 Task: Search for and add specific health and wellness products to your cart on Flipkart.
Action: Mouse moved to (450, 60)
Screenshot: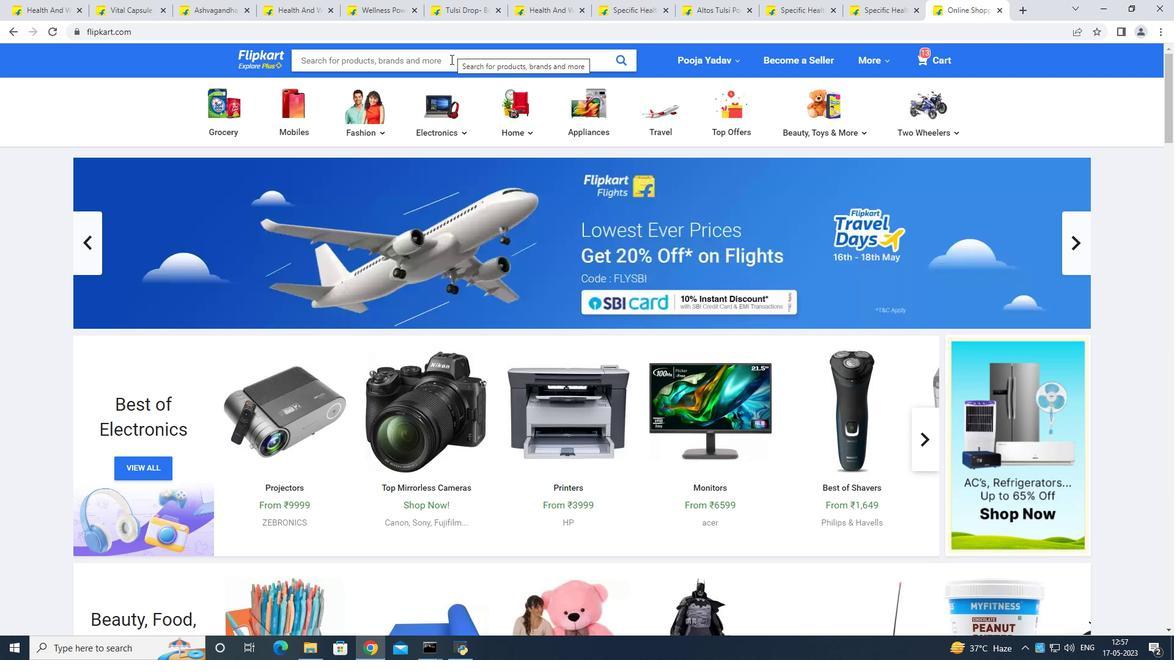 
Action: Mouse pressed left at (450, 60)
Screenshot: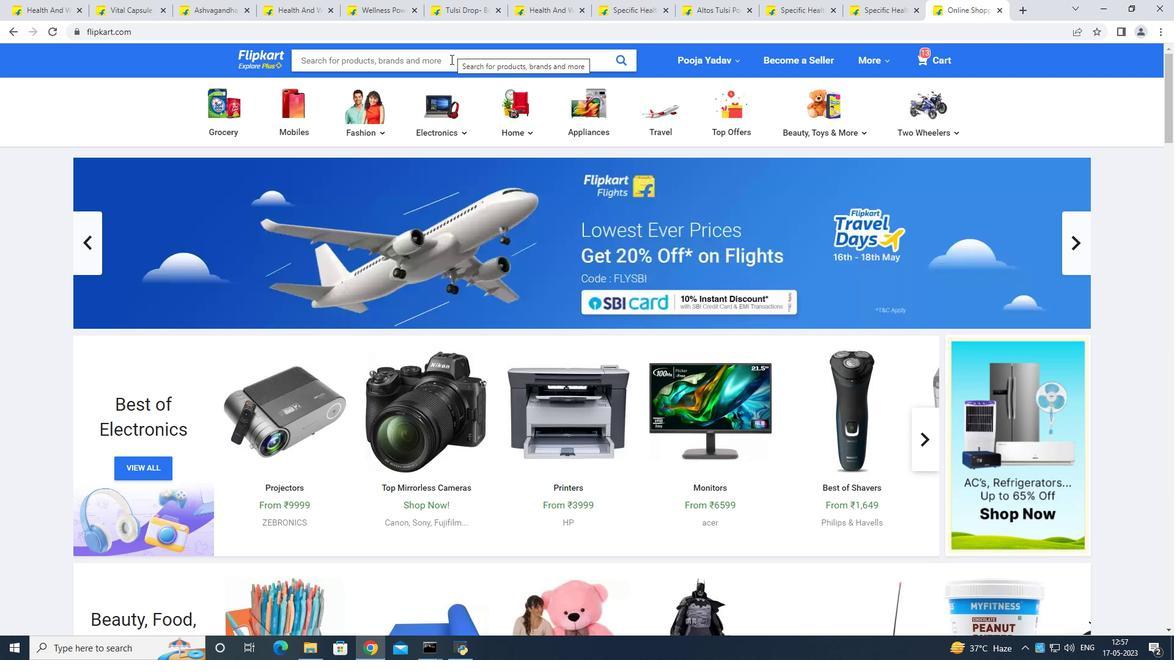 
Action: Mouse moved to (444, 84)
Screenshot: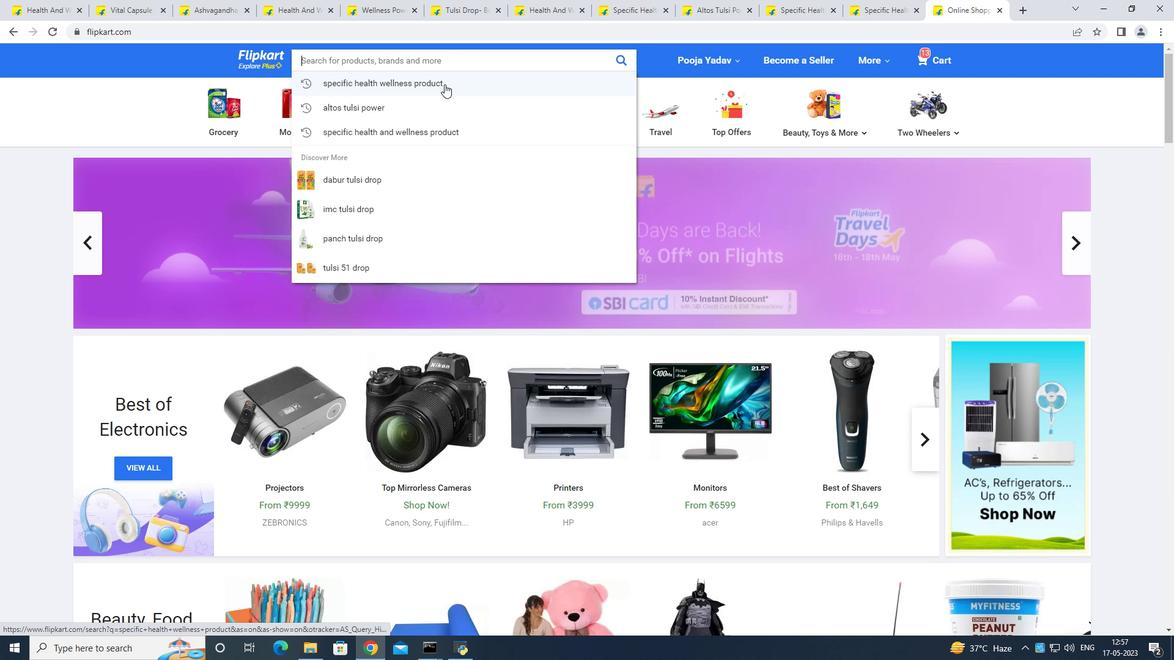 
Action: Mouse pressed left at (444, 84)
Screenshot: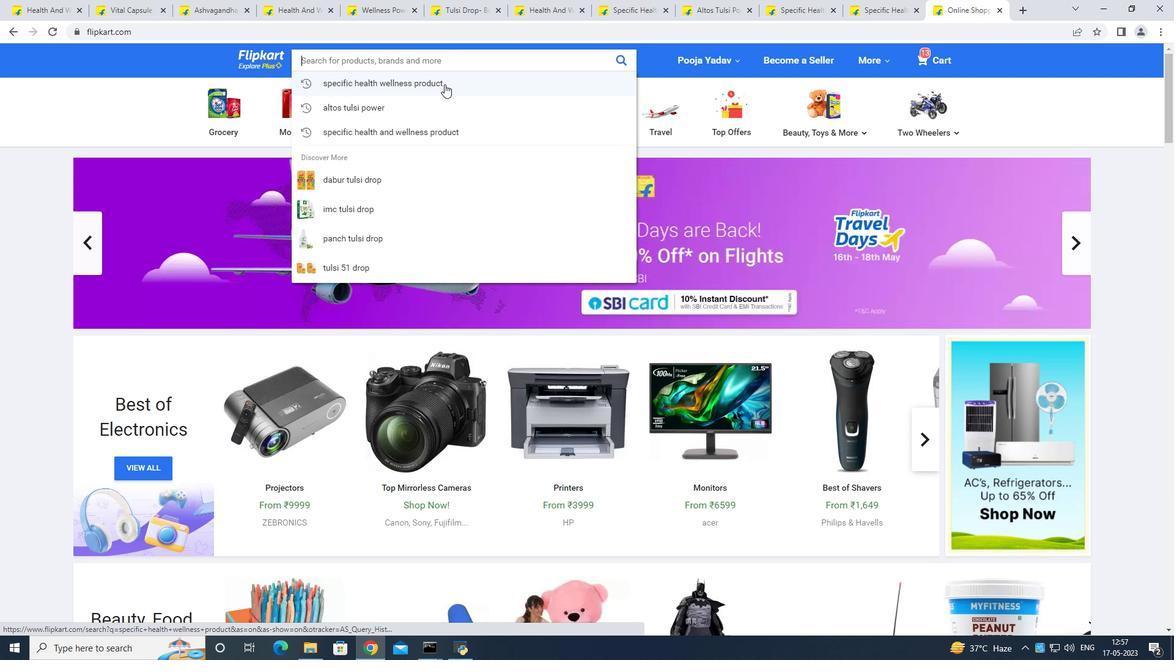 
Action: Mouse moved to (469, 53)
Screenshot: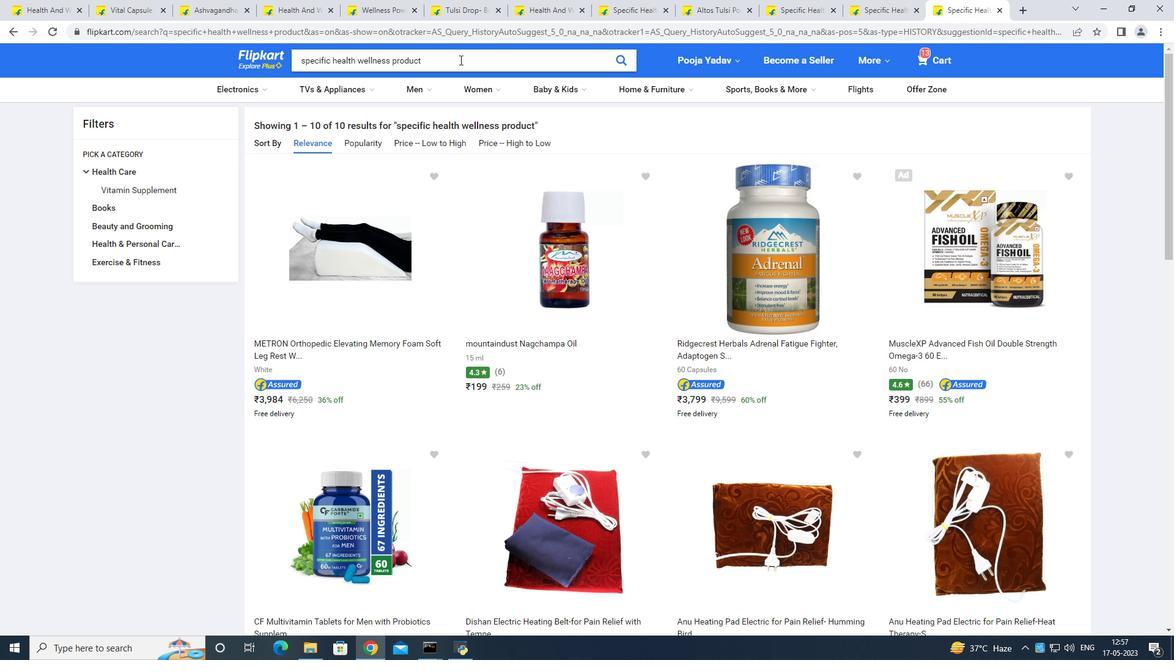 
Action: Mouse pressed left at (469, 53)
Screenshot: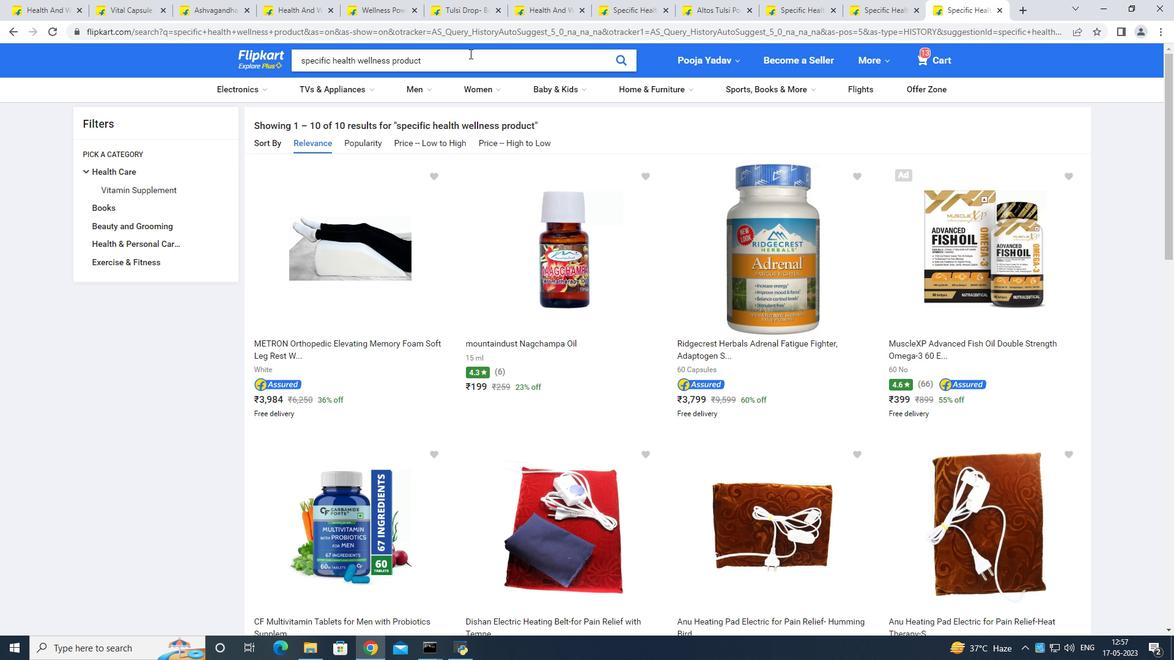 
Action: Mouse moved to (468, 51)
Screenshot: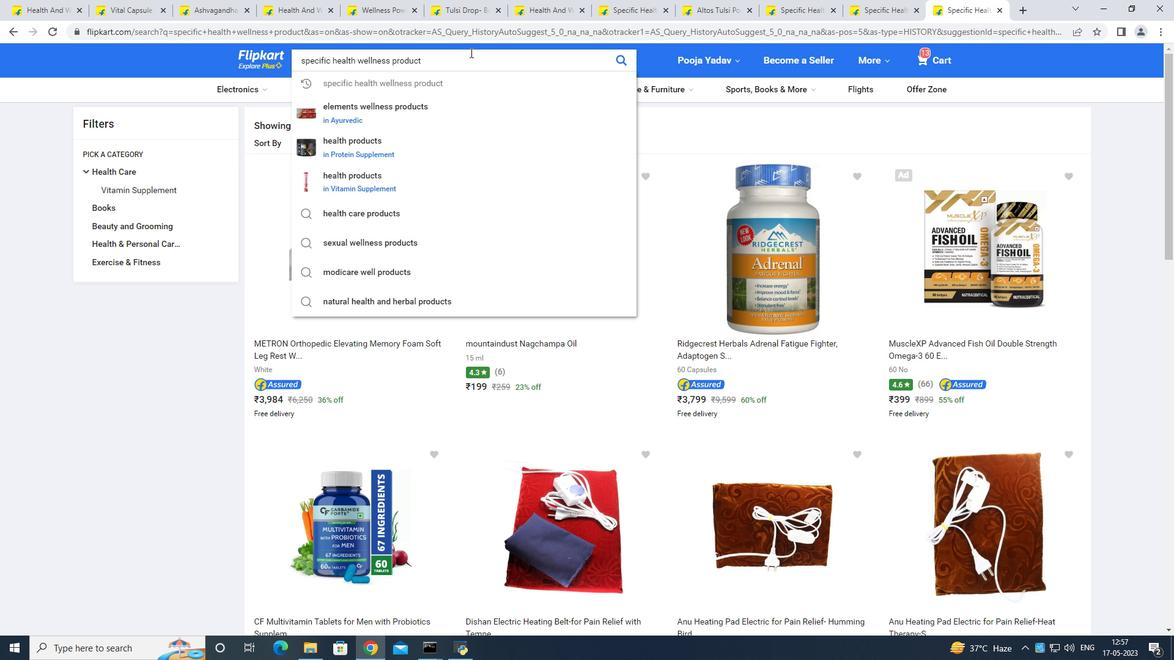 
Action: Key pressed <Key.space>tulsi<Key.space>drop<Key.enter>
Screenshot: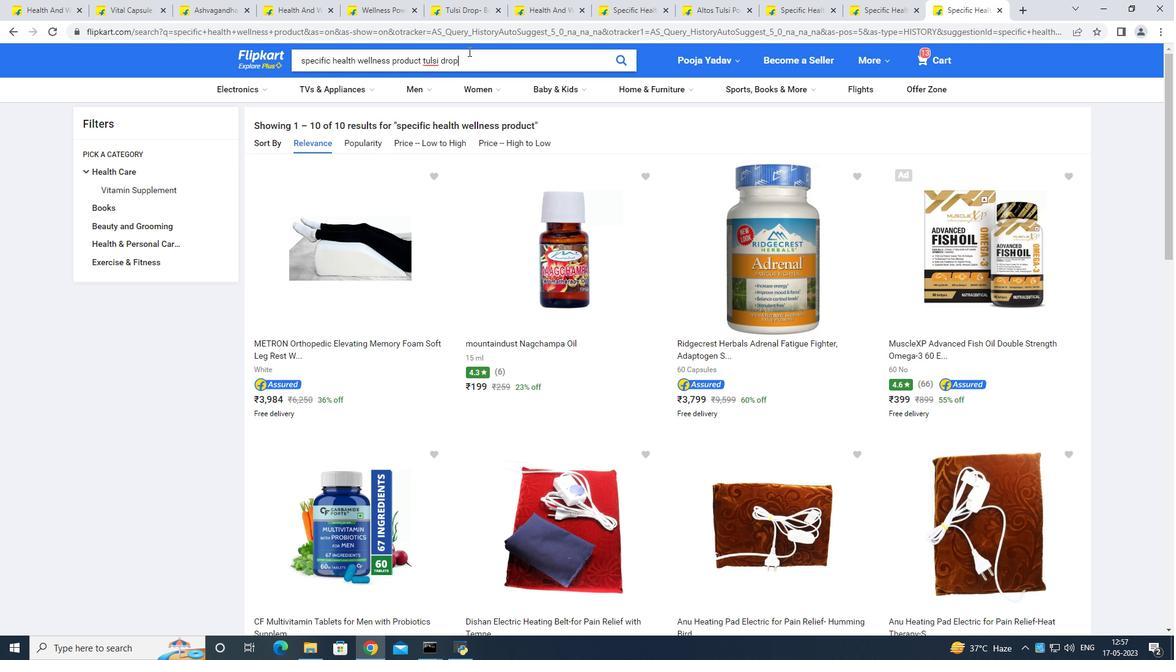 
Action: Mouse moved to (458, 135)
Screenshot: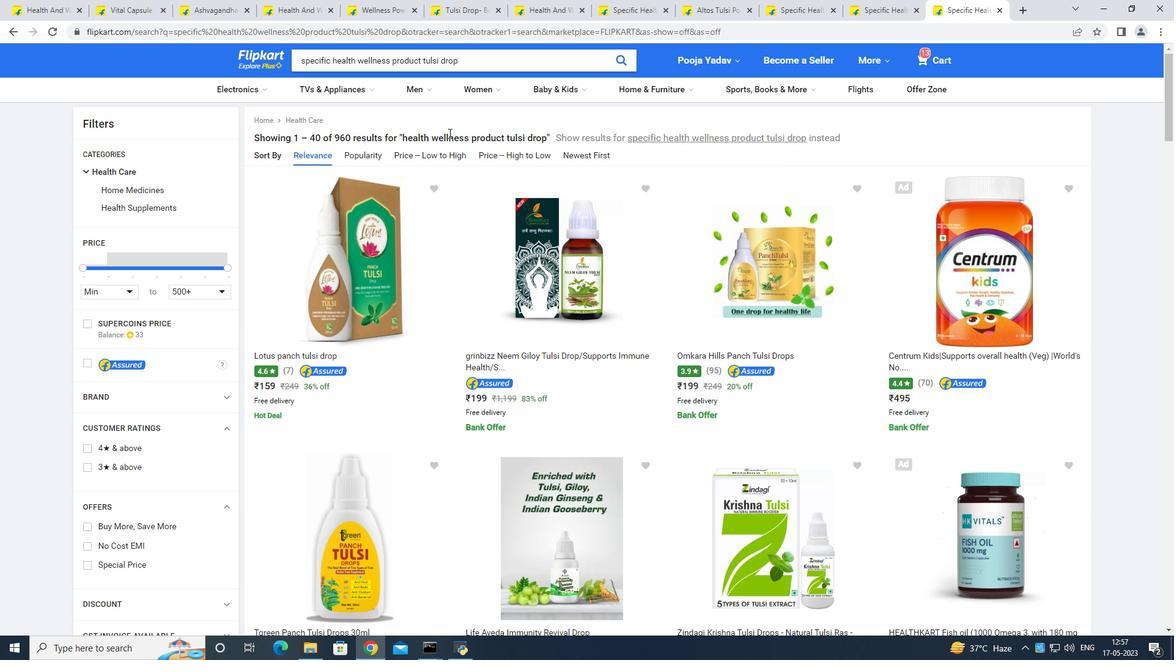 
Action: Mouse scrolled (458, 135) with delta (0, 0)
Screenshot: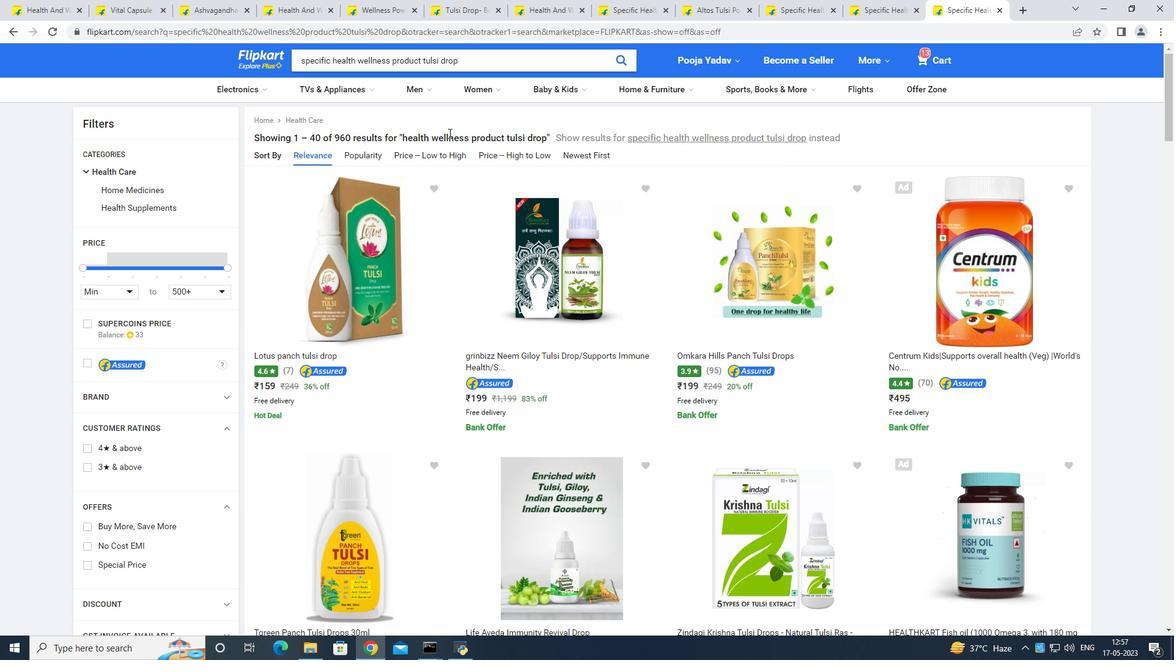 
Action: Mouse moved to (465, 137)
Screenshot: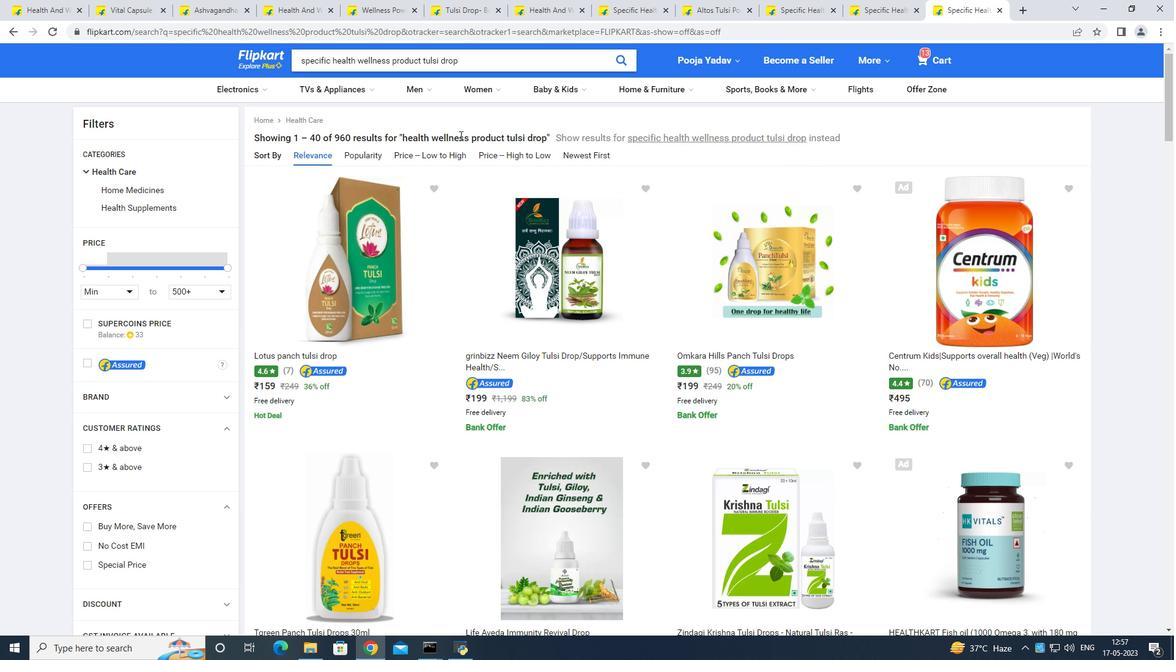 
Action: Mouse scrolled (465, 137) with delta (0, 0)
Screenshot: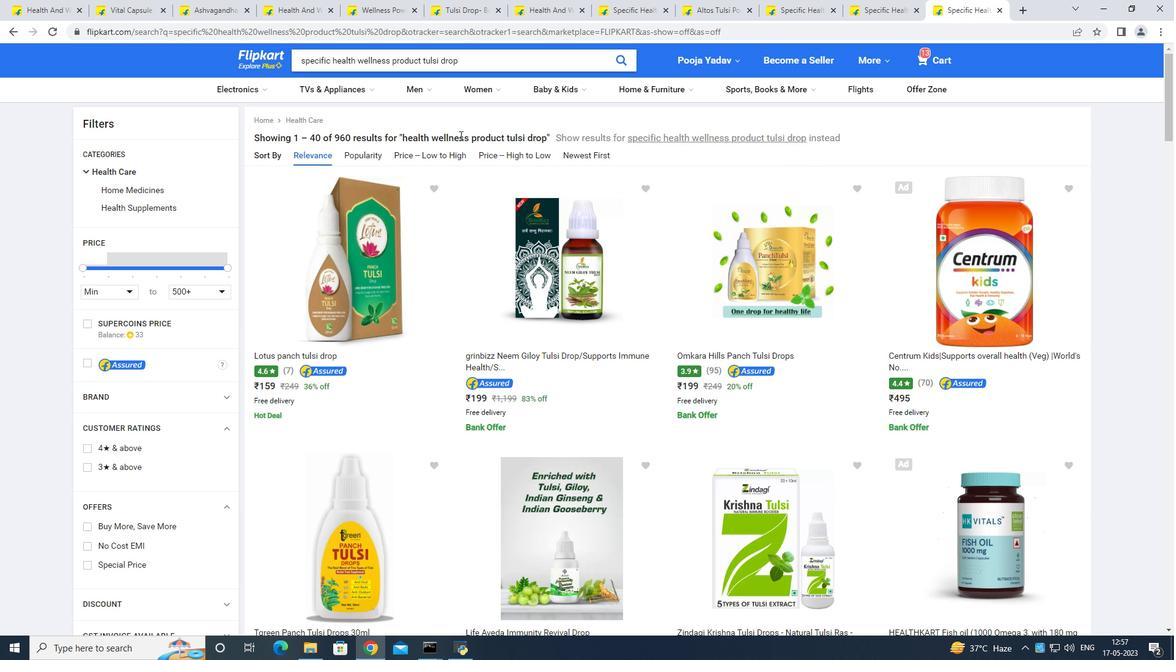 
Action: Mouse moved to (732, 390)
Screenshot: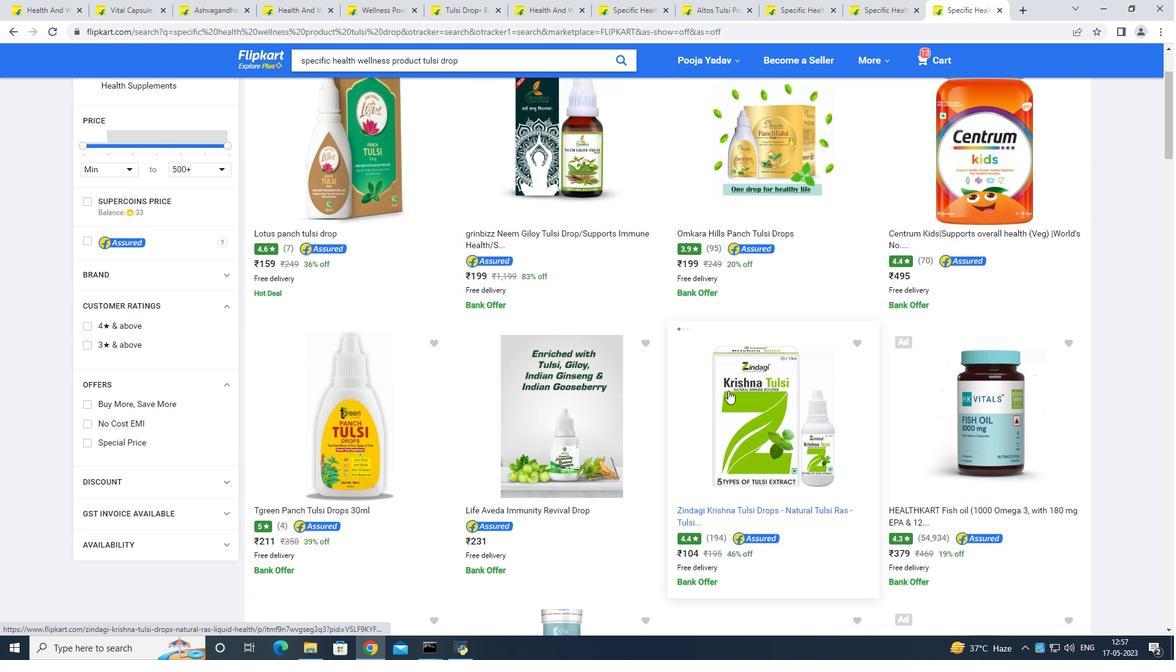 
Action: Mouse pressed left at (731, 390)
Screenshot: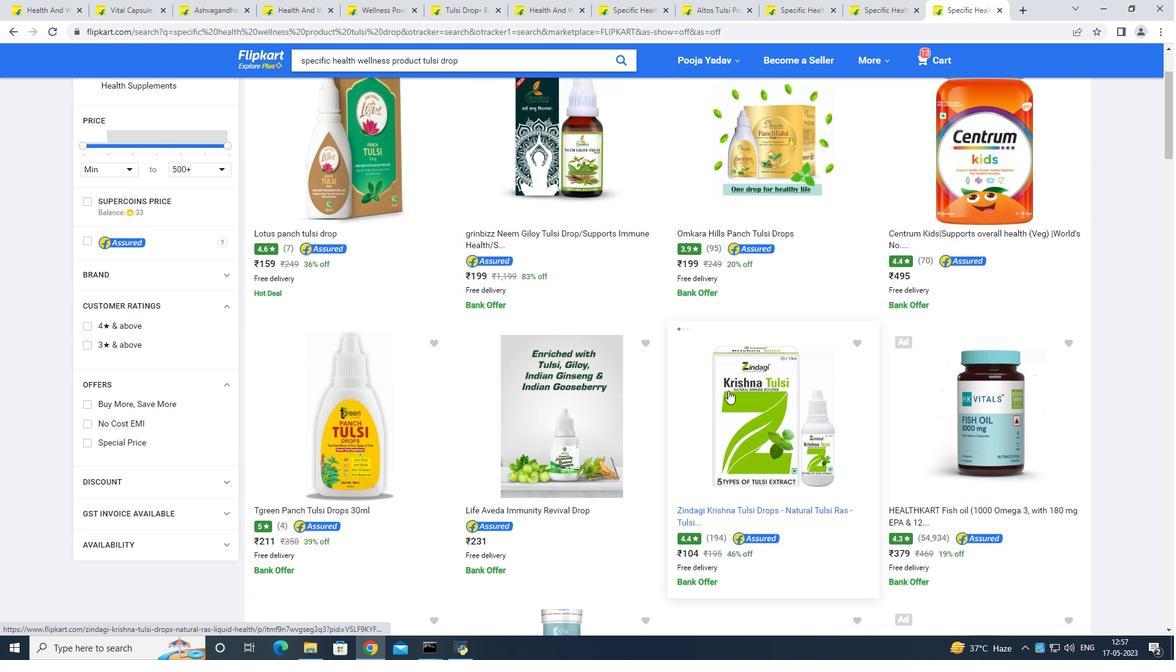 
Action: Mouse moved to (543, 225)
Screenshot: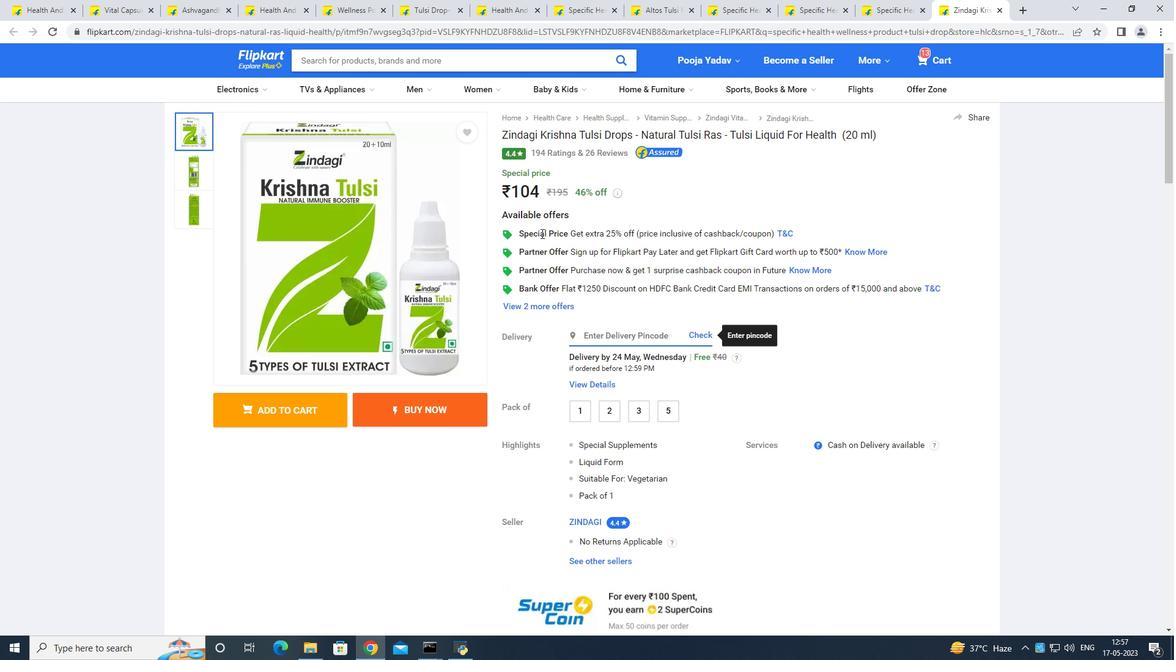 
Action: Mouse scrolled (543, 224) with delta (0, 0)
Screenshot: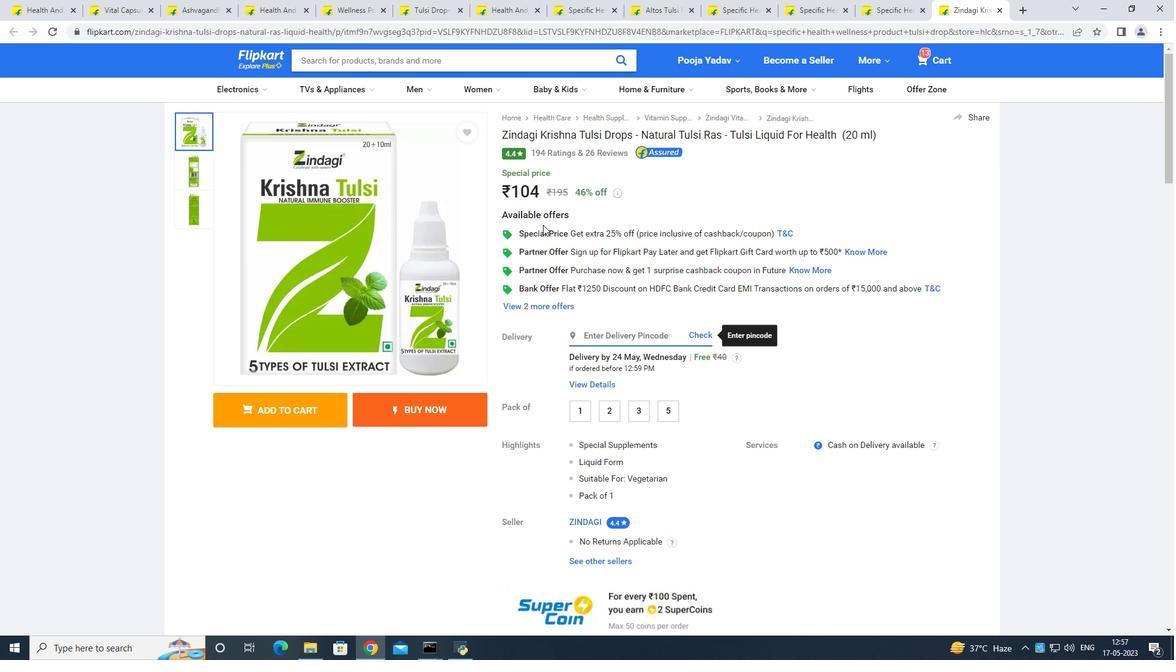 
Action: Mouse moved to (543, 223)
Screenshot: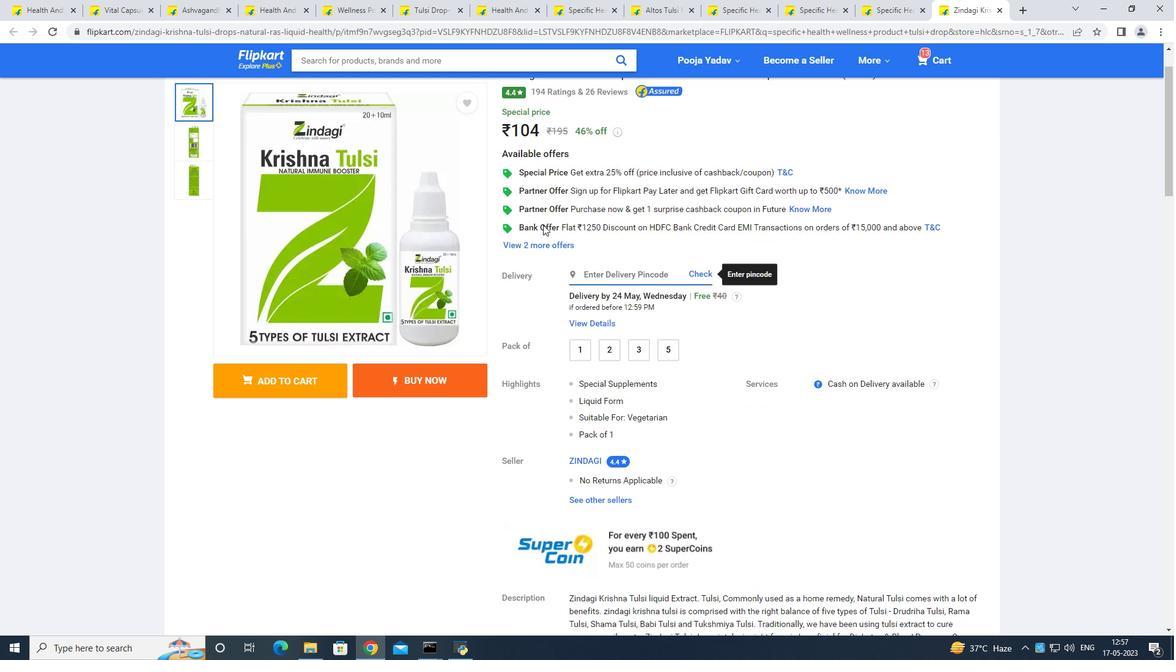 
Action: Mouse scrolled (543, 223) with delta (0, 0)
Screenshot: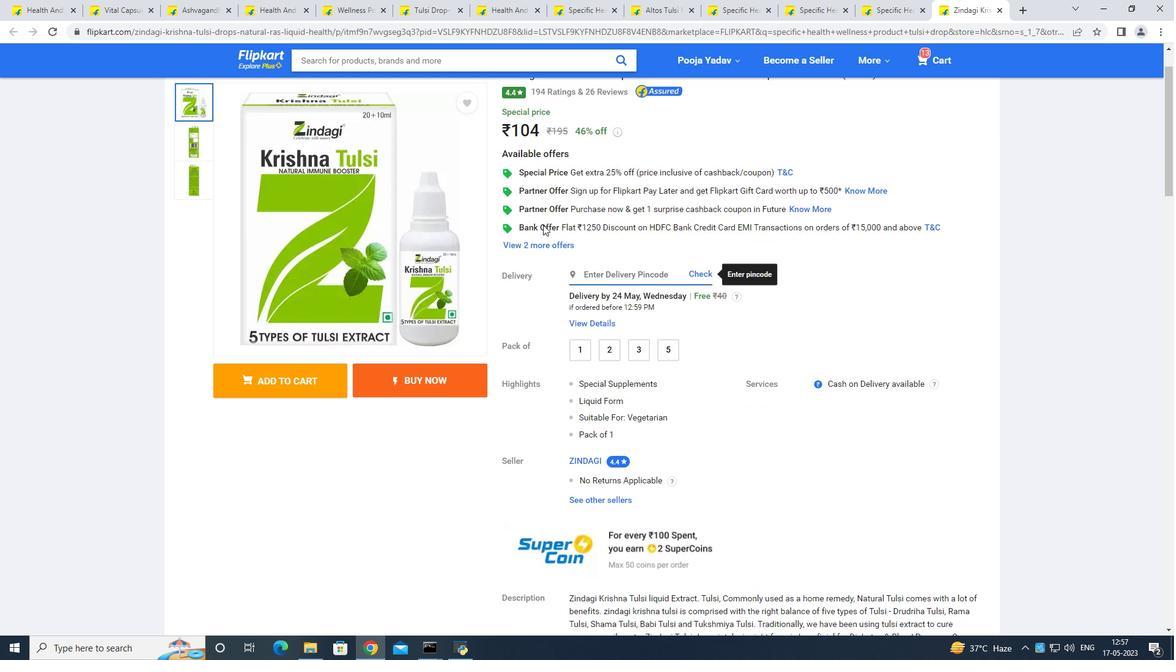 
Action: Mouse moved to (543, 221)
Screenshot: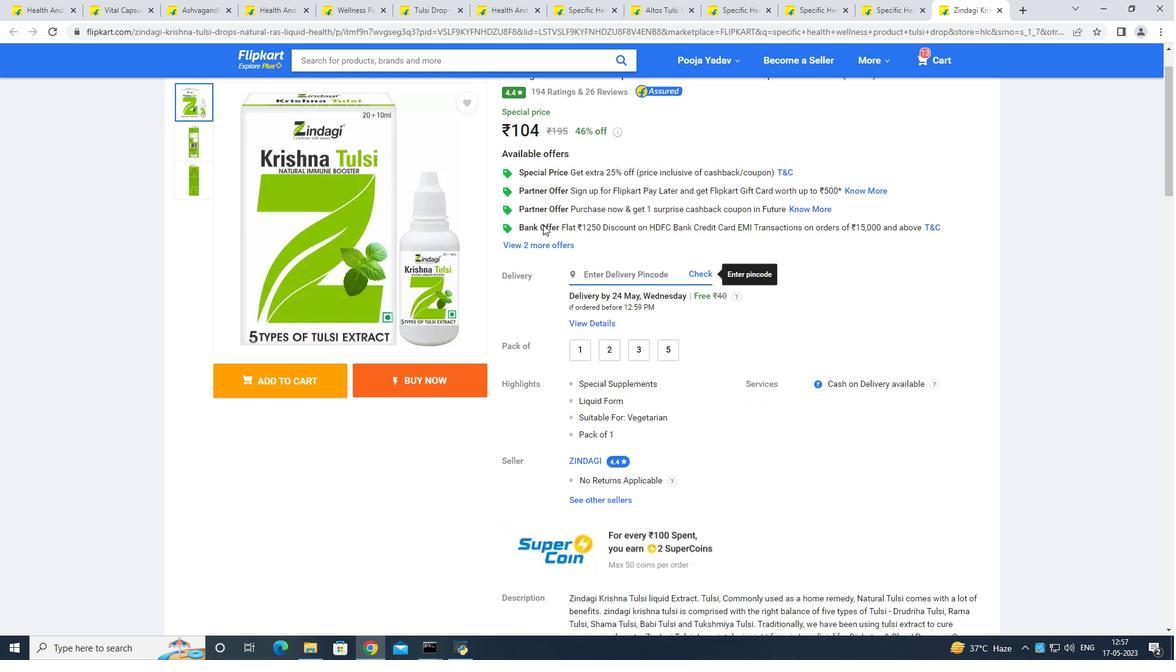 
Action: Mouse scrolled (543, 222) with delta (0, 0)
Screenshot: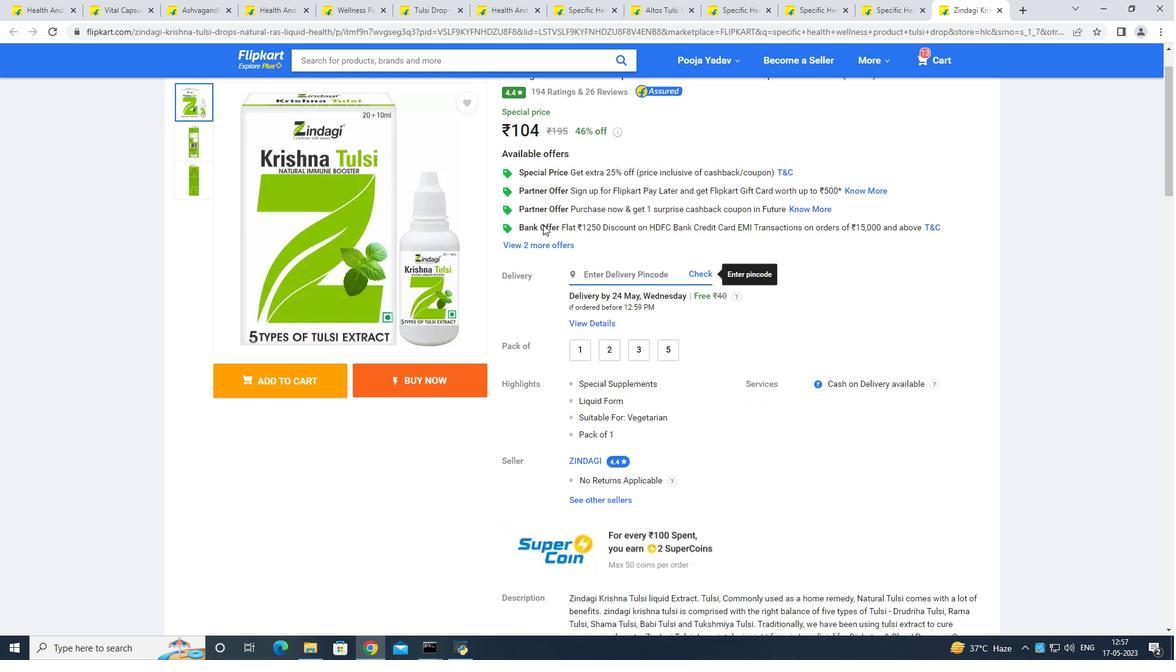 
Action: Mouse moved to (543, 220)
Screenshot: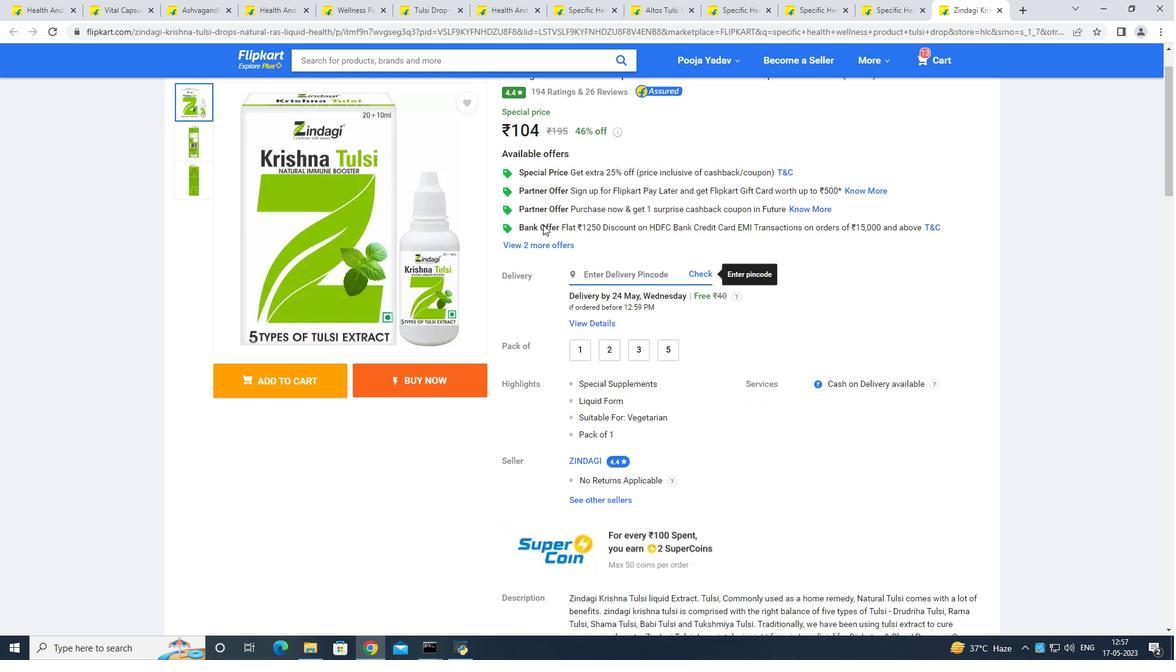 
Action: Mouse scrolled (543, 220) with delta (0, 0)
Screenshot: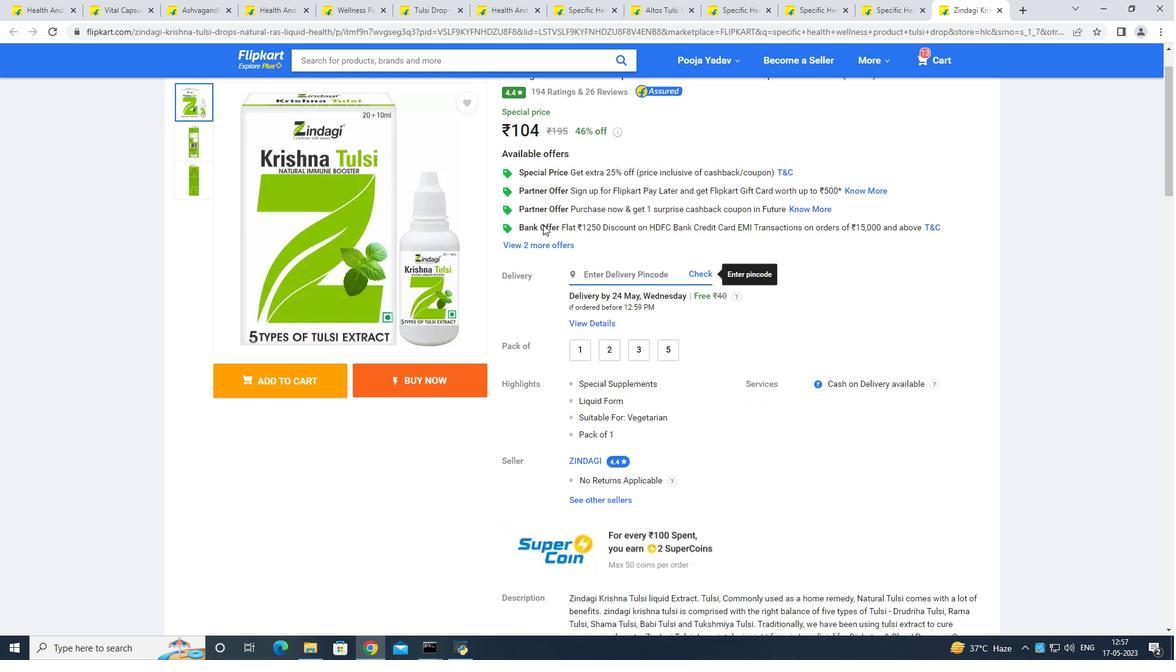 
Action: Mouse moved to (543, 219)
Screenshot: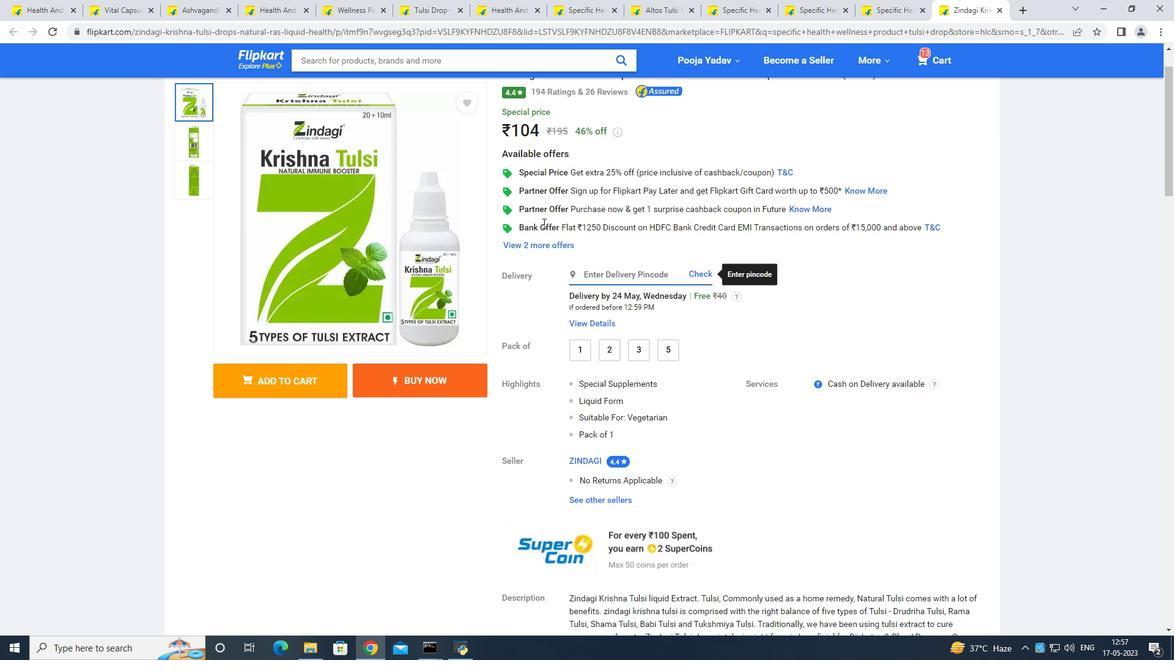 
Action: Mouse scrolled (543, 220) with delta (0, 0)
Screenshot: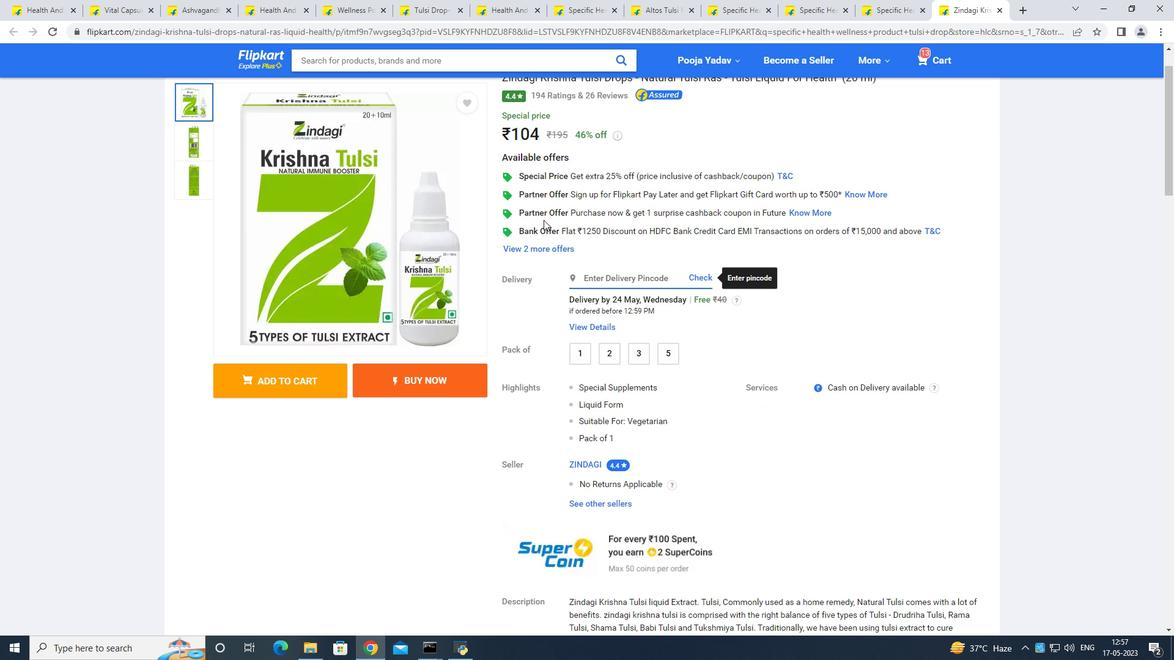 
Action: Mouse moved to (569, 263)
Screenshot: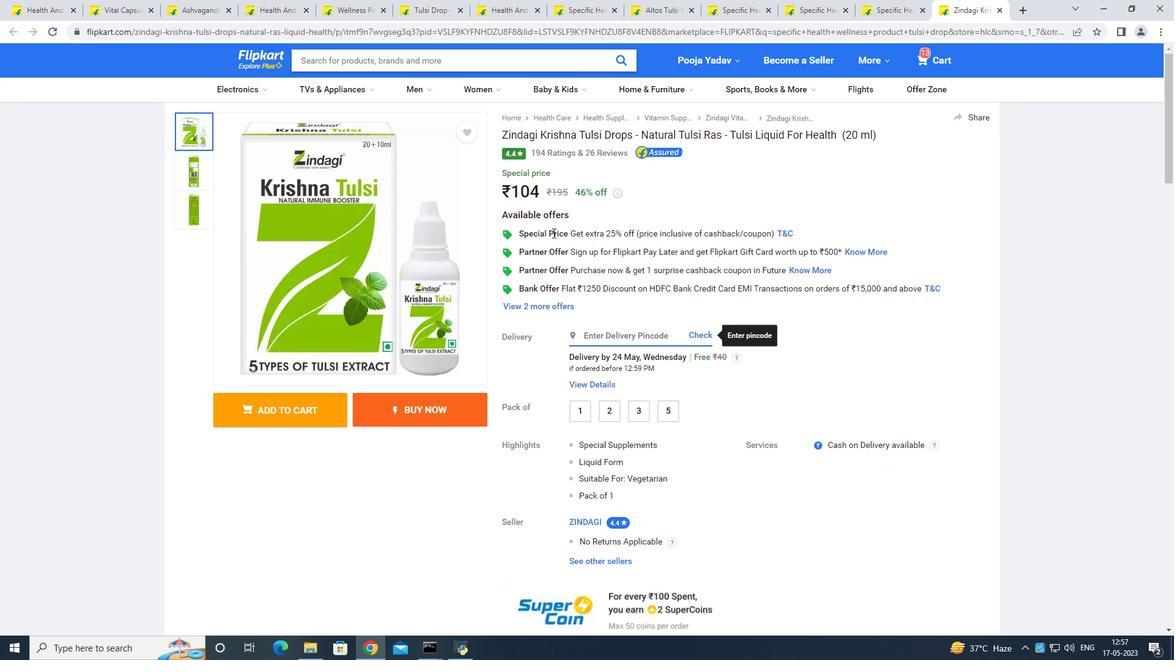
Action: Mouse scrolled (569, 262) with delta (0, 0)
Screenshot: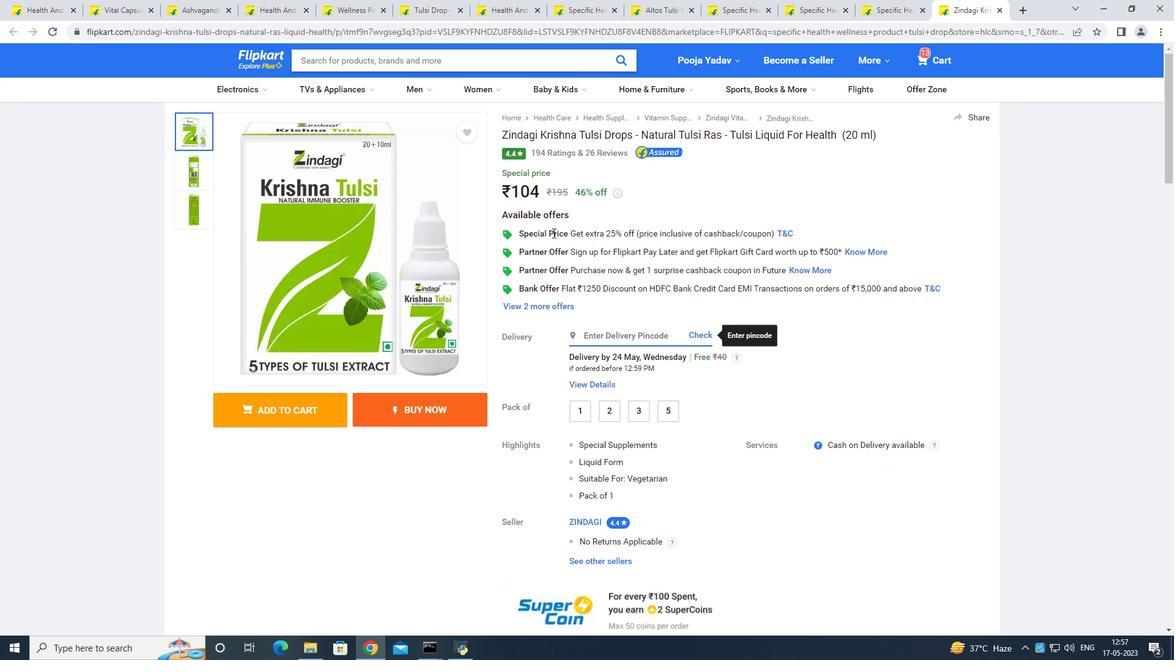 
Action: Mouse moved to (602, 273)
Screenshot: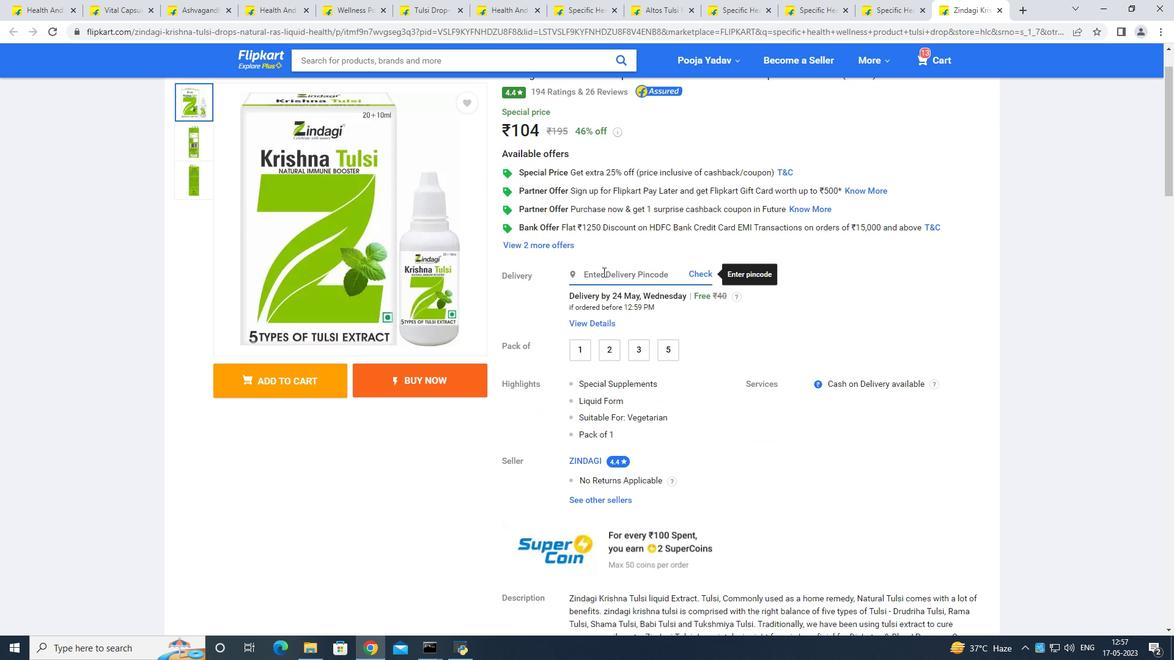 
Action: Mouse scrolled (602, 272) with delta (0, 0)
Screenshot: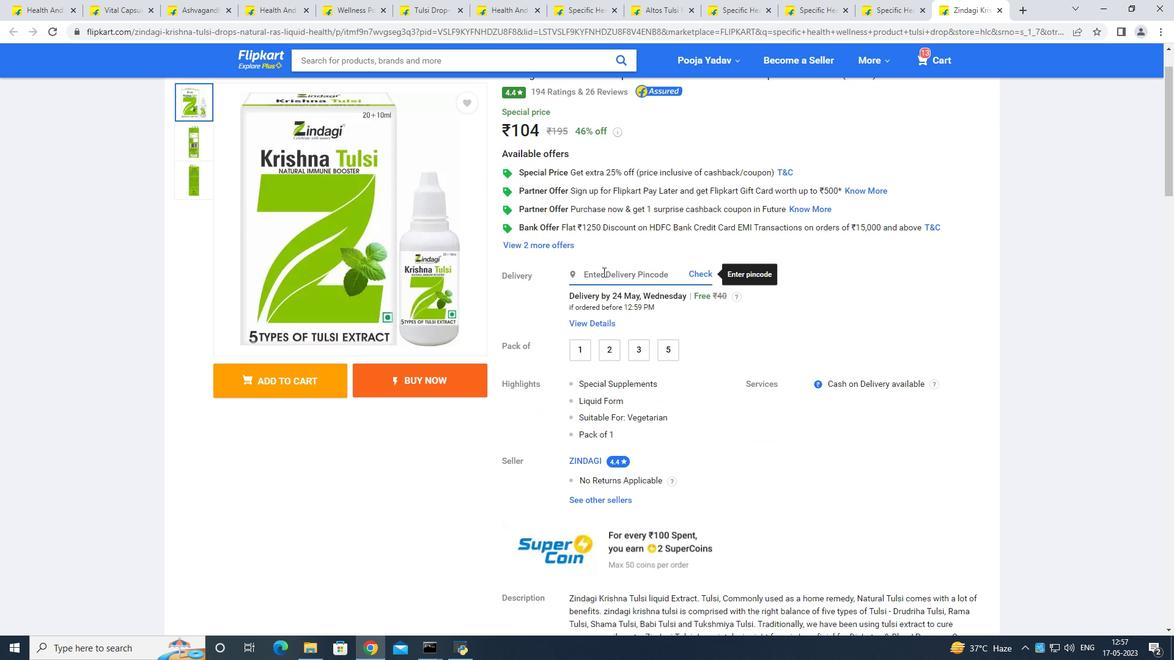 
Action: Mouse moved to (598, 286)
Screenshot: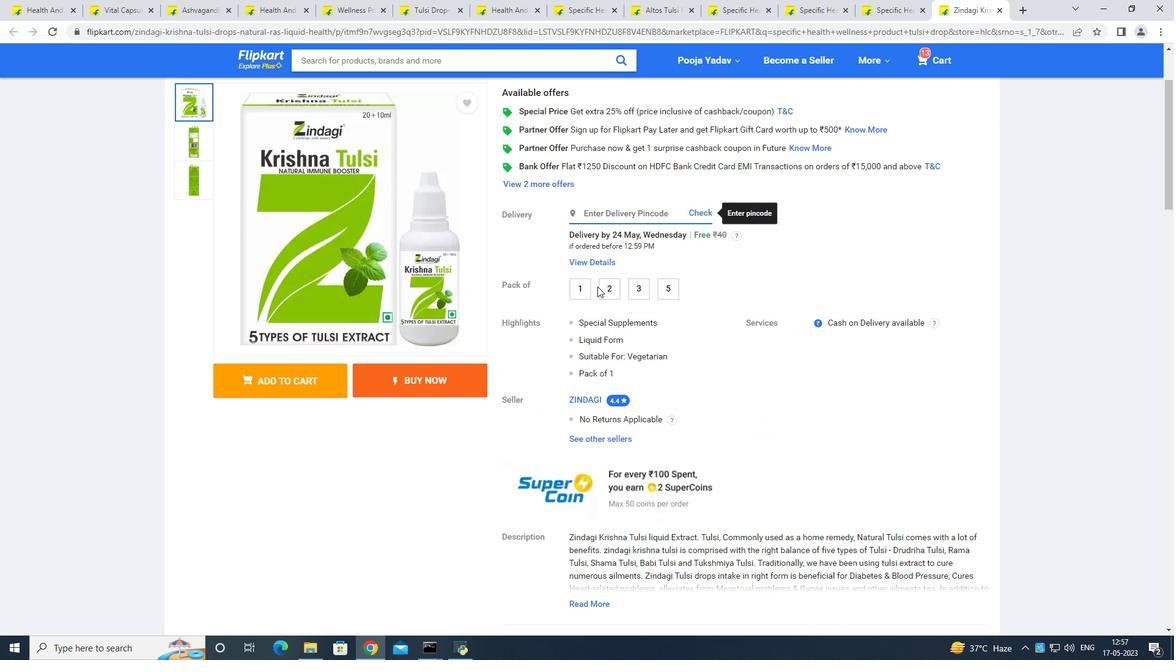 
Action: Mouse scrolled (598, 286) with delta (0, 0)
Screenshot: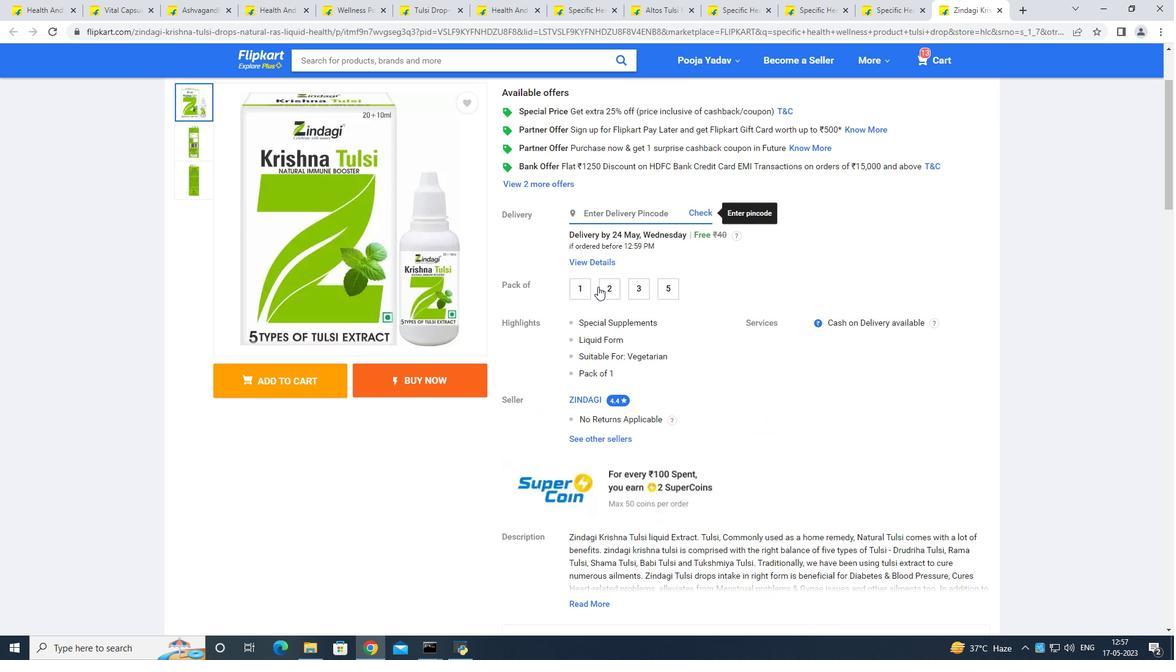 
Action: Mouse moved to (598, 287)
Screenshot: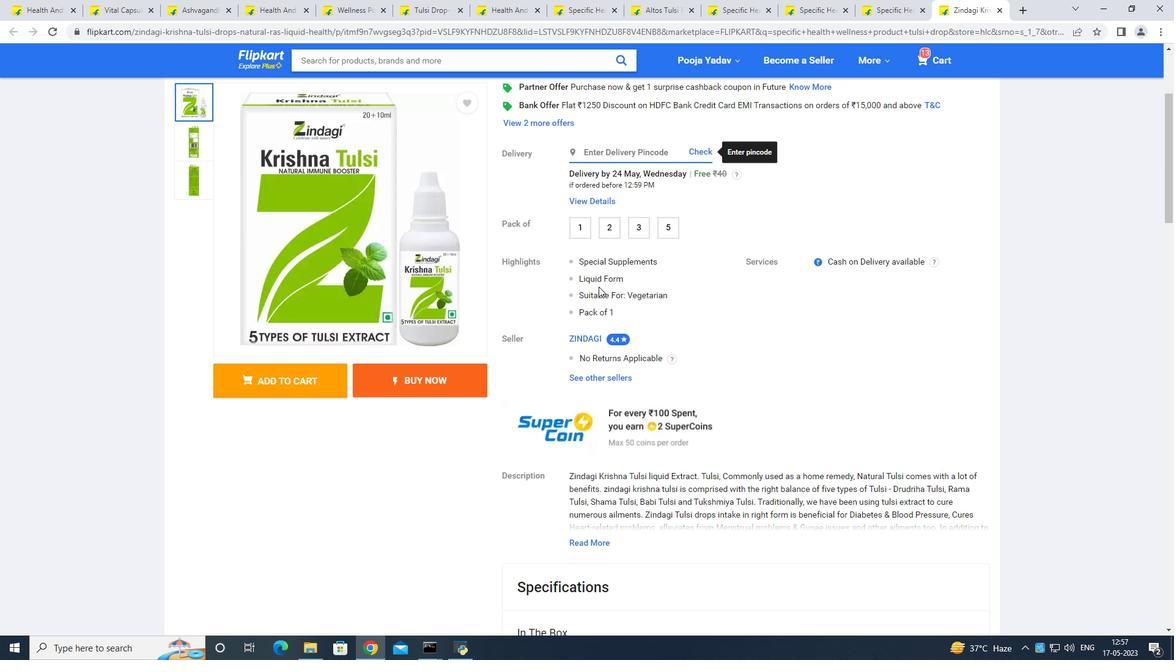 
Action: Mouse scrolled (598, 286) with delta (0, 0)
Screenshot: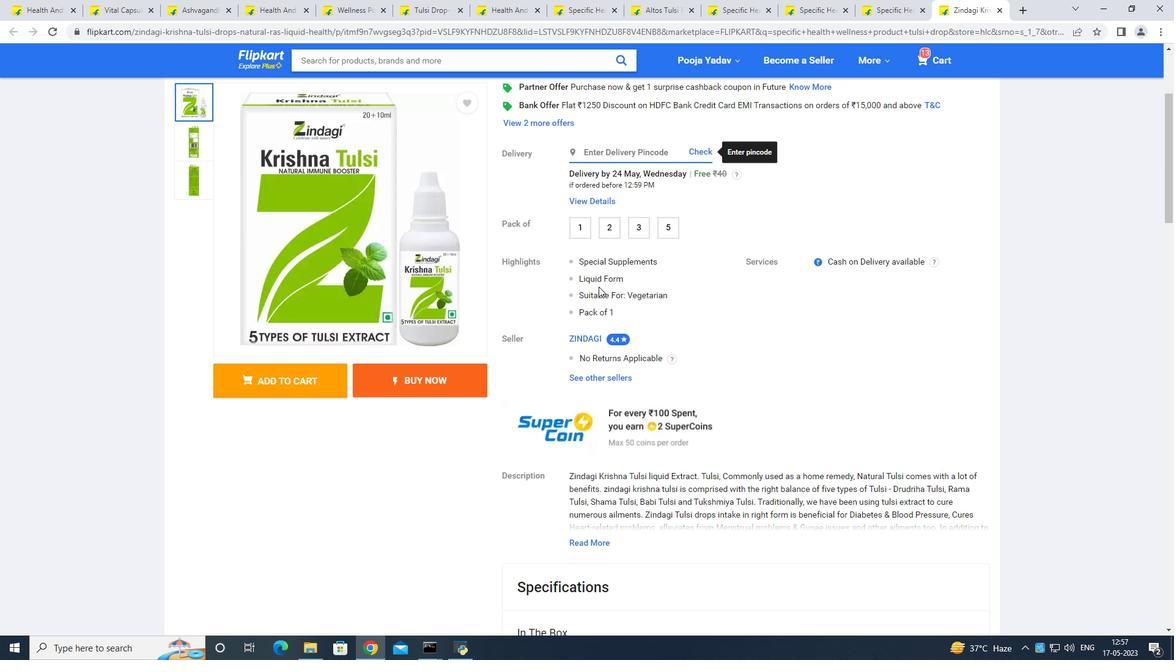 
Action: Mouse moved to (598, 289)
Screenshot: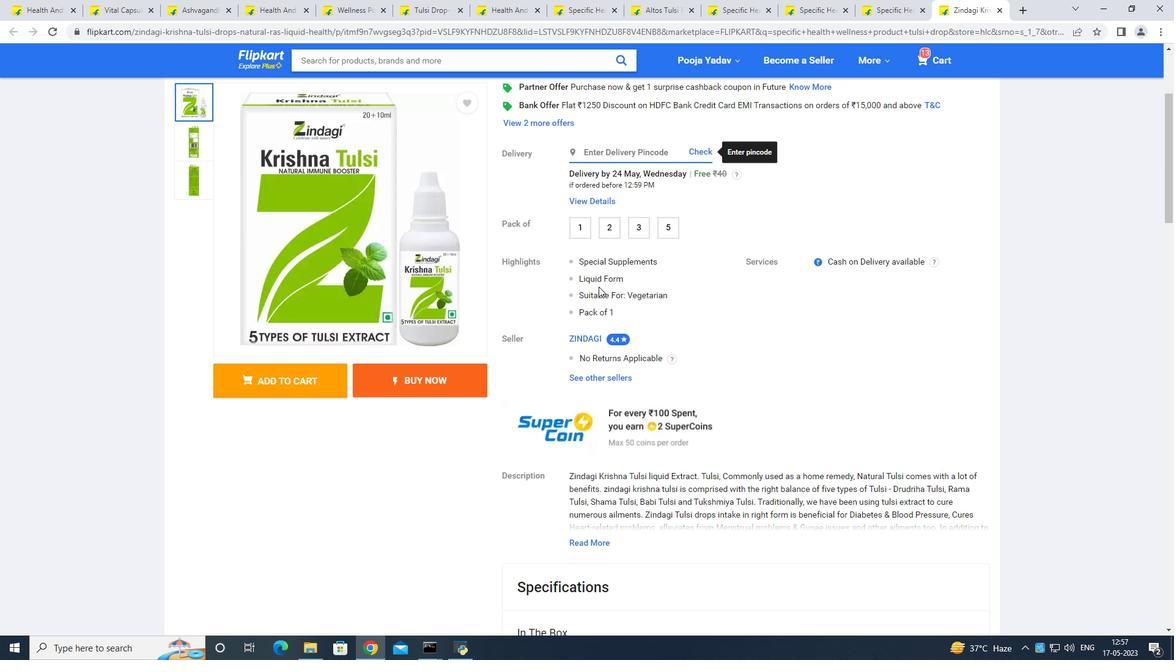 
Action: Mouse scrolled (598, 288) with delta (0, 0)
Screenshot: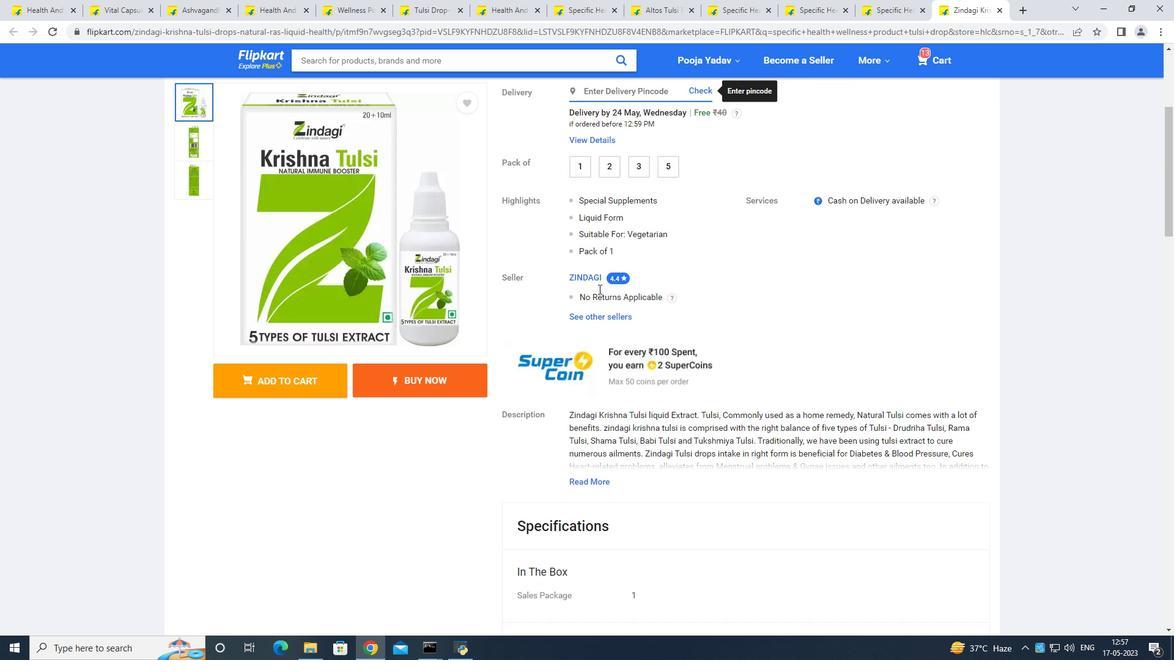 
Action: Mouse moved to (602, 287)
Screenshot: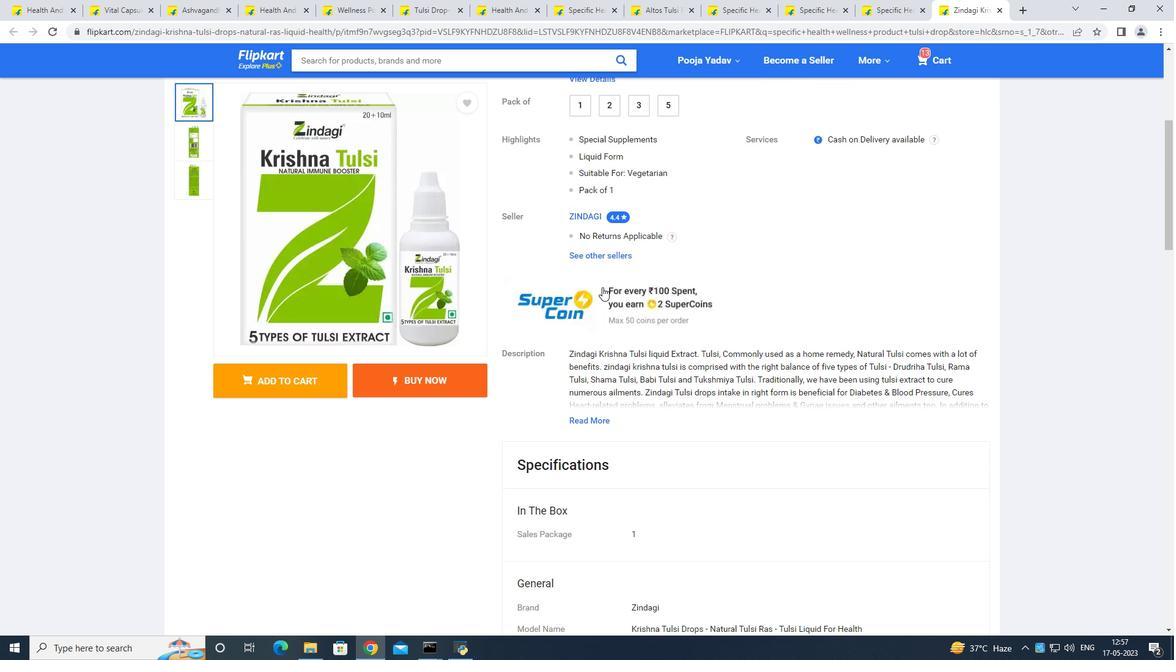 
Action: Mouse scrolled (602, 286) with delta (0, 0)
Screenshot: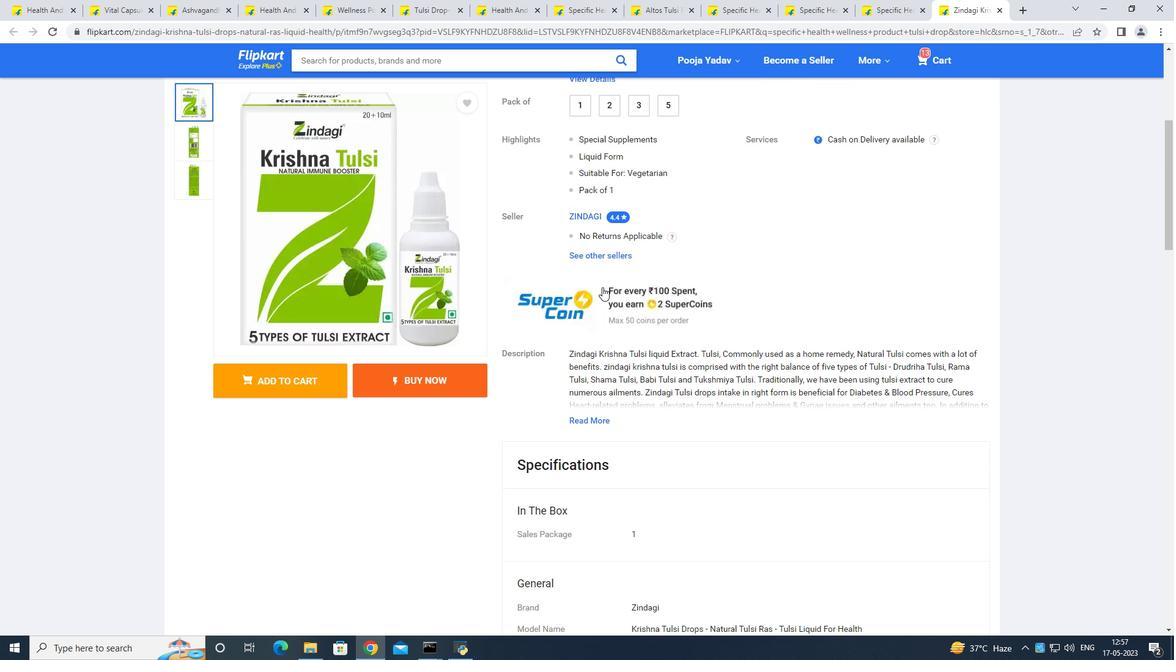 
Action: Mouse moved to (609, 290)
Screenshot: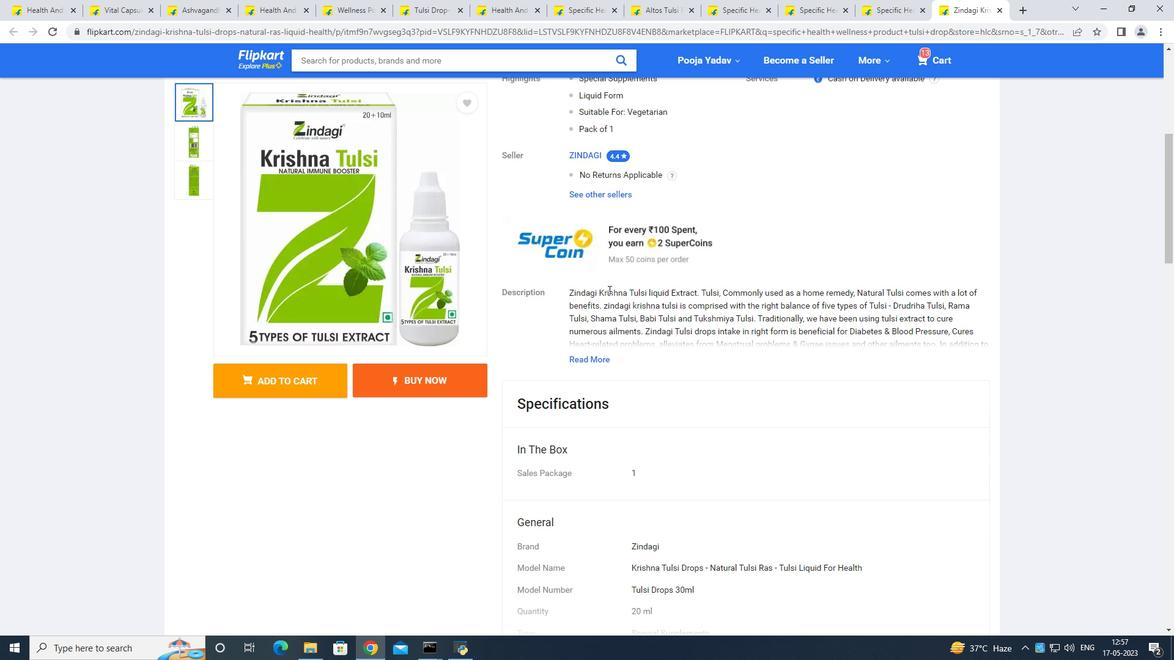 
Action: Mouse scrolled (609, 290) with delta (0, 0)
Screenshot: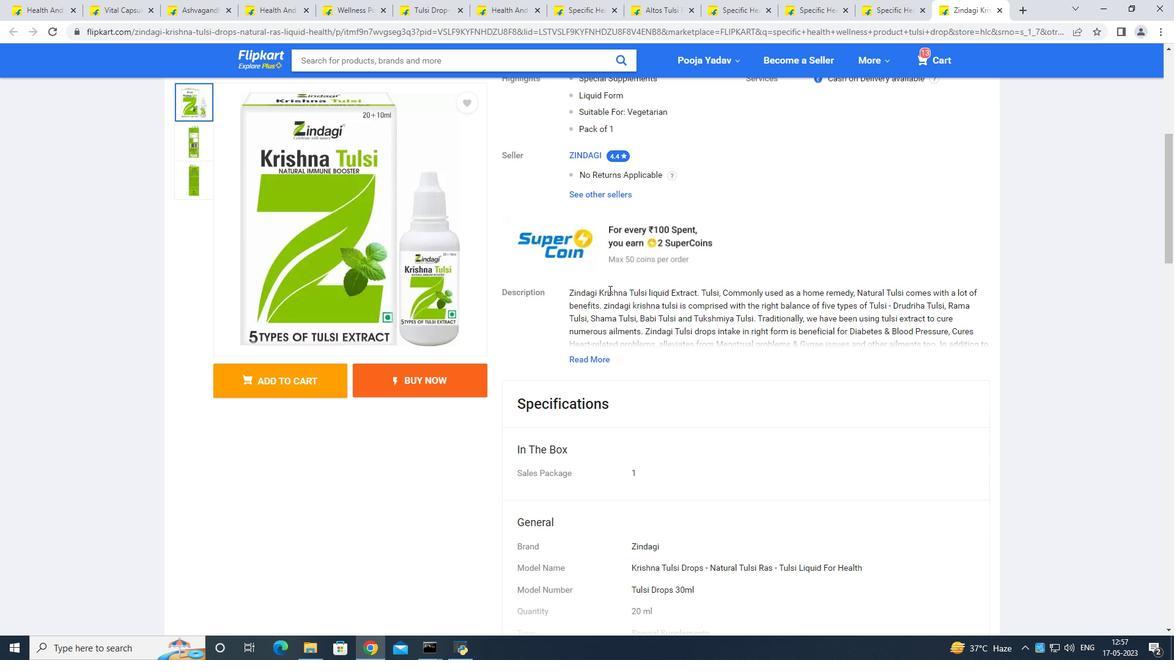 
Action: Mouse moved to (743, 286)
Screenshot: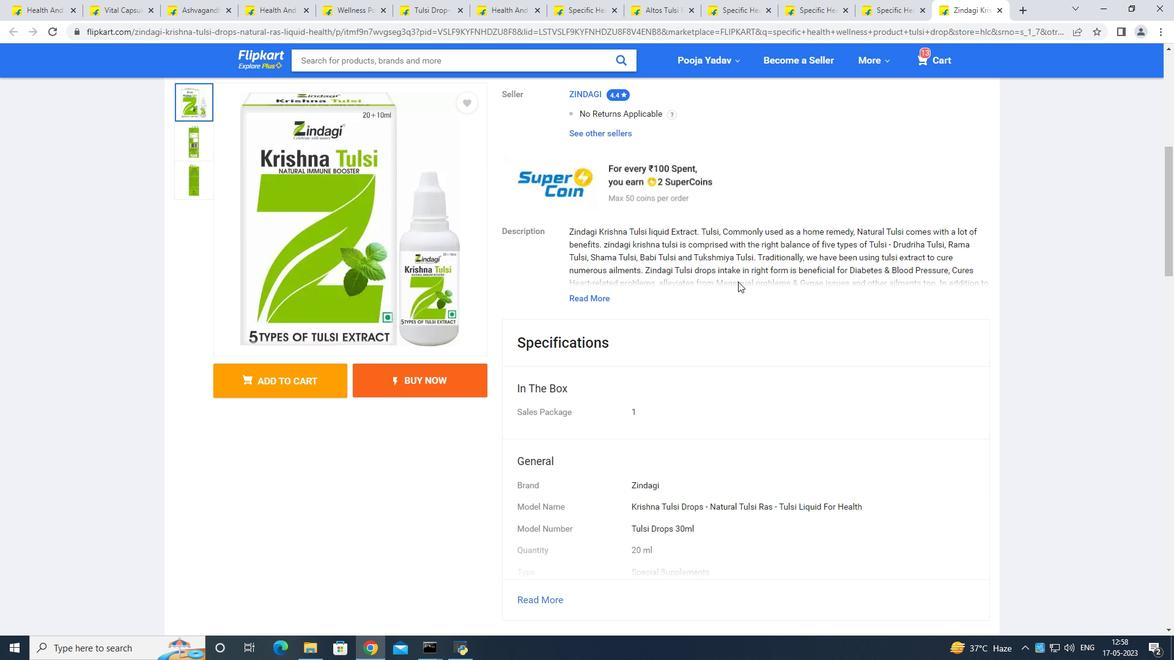 
Action: Mouse scrolled (743, 285) with delta (0, 0)
Screenshot: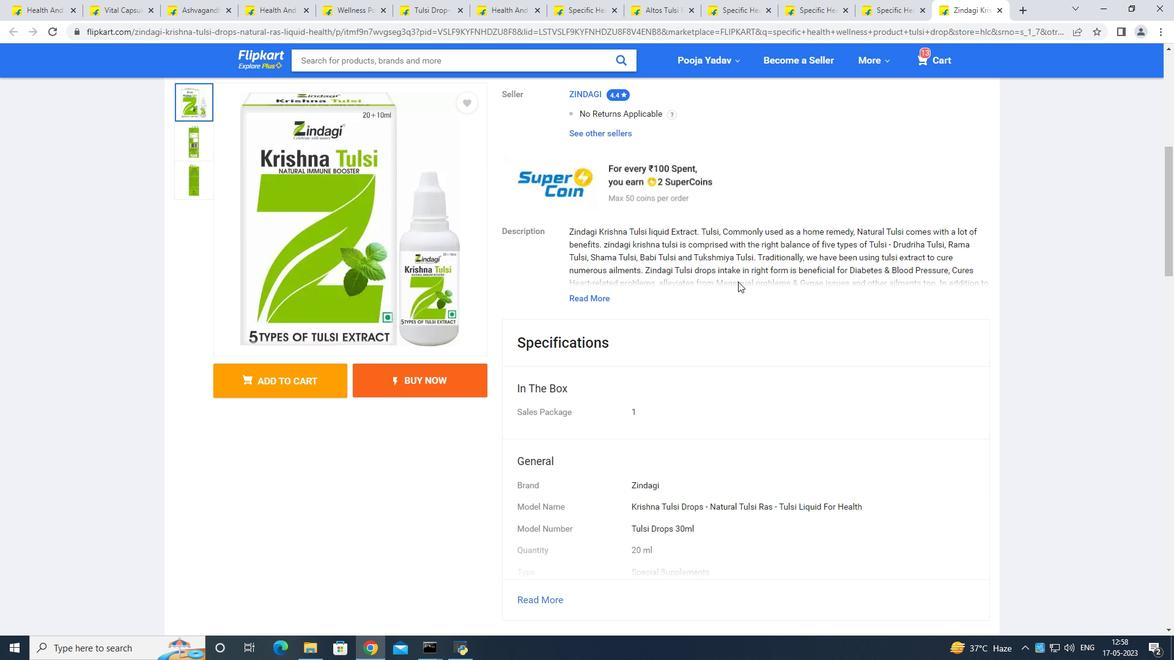 
Action: Mouse moved to (592, 240)
Screenshot: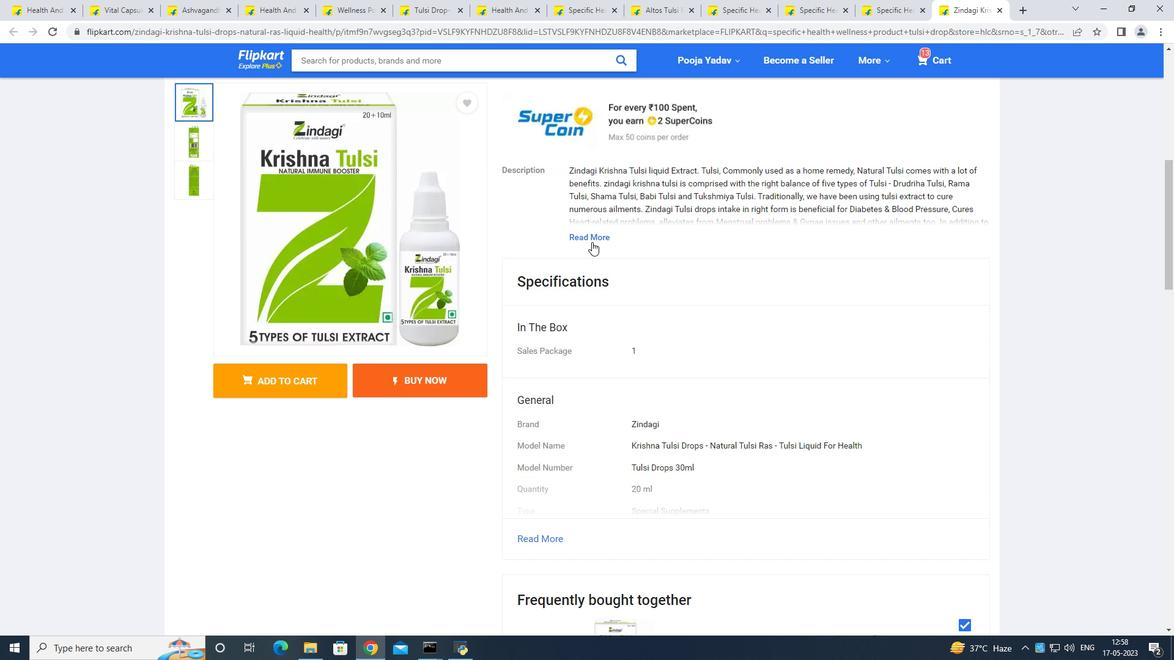 
Action: Mouse pressed left at (592, 240)
Screenshot: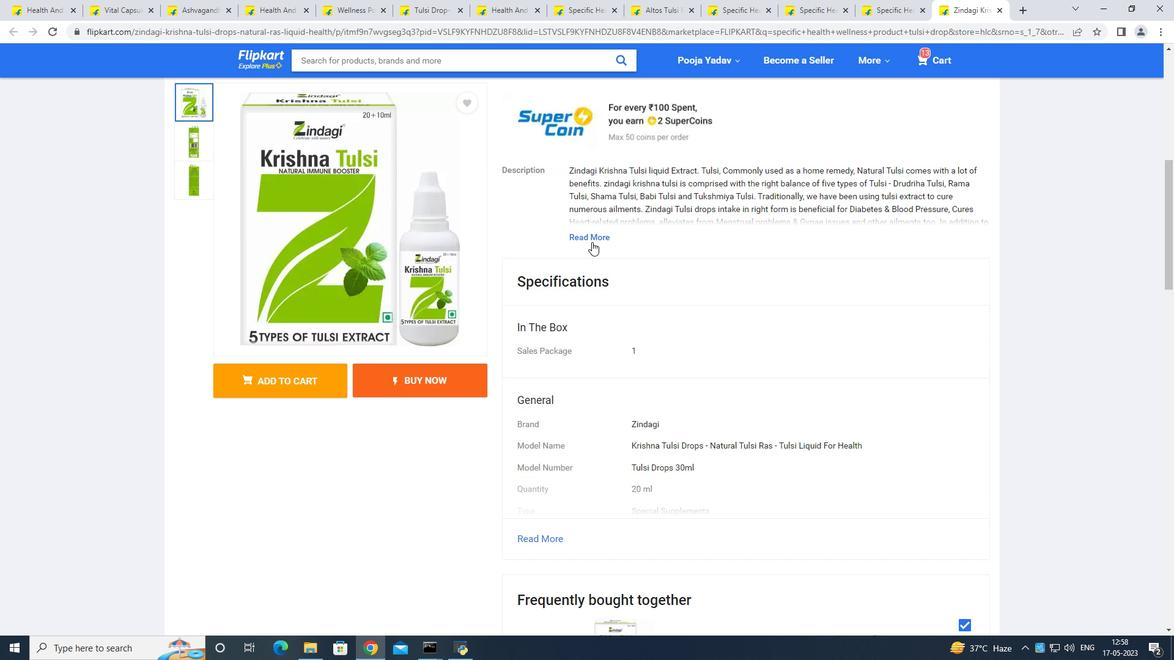 
Action: Mouse moved to (717, 274)
Screenshot: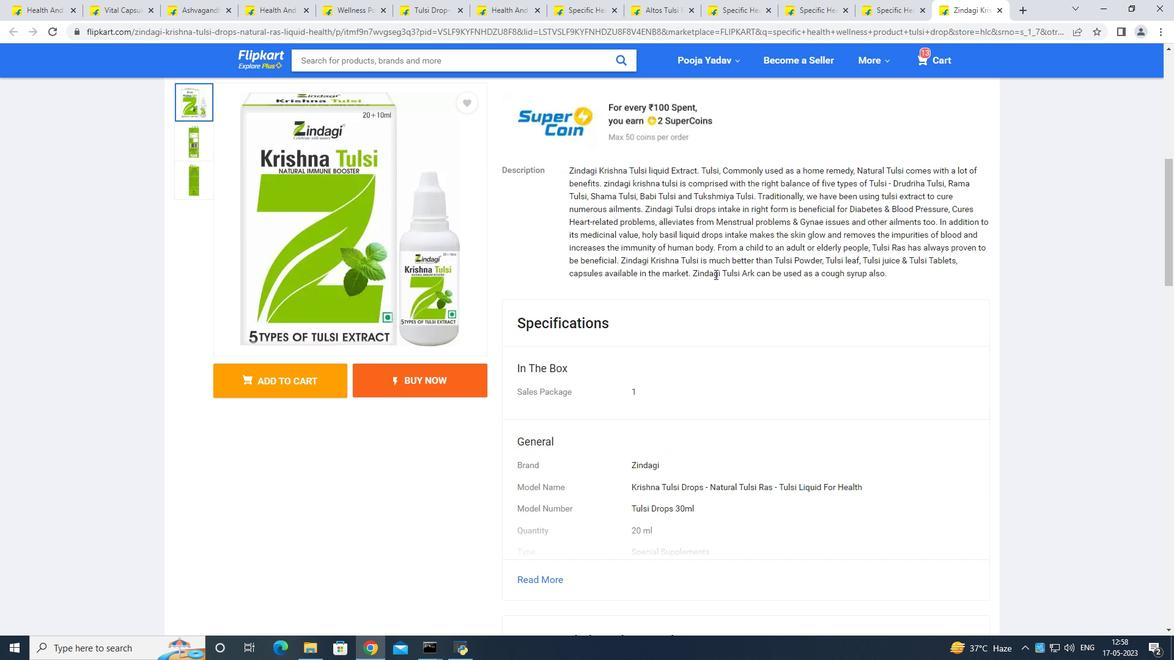 
Action: Mouse scrolled (717, 274) with delta (0, 0)
Screenshot: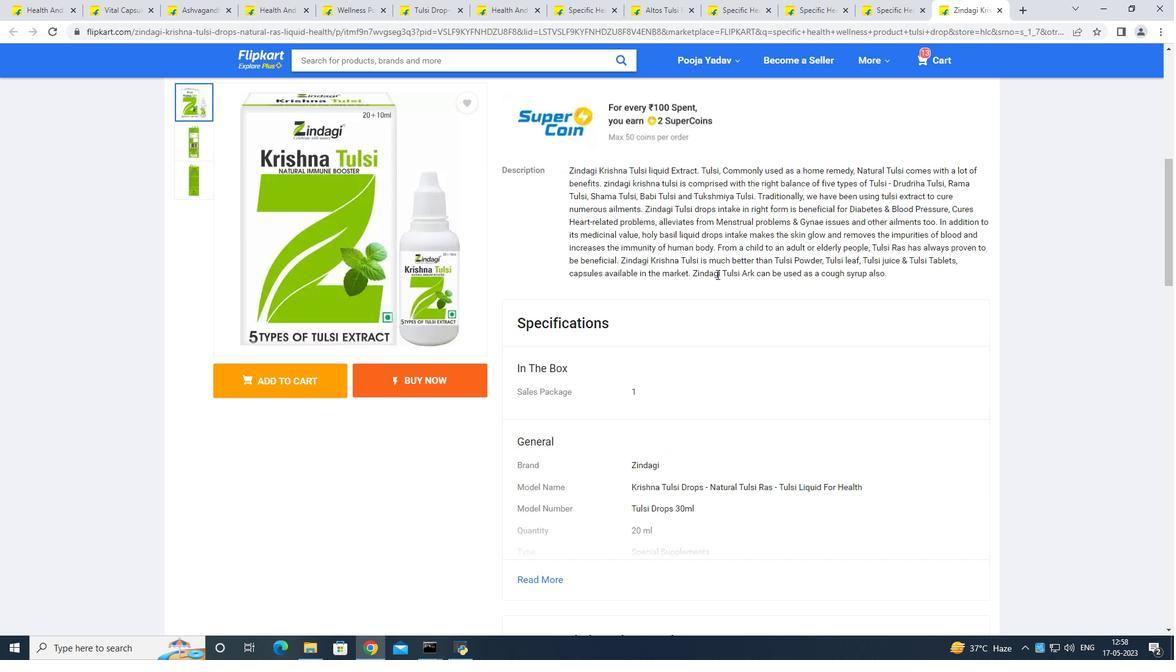 
Action: Mouse moved to (695, 299)
Screenshot: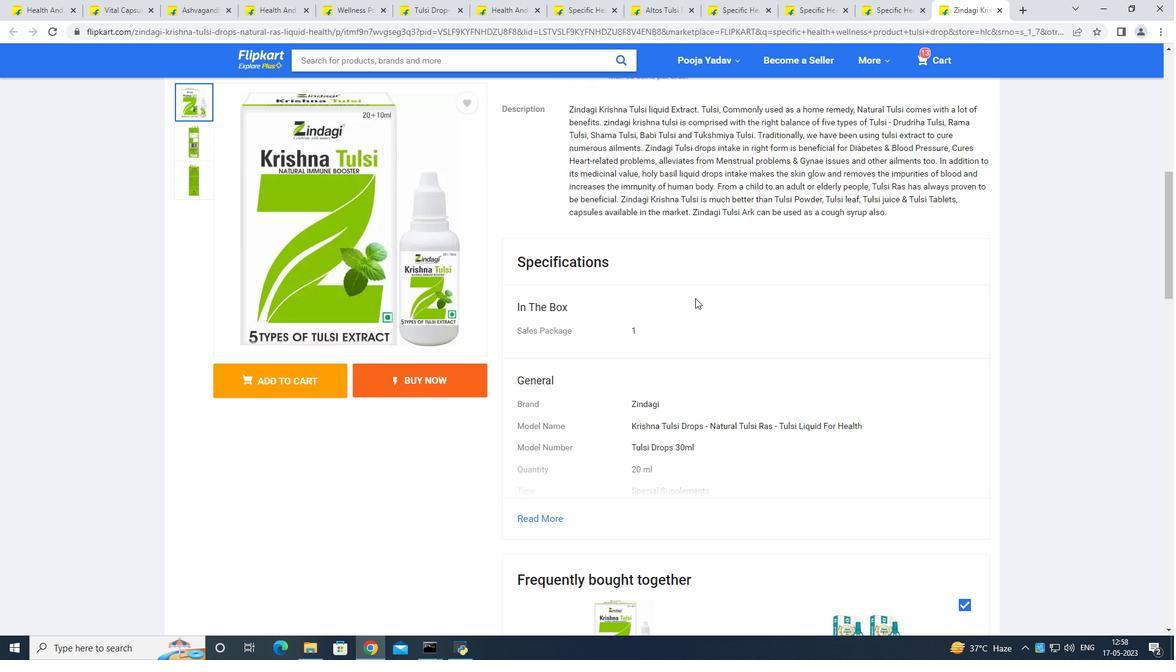 
Action: Mouse scrolled (695, 298) with delta (0, 0)
Screenshot: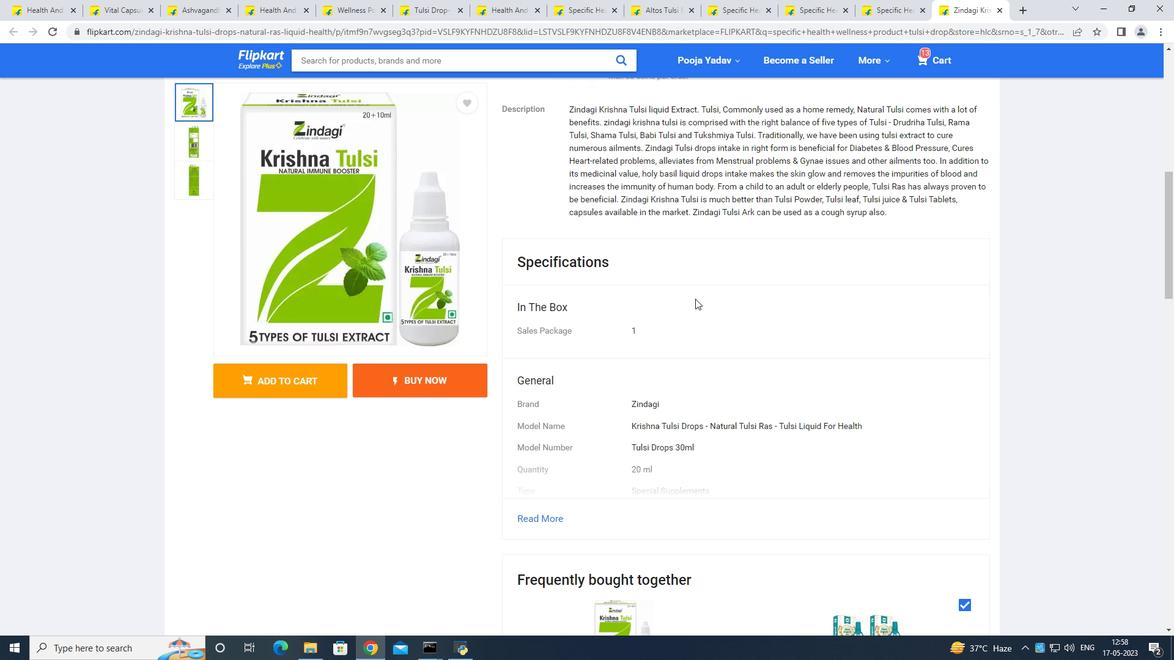 
Action: Mouse moved to (695, 302)
Screenshot: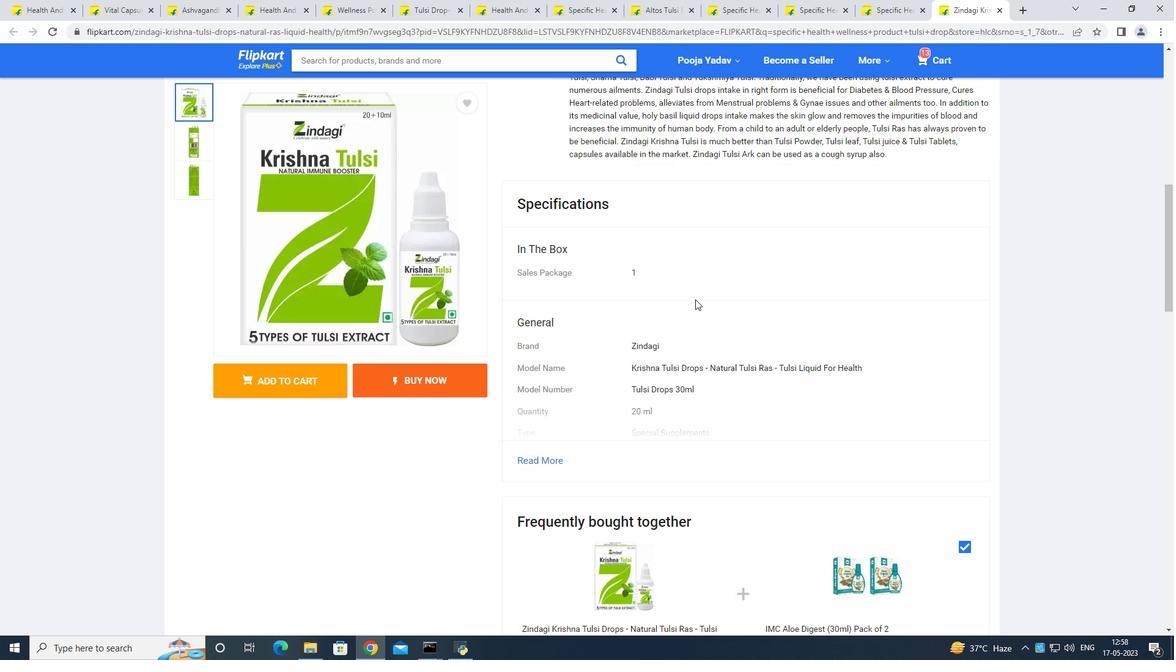 
Action: Mouse scrolled (695, 302) with delta (0, 0)
Screenshot: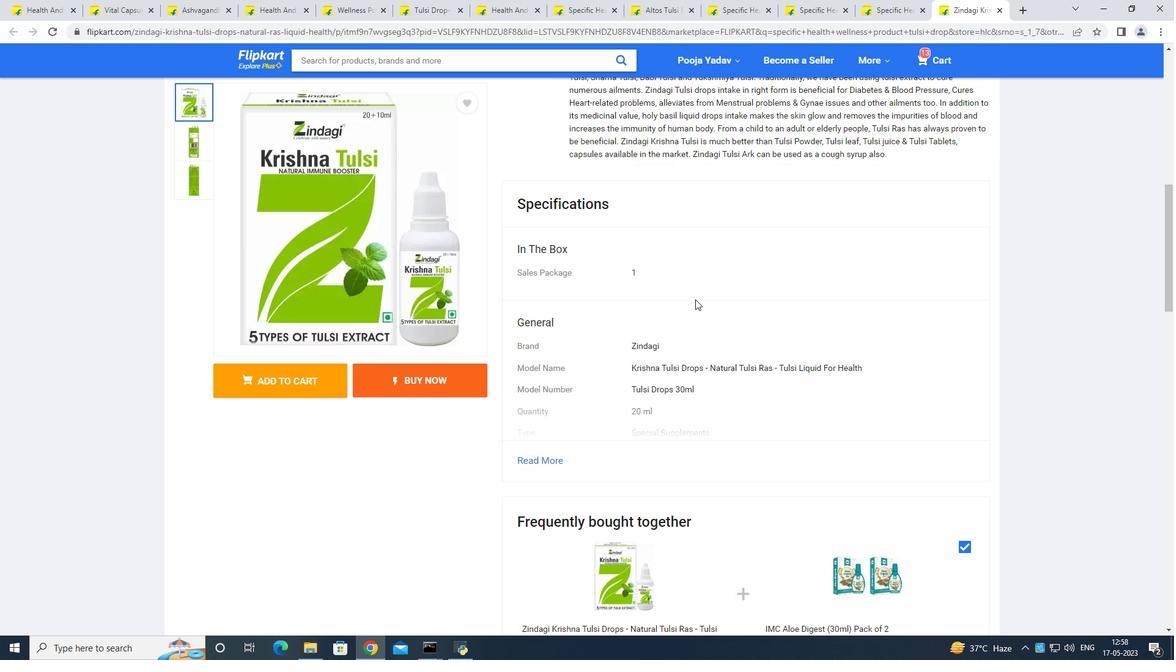 
Action: Mouse moved to (549, 400)
Screenshot: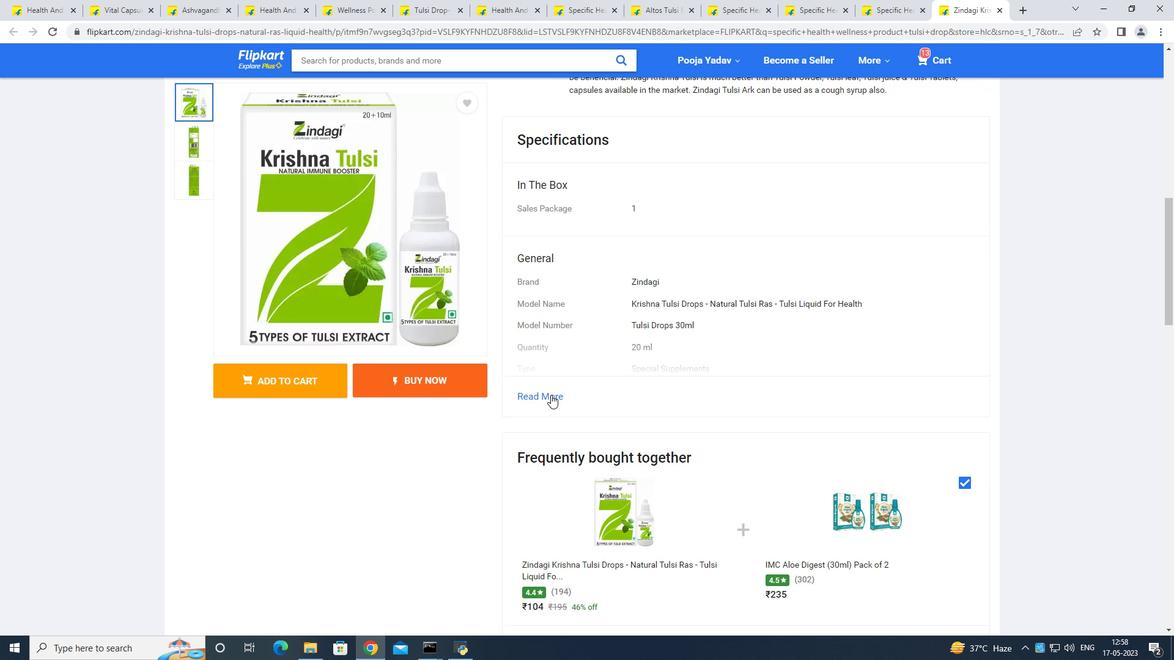 
Action: Mouse pressed left at (549, 400)
Screenshot: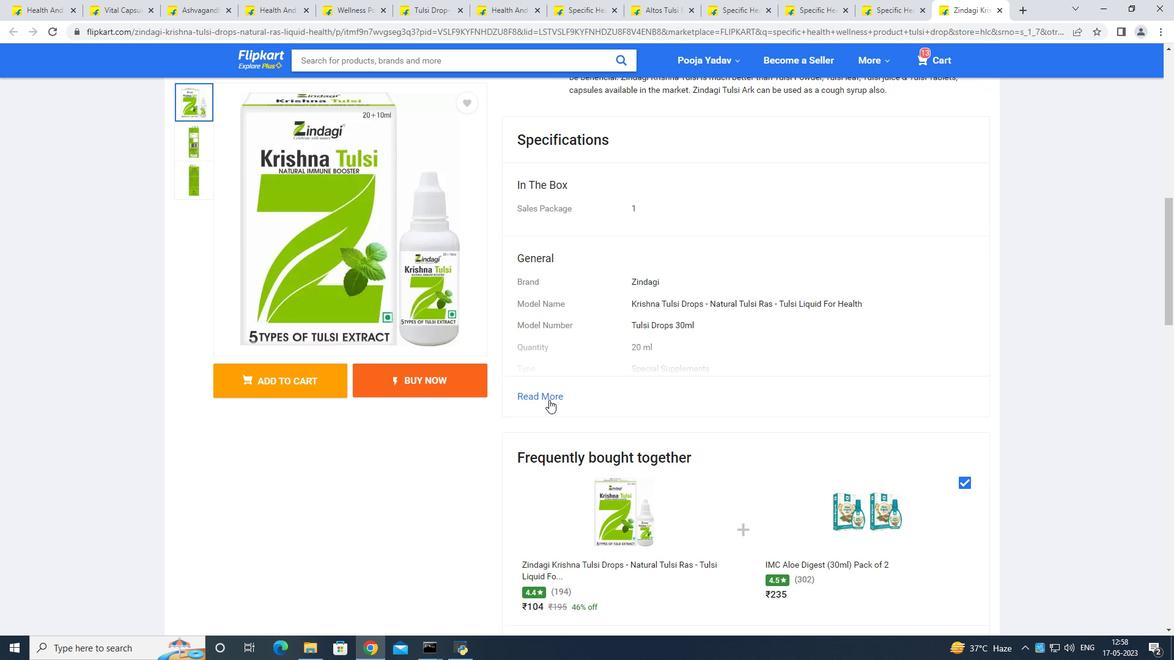 
Action: Mouse moved to (614, 329)
Screenshot: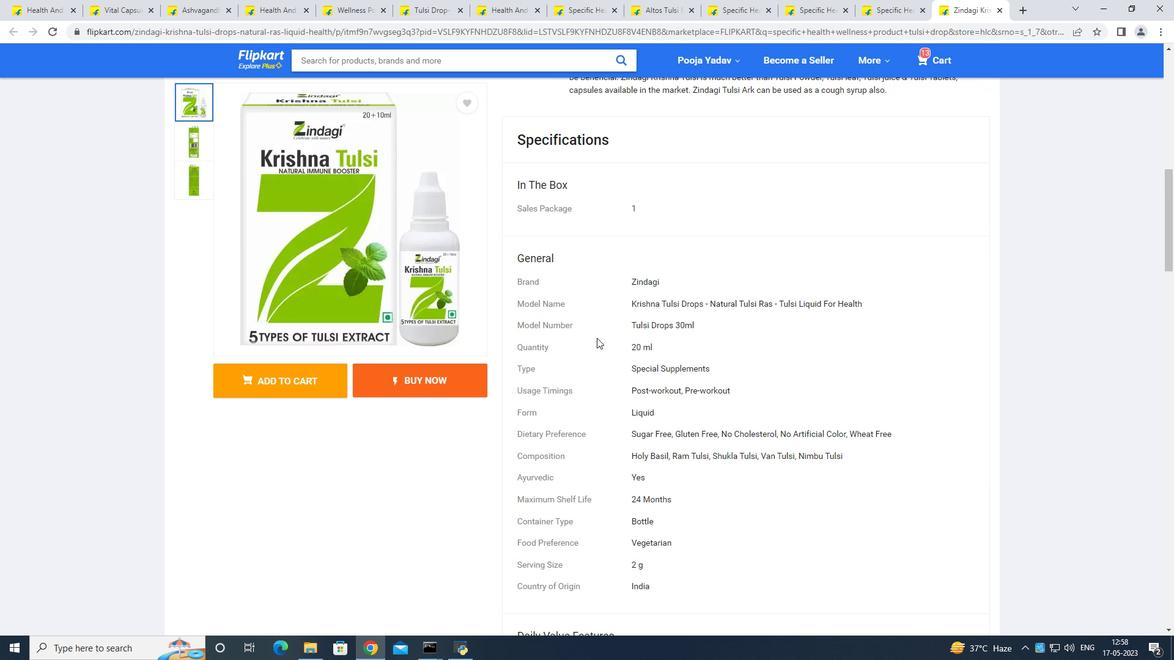 
Action: Mouse scrolled (614, 329) with delta (0, 0)
Screenshot: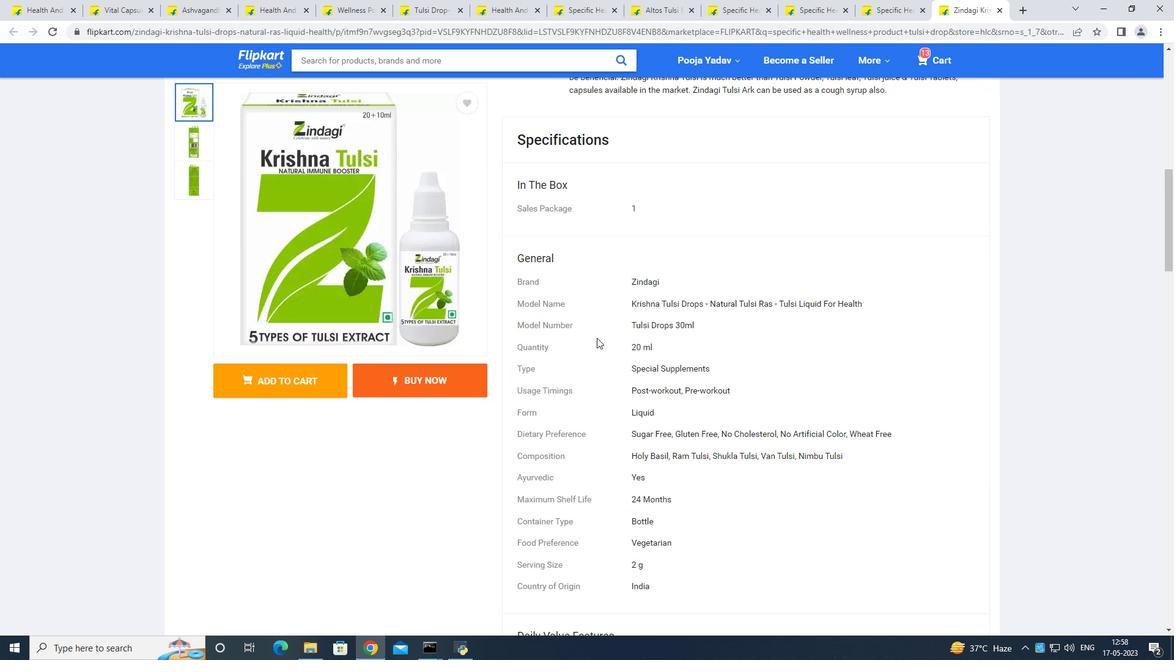
Action: Mouse moved to (621, 336)
Screenshot: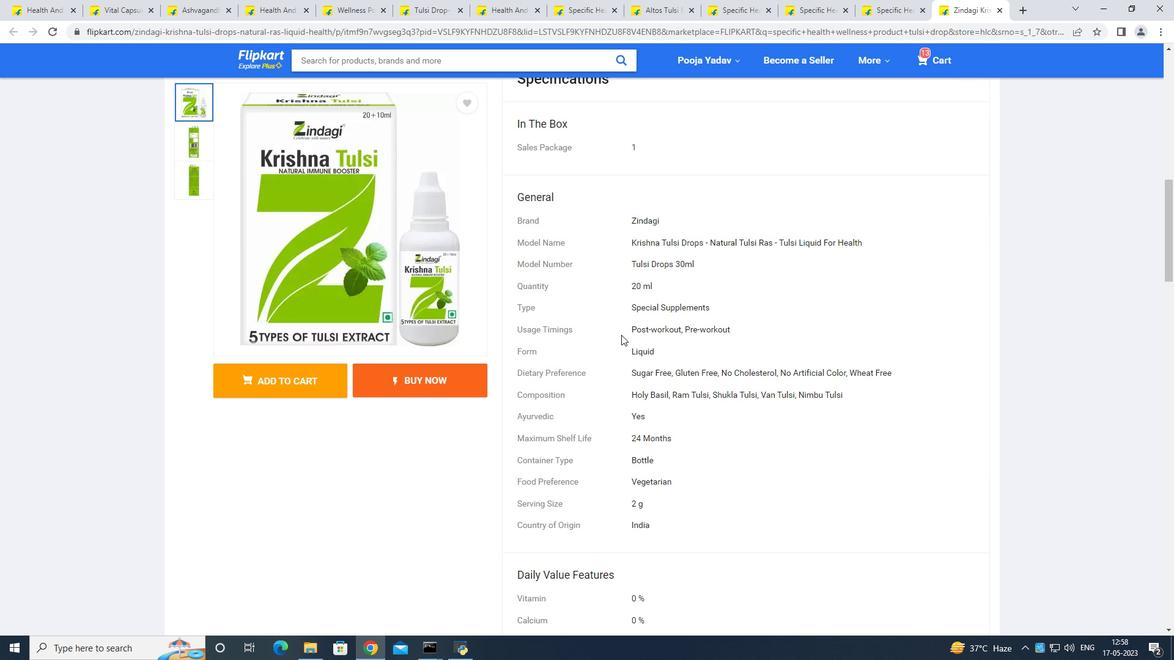 
Action: Mouse scrolled (621, 335) with delta (0, 0)
Screenshot: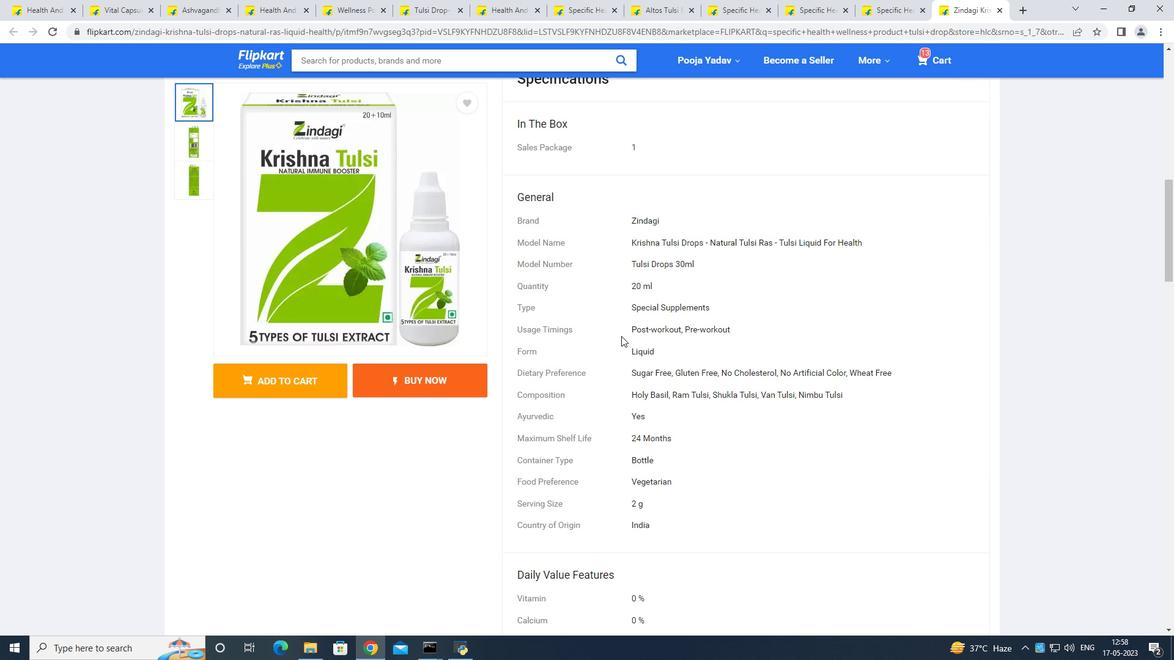 
Action: Mouse moved to (624, 334)
Screenshot: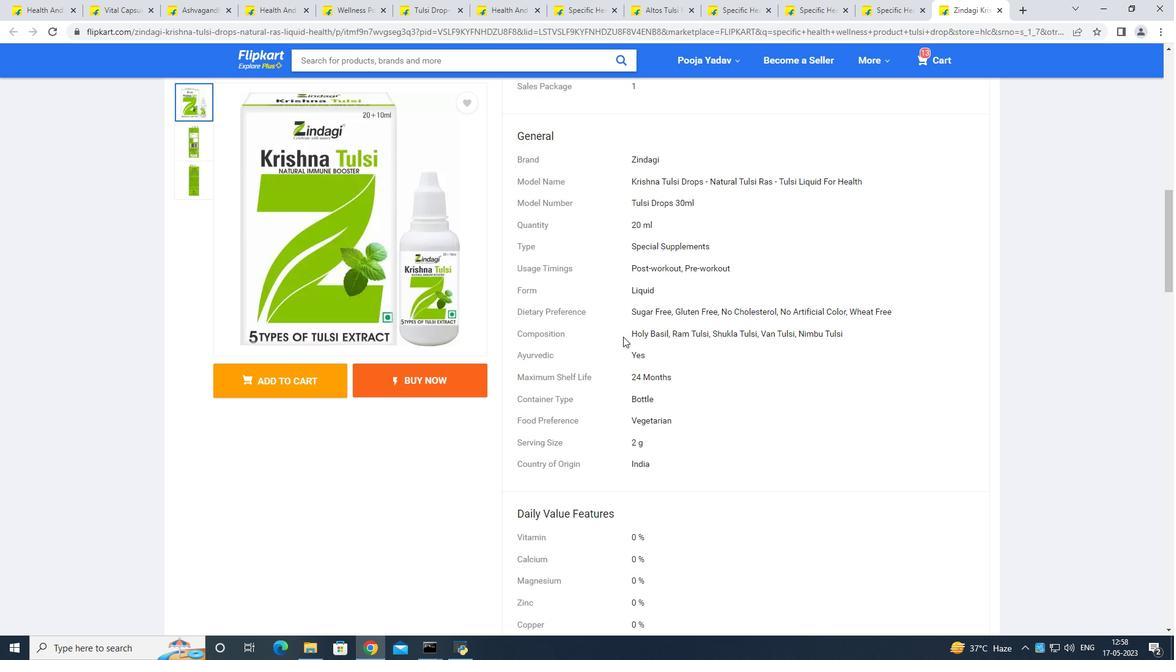 
Action: Mouse scrolled (624, 334) with delta (0, 0)
Screenshot: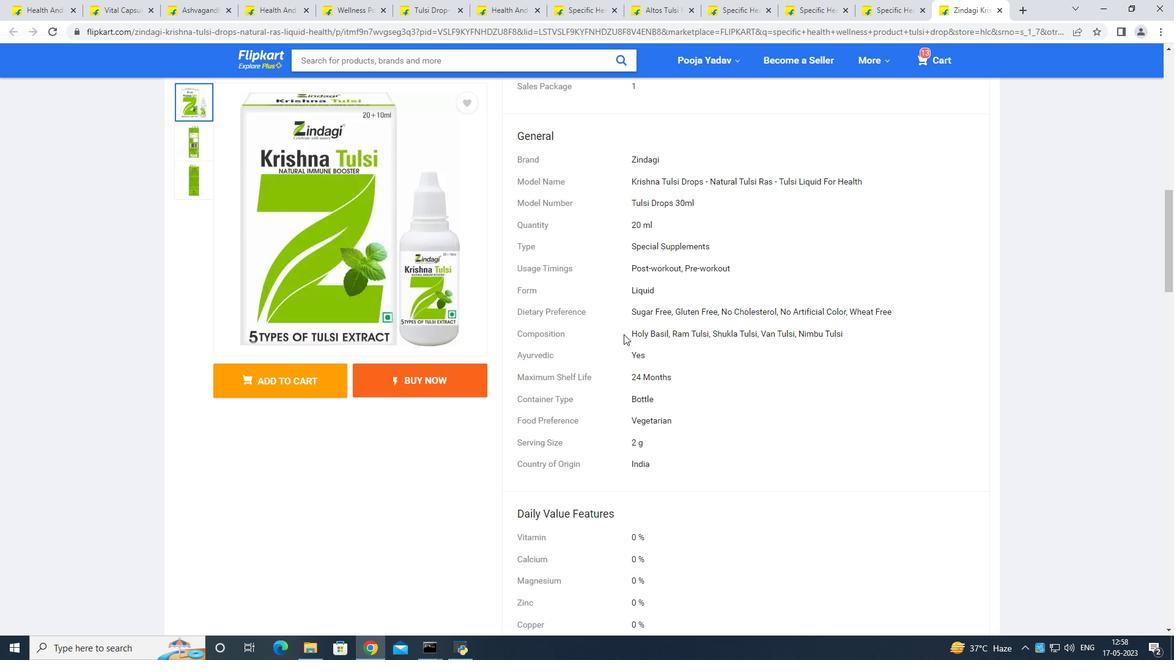 
Action: Mouse moved to (625, 334)
Screenshot: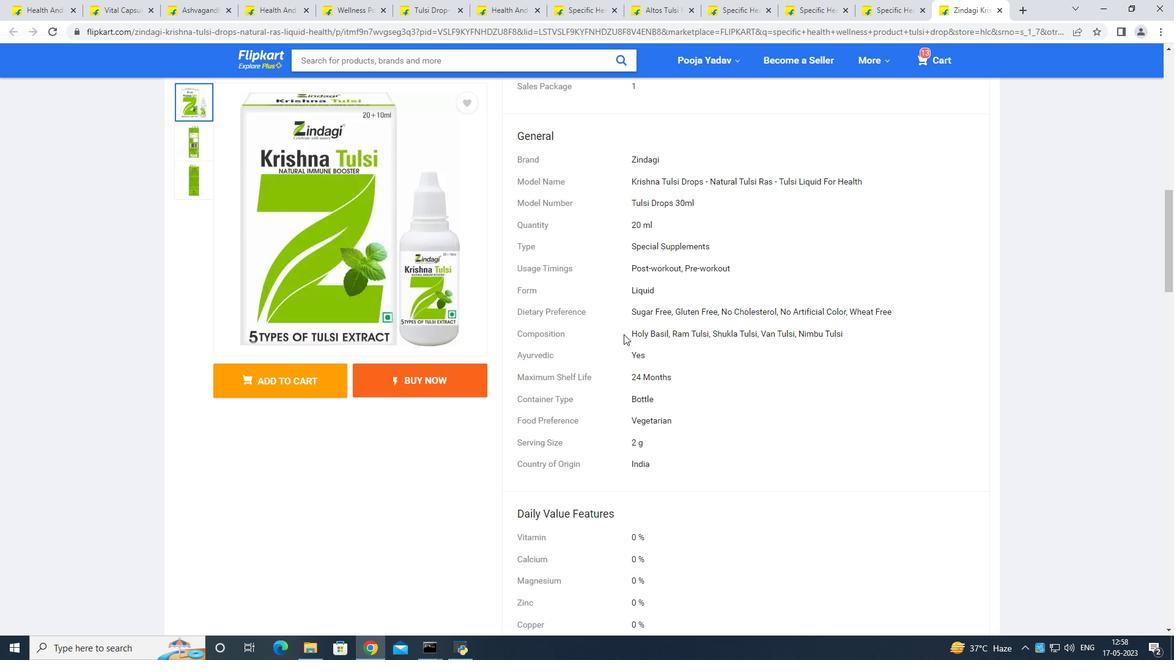 
Action: Mouse scrolled (625, 334) with delta (0, 0)
Screenshot: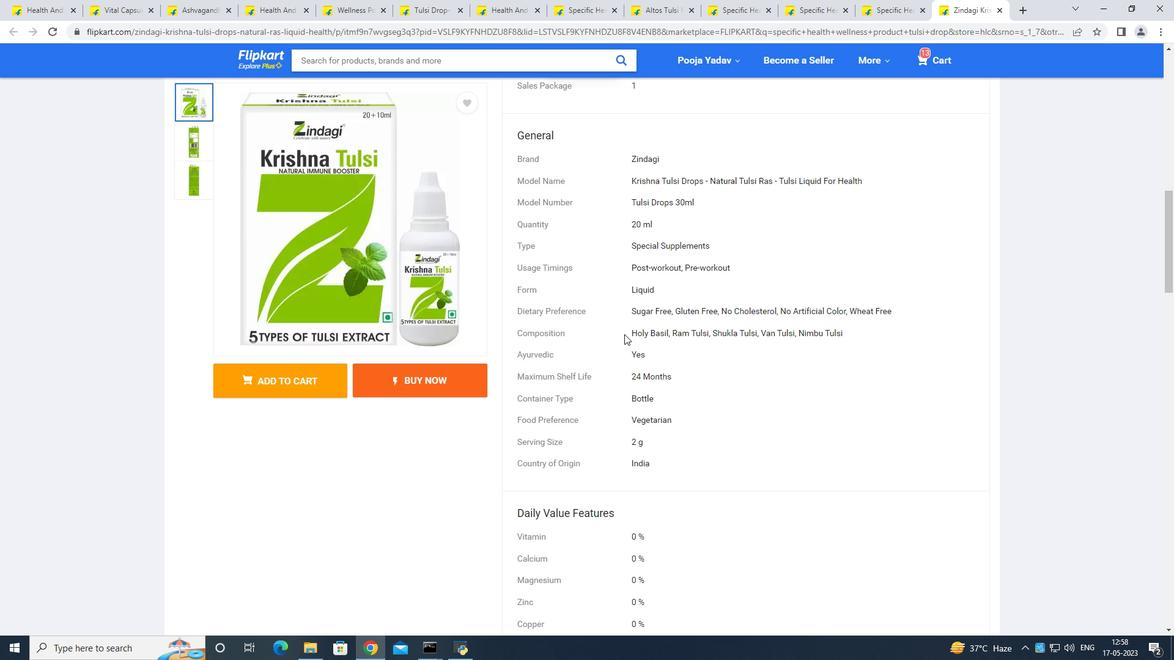 
Action: Mouse moved to (626, 335)
Screenshot: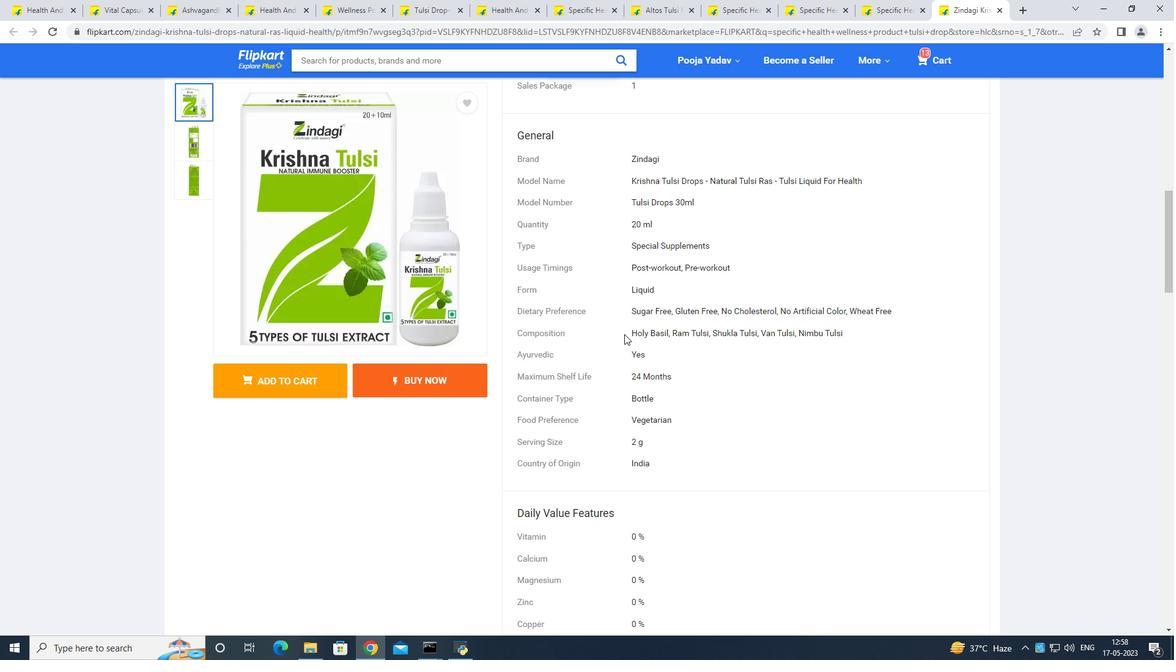 
Action: Mouse scrolled (626, 334) with delta (0, 0)
Screenshot: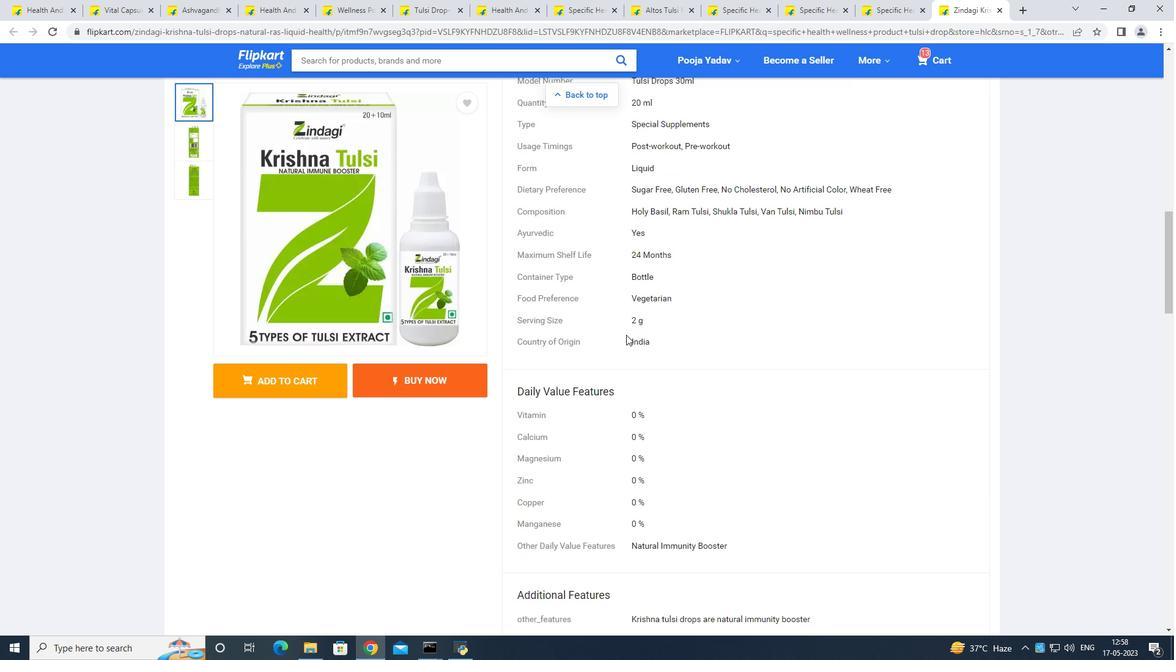 
Action: Mouse scrolled (626, 334) with delta (0, 0)
Screenshot: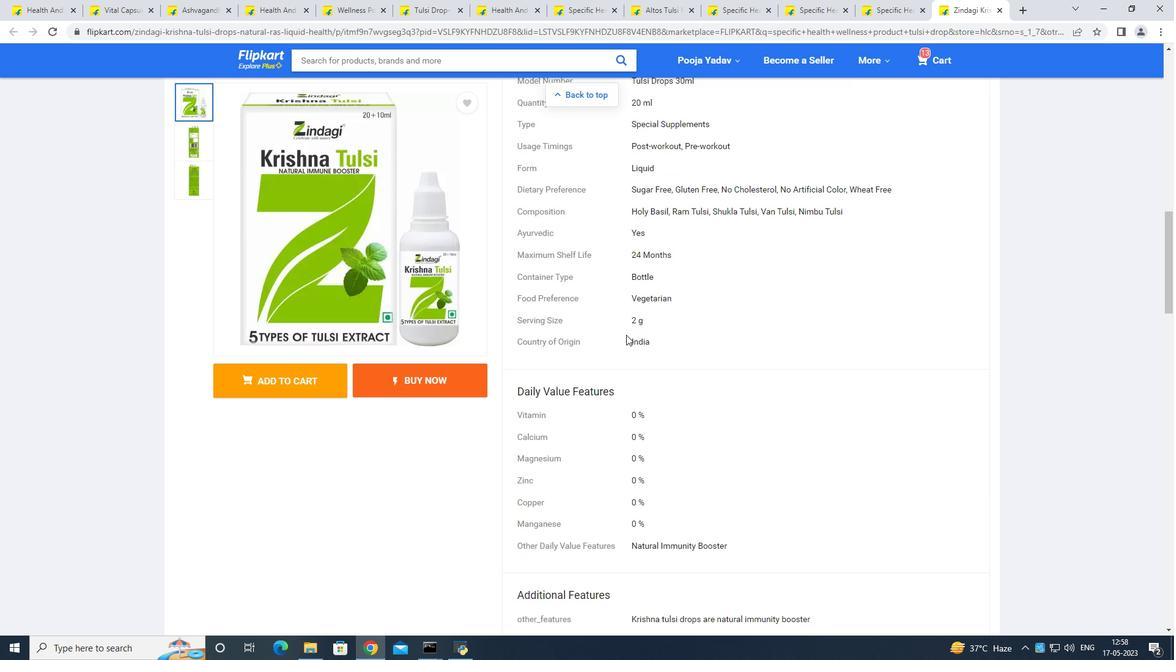 
Action: Mouse scrolled (626, 334) with delta (0, 0)
Screenshot: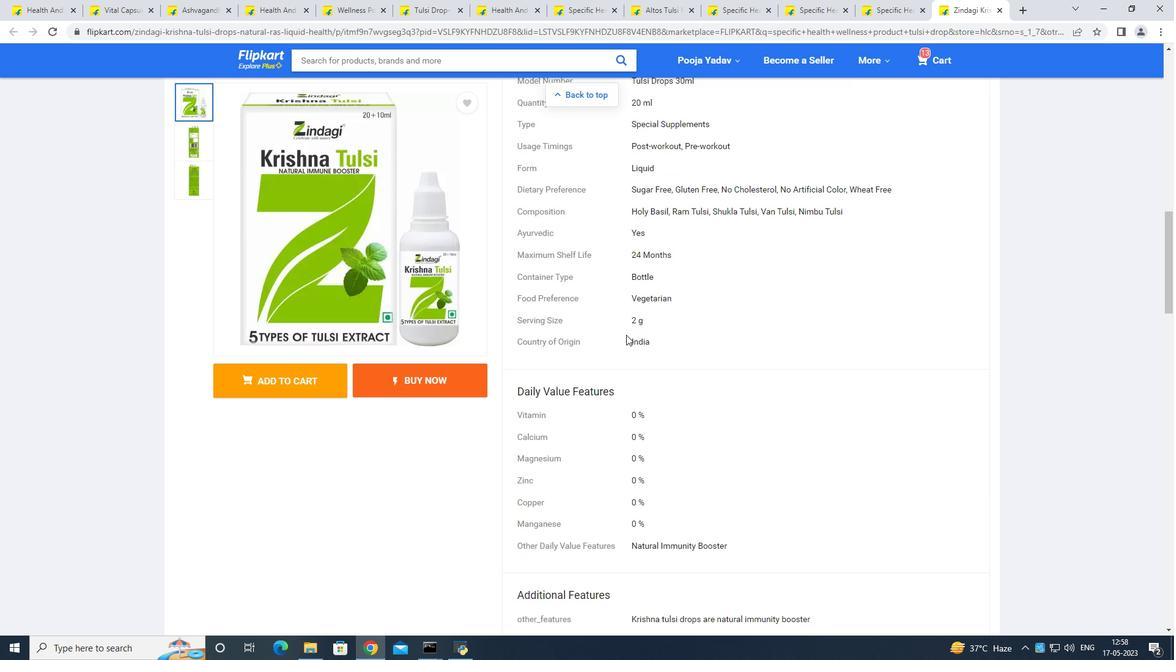 
Action: Mouse scrolled (626, 334) with delta (0, 0)
Screenshot: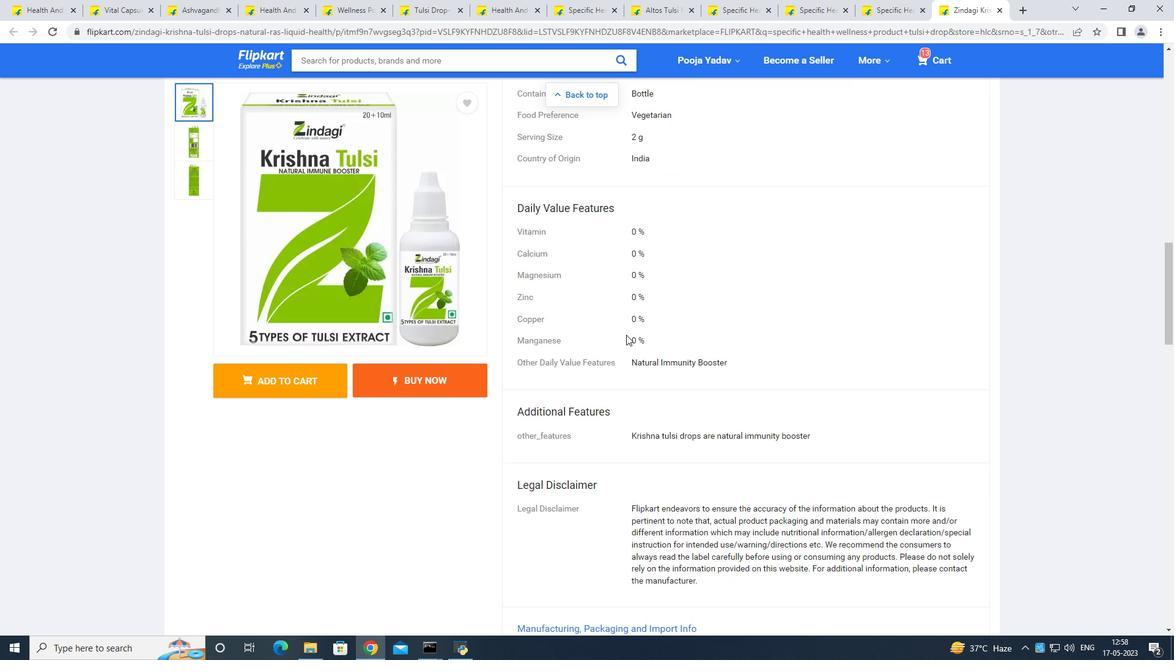
Action: Mouse moved to (625, 344)
Screenshot: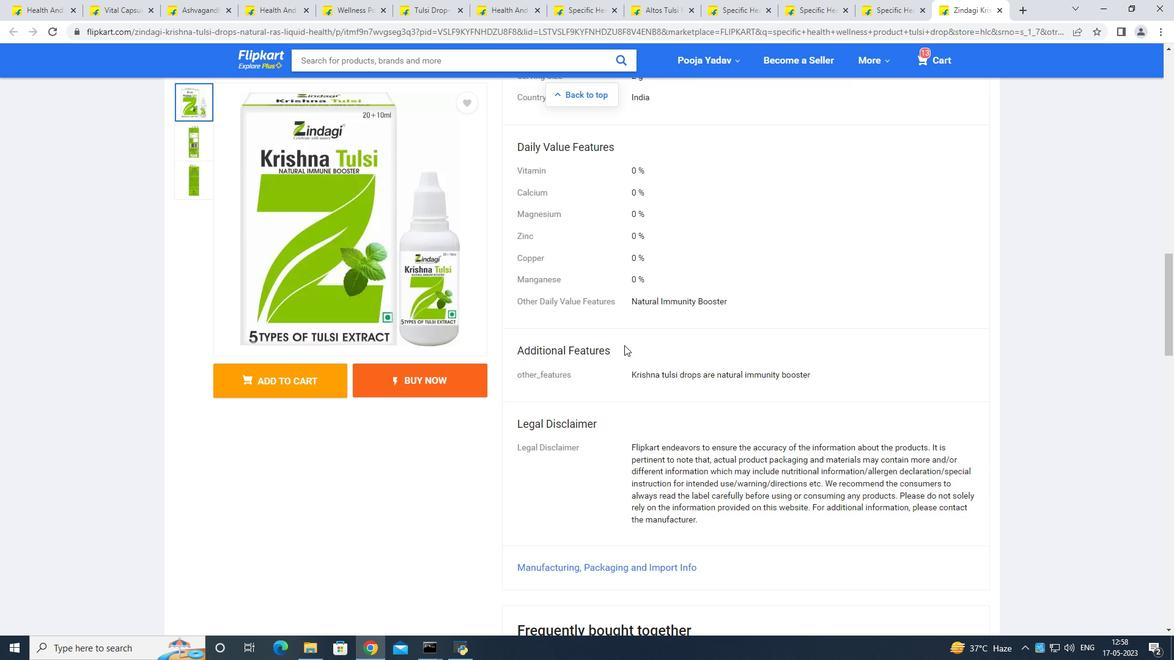 
Action: Mouse scrolled (625, 343) with delta (0, 0)
Screenshot: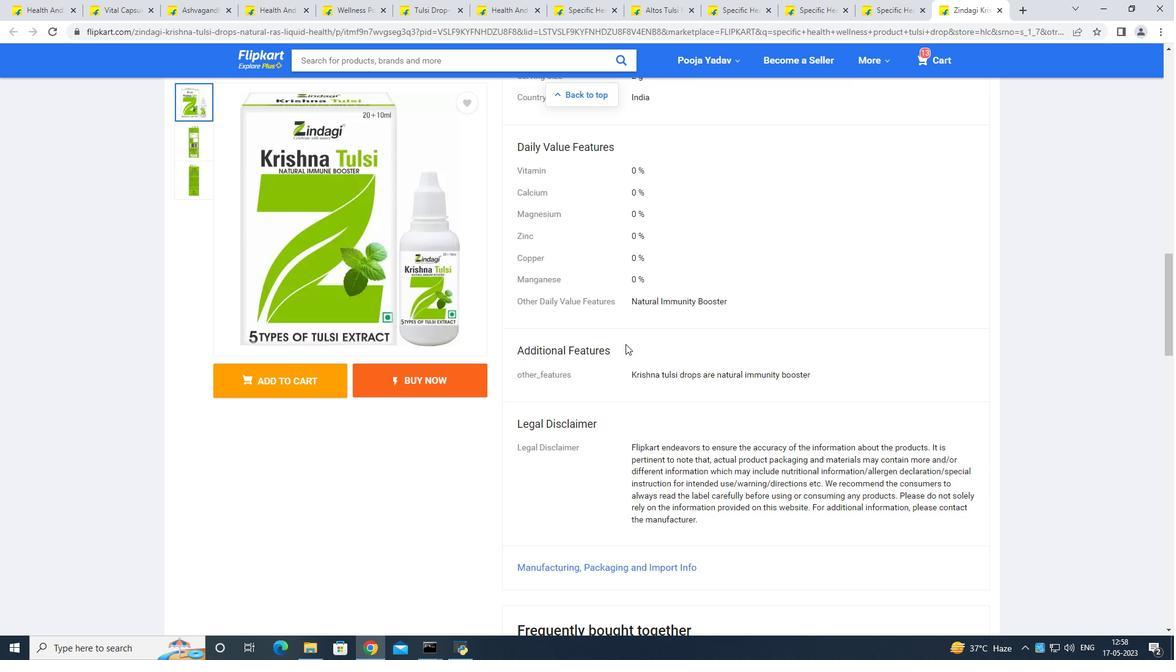 
Action: Mouse moved to (685, 331)
Screenshot: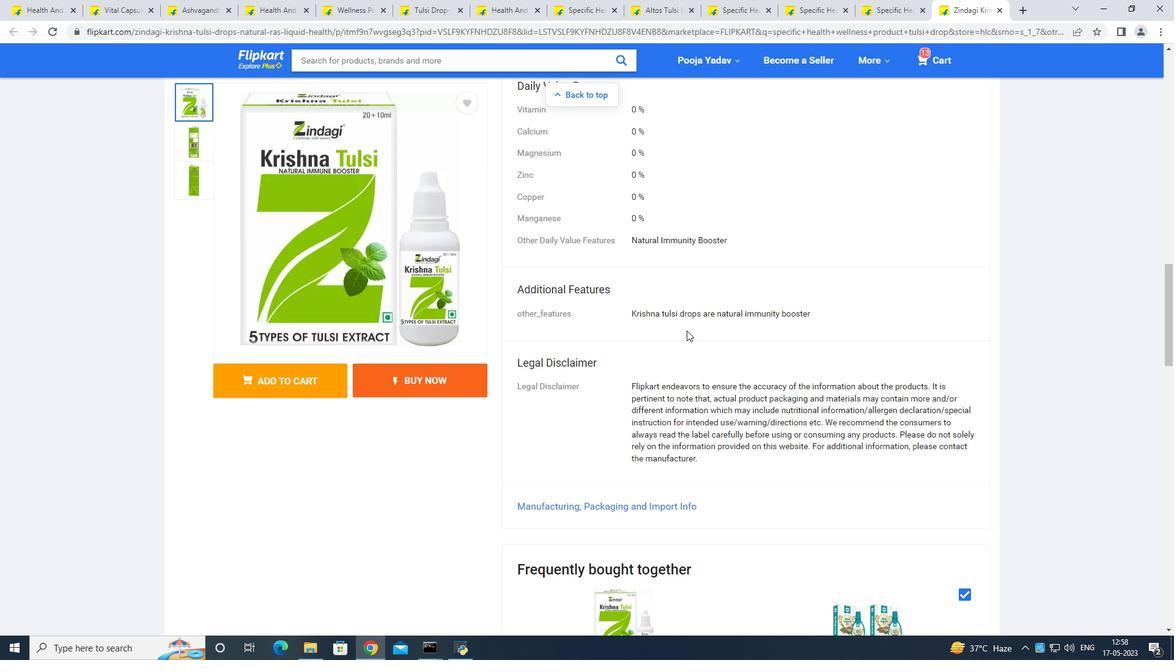 
Action: Mouse scrolled (685, 331) with delta (0, 0)
Screenshot: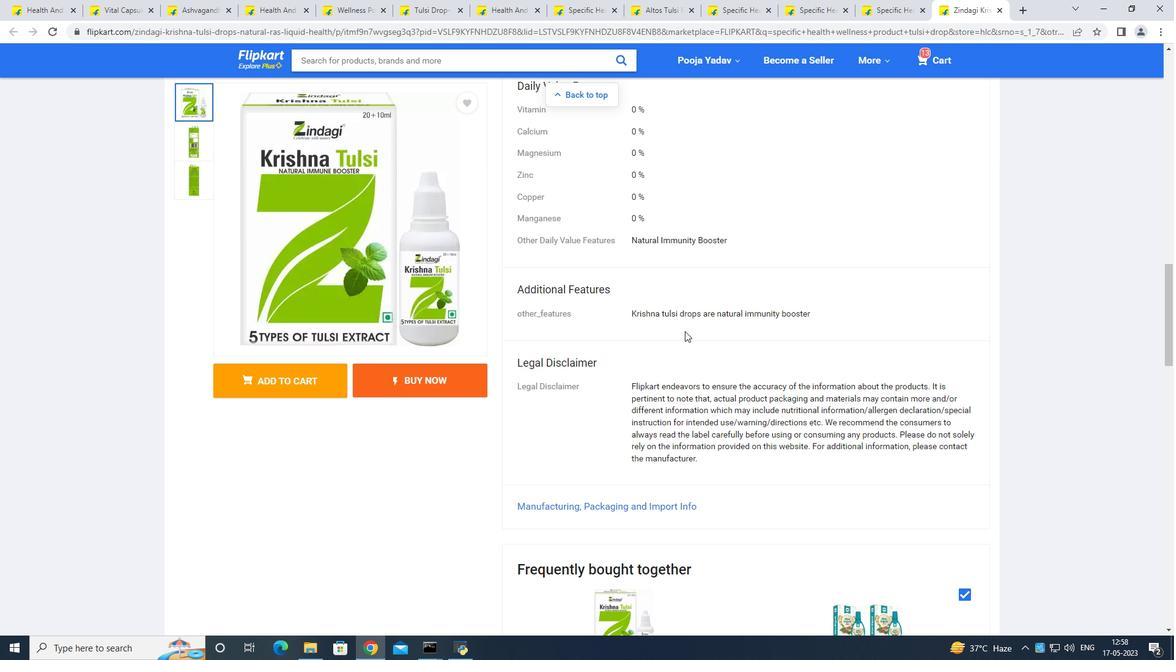 
Action: Mouse scrolled (685, 331) with delta (0, 0)
Screenshot: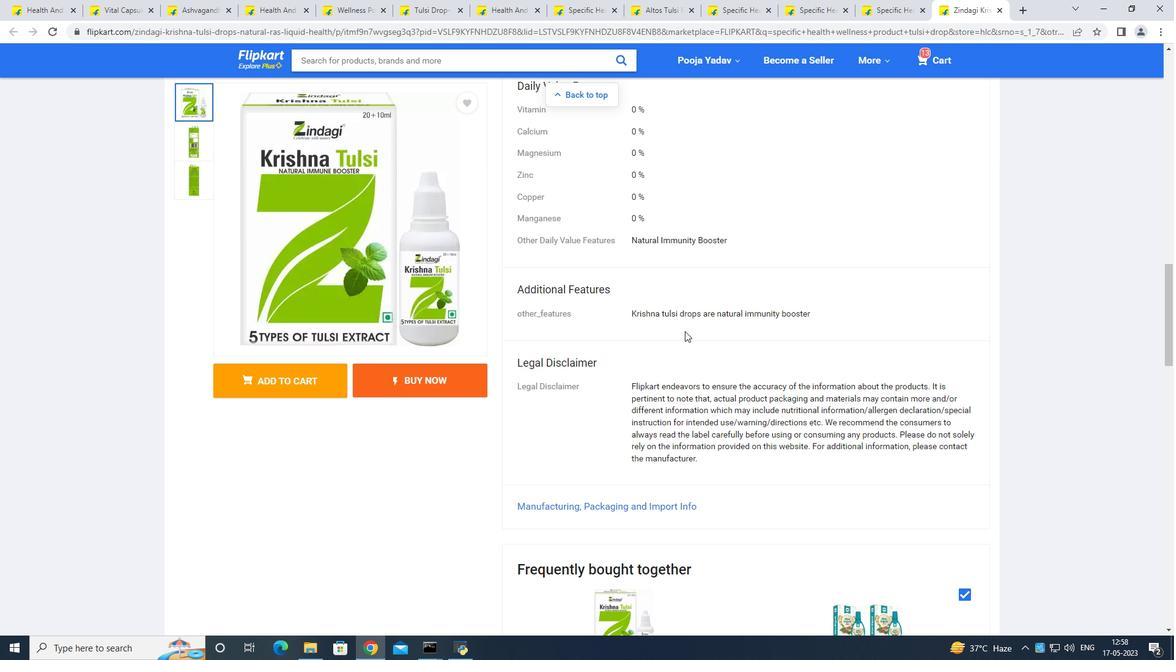 
Action: Mouse moved to (299, 383)
Screenshot: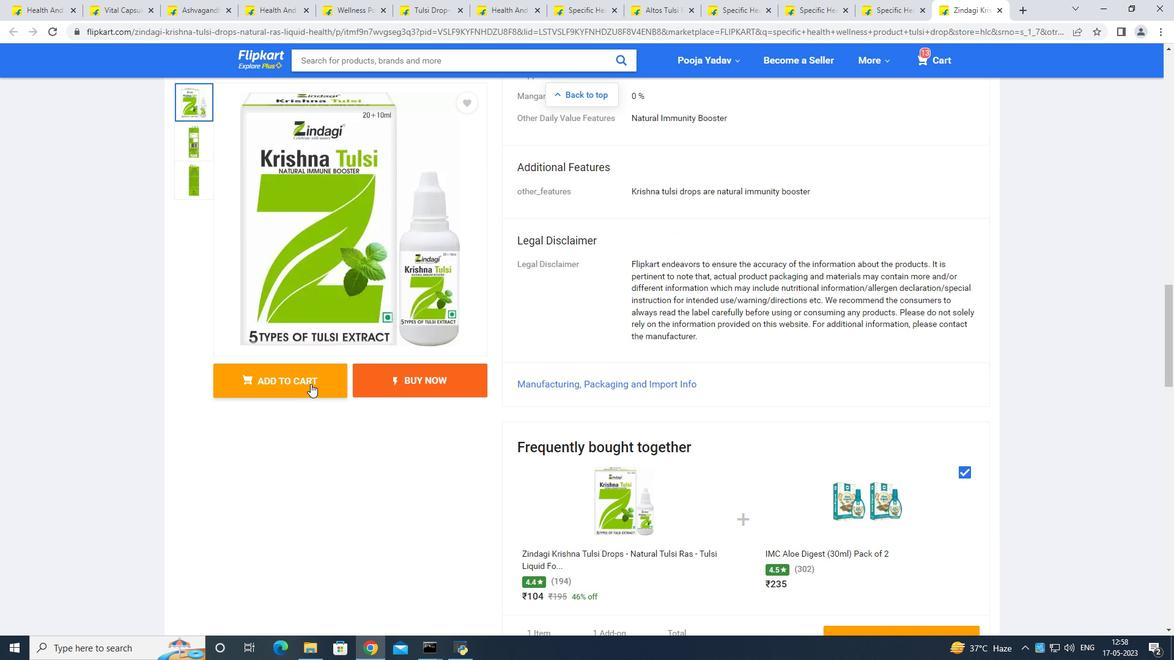 
Action: Mouse pressed left at (299, 383)
Screenshot: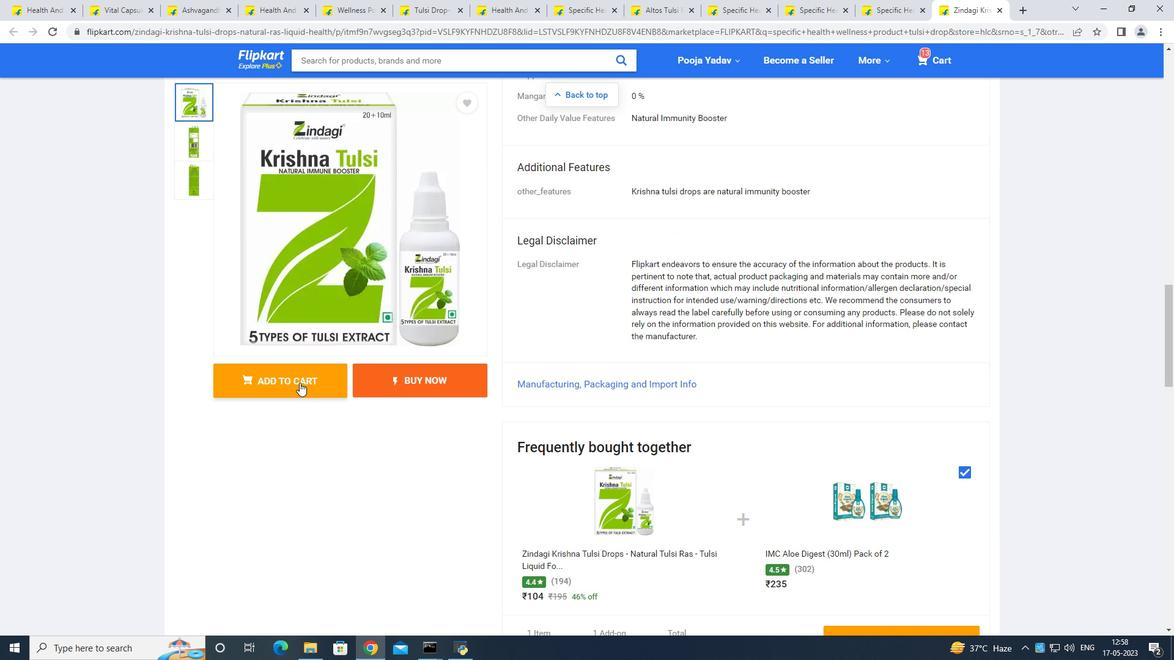 
Action: Mouse moved to (460, 58)
Screenshot: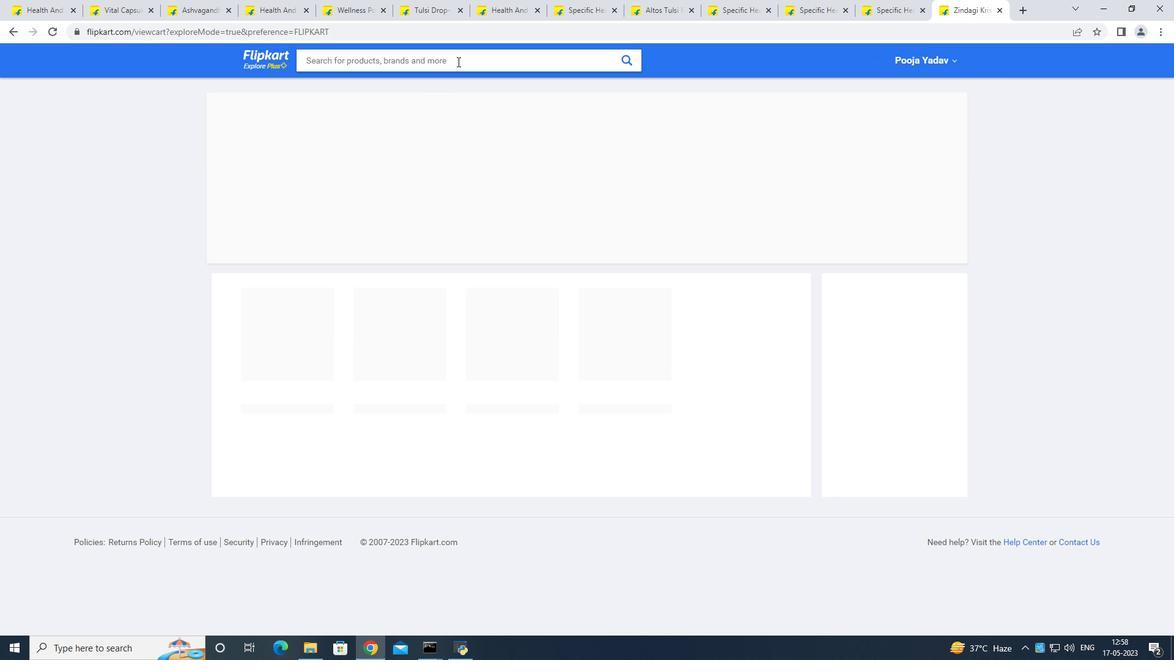 
Action: Mouse pressed left at (460, 58)
Screenshot: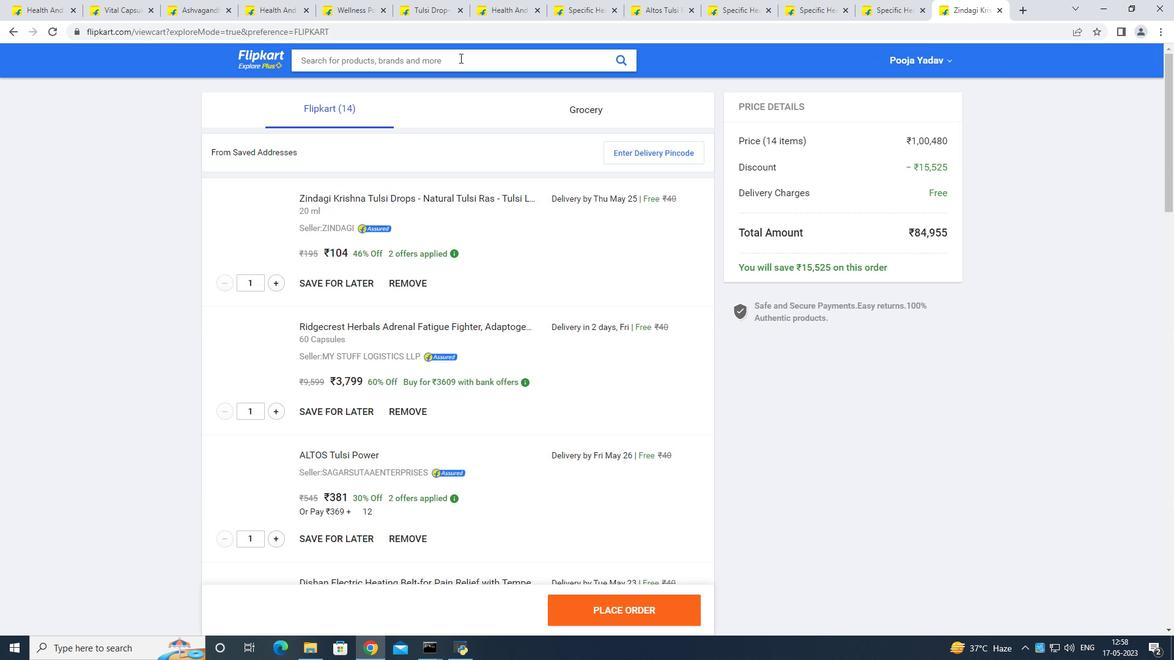 
Action: Mouse moved to (381, 44)
Screenshot: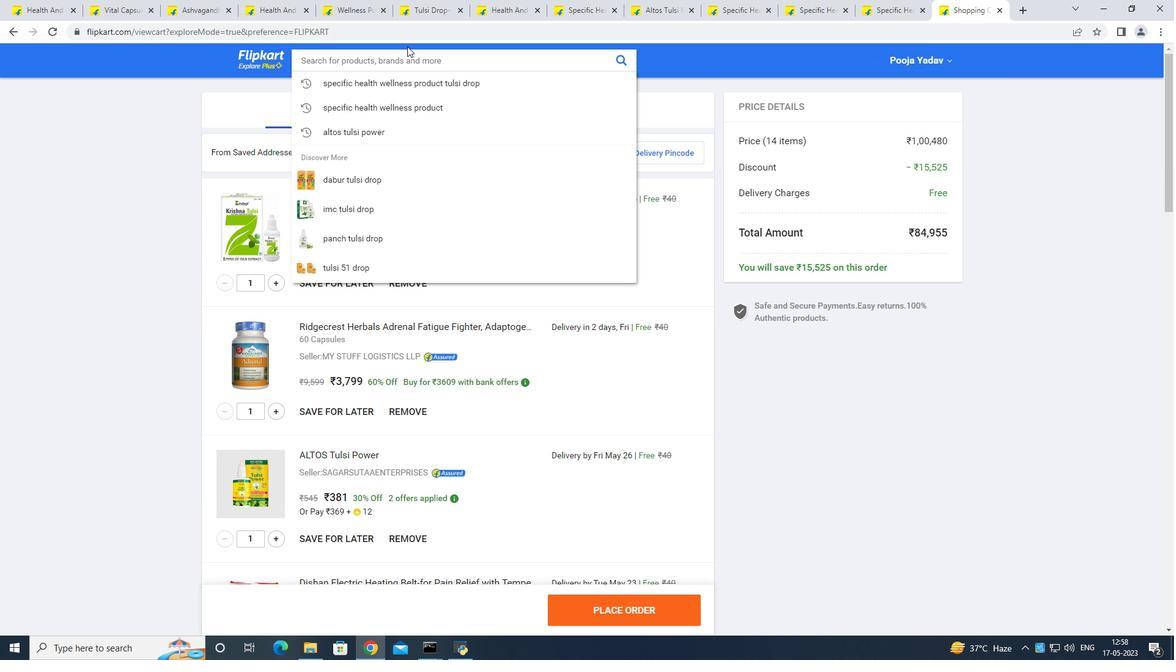 
Action: Key pressed panch<Key.space>tulsi<Key.enter>
Screenshot: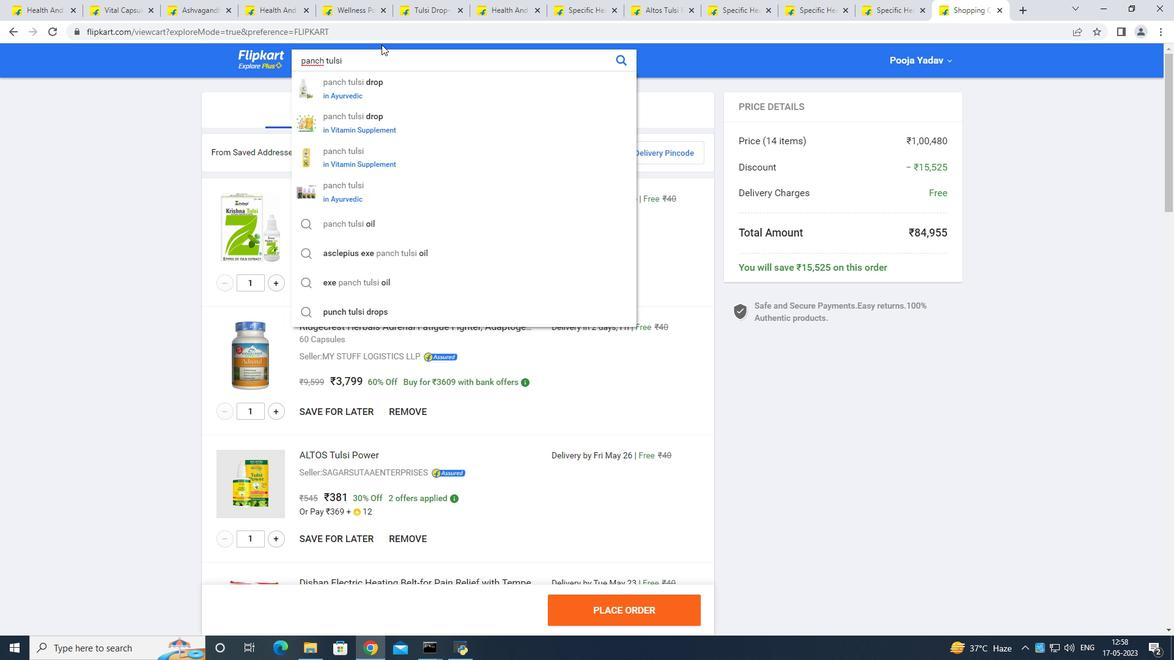 
Action: Mouse moved to (335, 185)
Screenshot: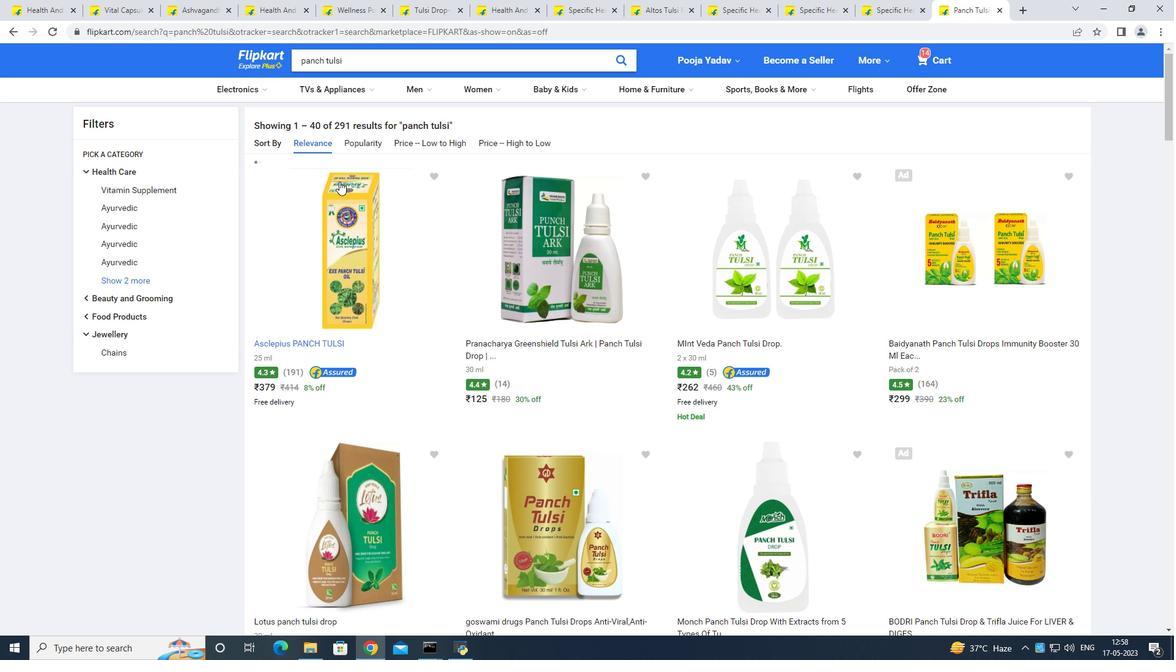
Action: Mouse pressed left at (335, 185)
Screenshot: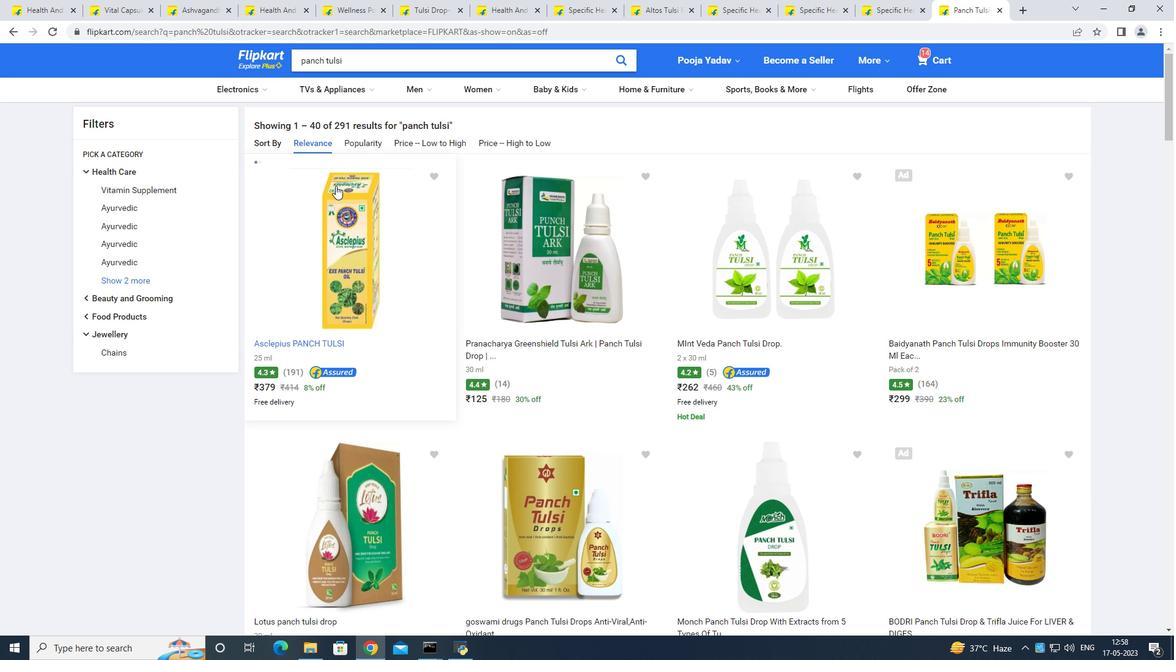 
Action: Mouse moved to (360, 193)
Screenshot: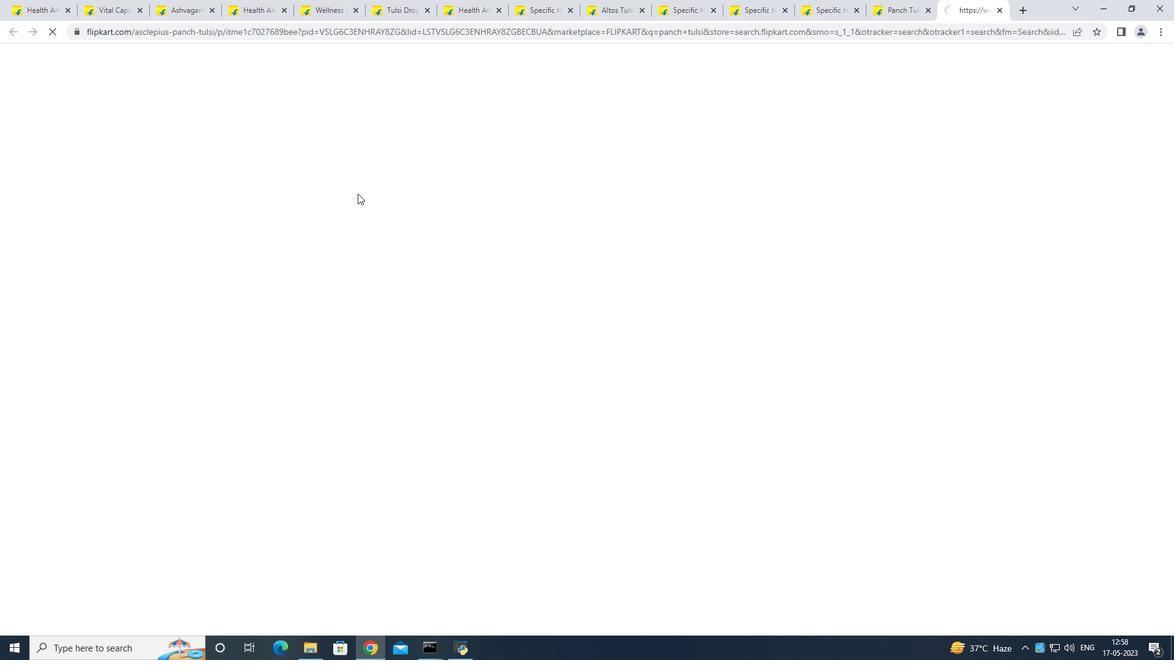 
Action: Mouse scrolled (360, 193) with delta (0, 0)
Screenshot: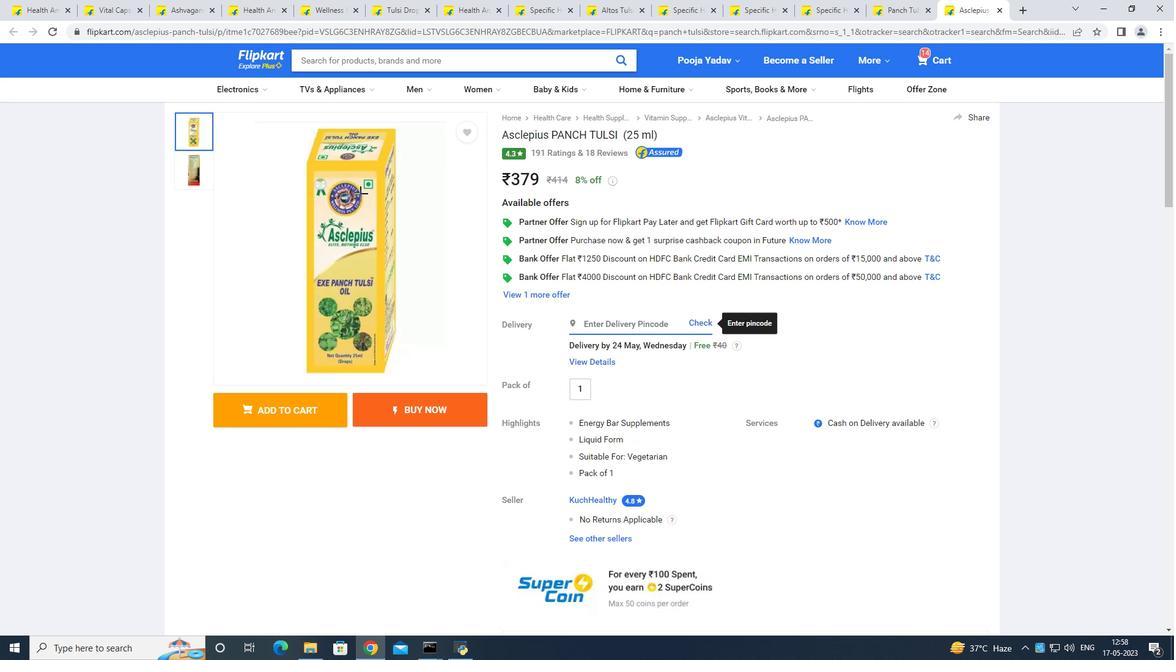 
Action: Mouse moved to (557, 250)
Screenshot: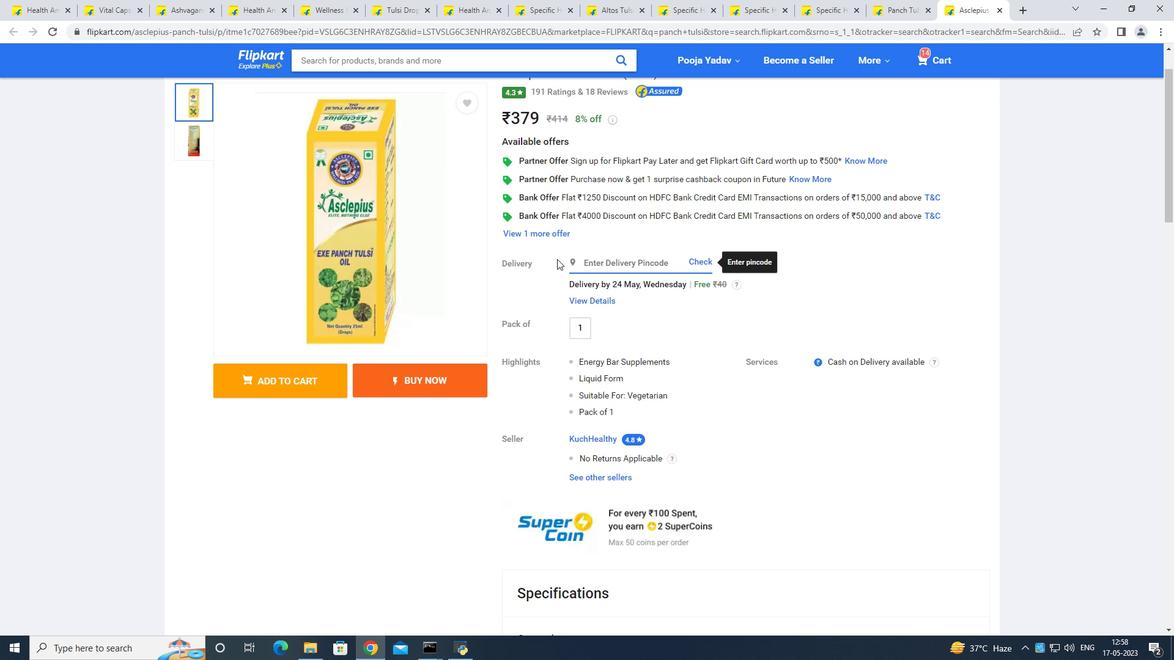 
Action: Mouse scrolled (557, 251) with delta (0, 0)
Screenshot: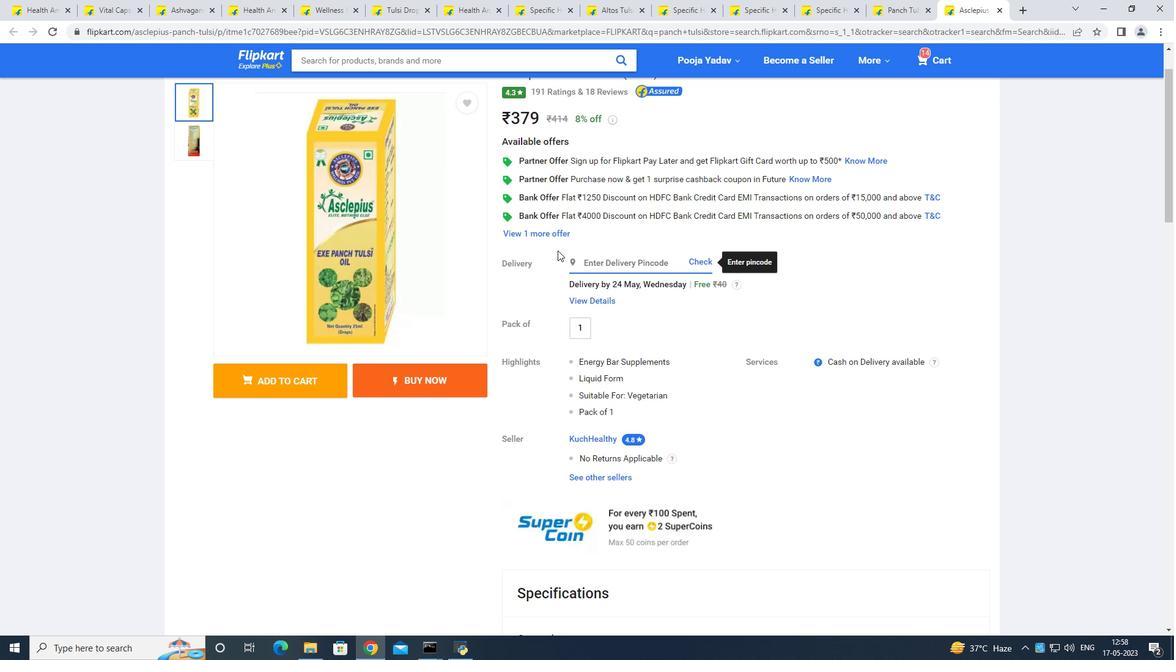 
Action: Mouse scrolled (557, 251) with delta (0, 0)
Screenshot: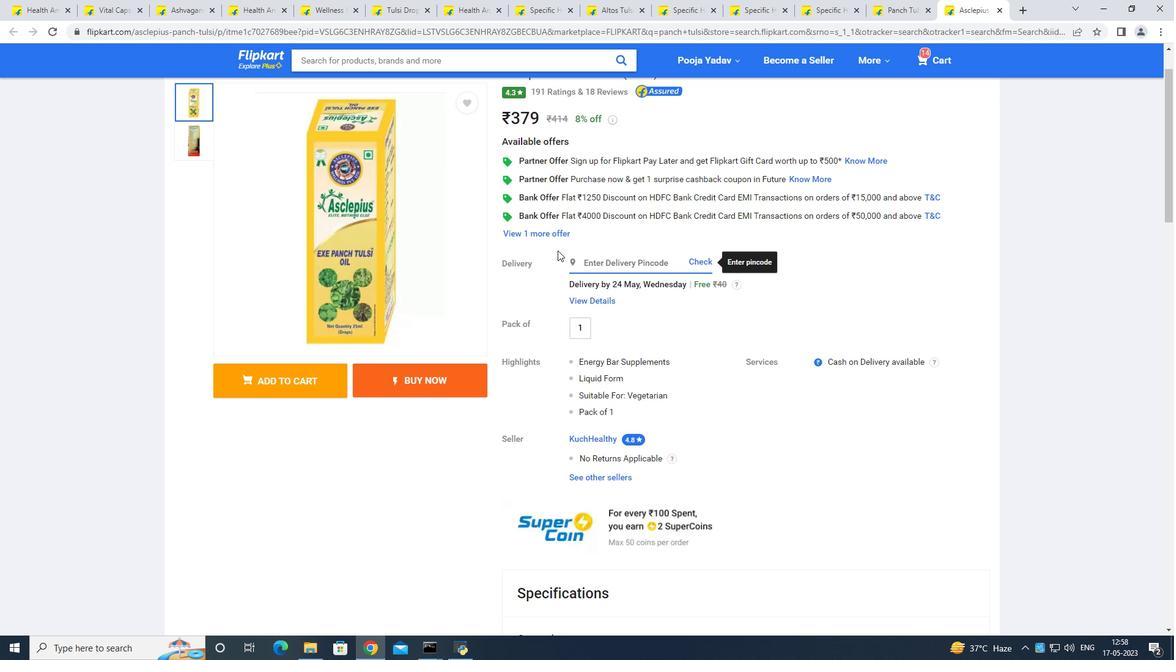 
Action: Mouse moved to (557, 250)
Screenshot: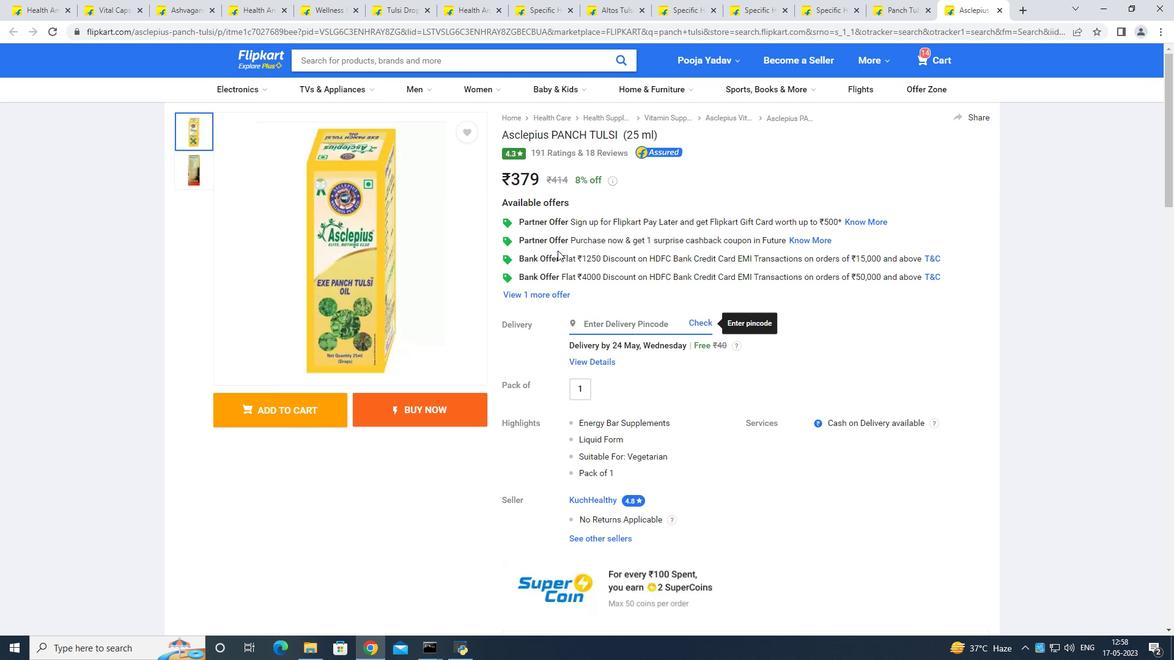 
Action: Mouse scrolled (557, 249) with delta (0, 0)
Screenshot: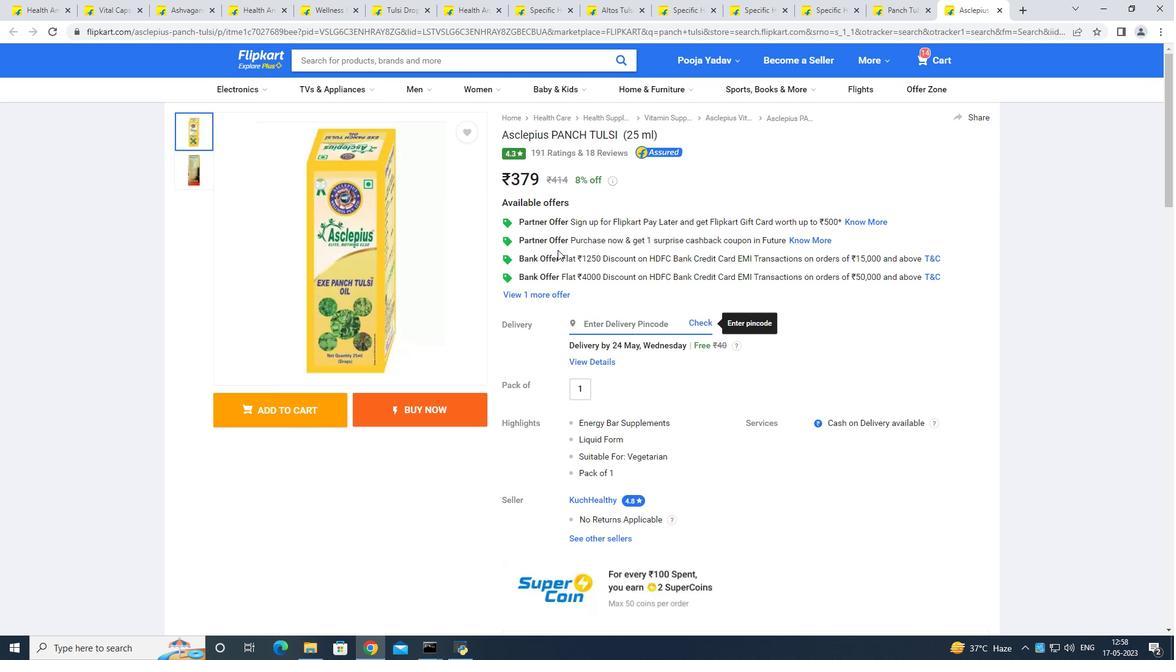 
Action: Mouse scrolled (557, 249) with delta (0, 0)
Screenshot: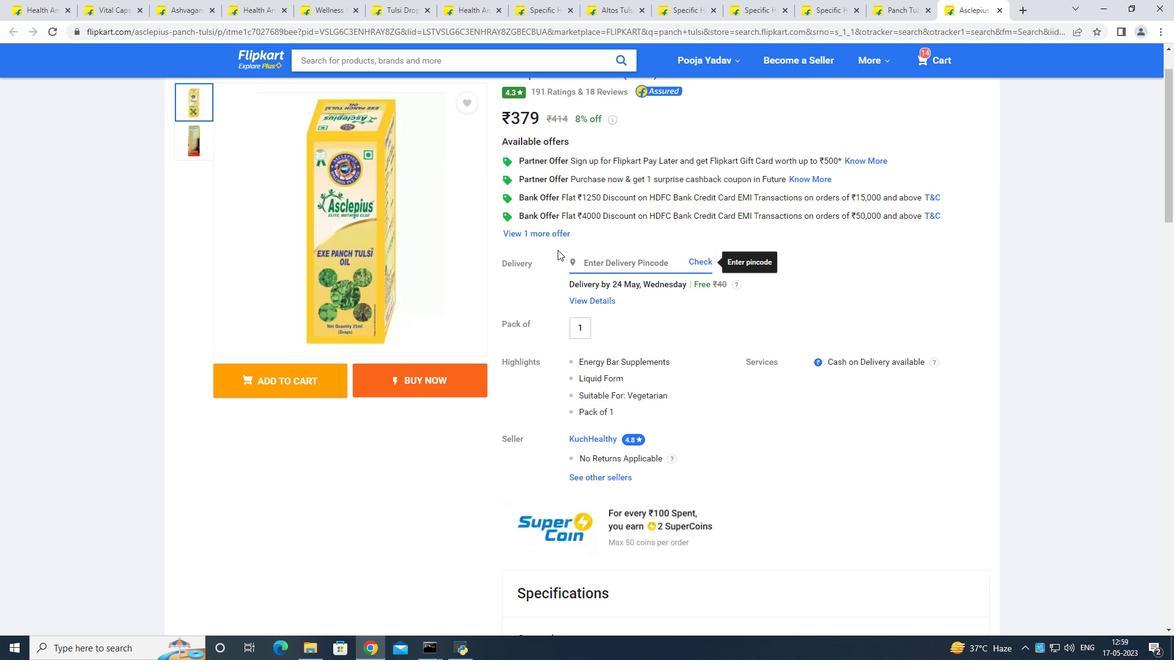
Action: Mouse scrolled (557, 249) with delta (0, 0)
Screenshot: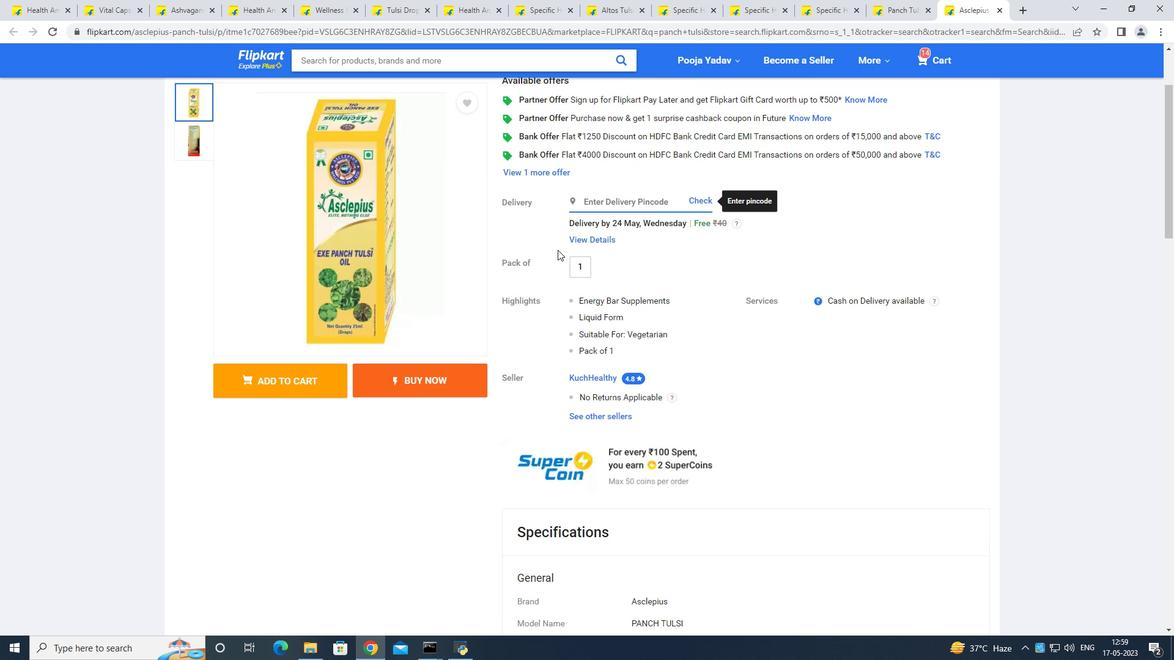 
Action: Mouse scrolled (557, 249) with delta (0, 0)
Screenshot: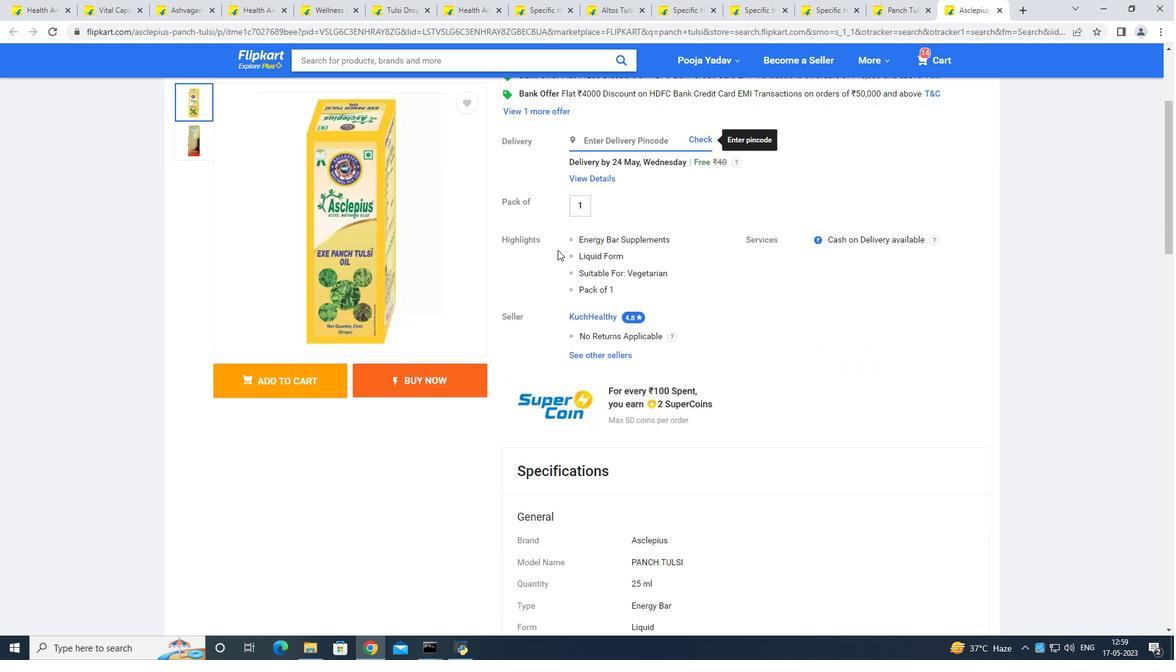 
Action: Mouse scrolled (557, 249) with delta (0, 0)
Screenshot: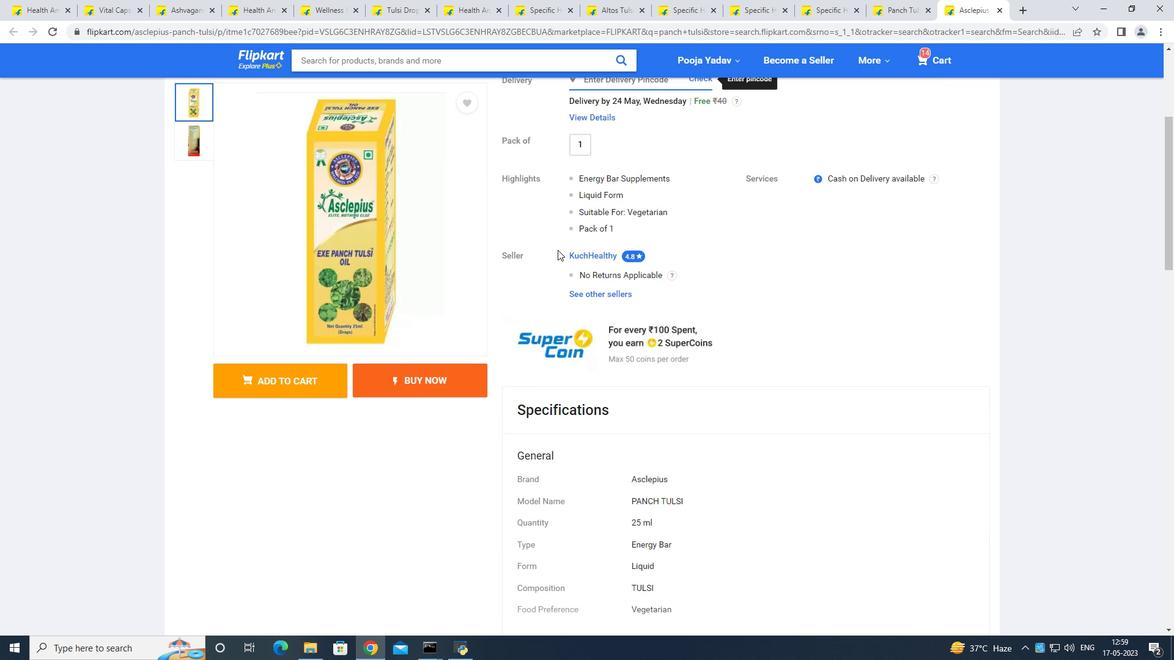 
Action: Mouse scrolled (557, 249) with delta (0, 0)
Screenshot: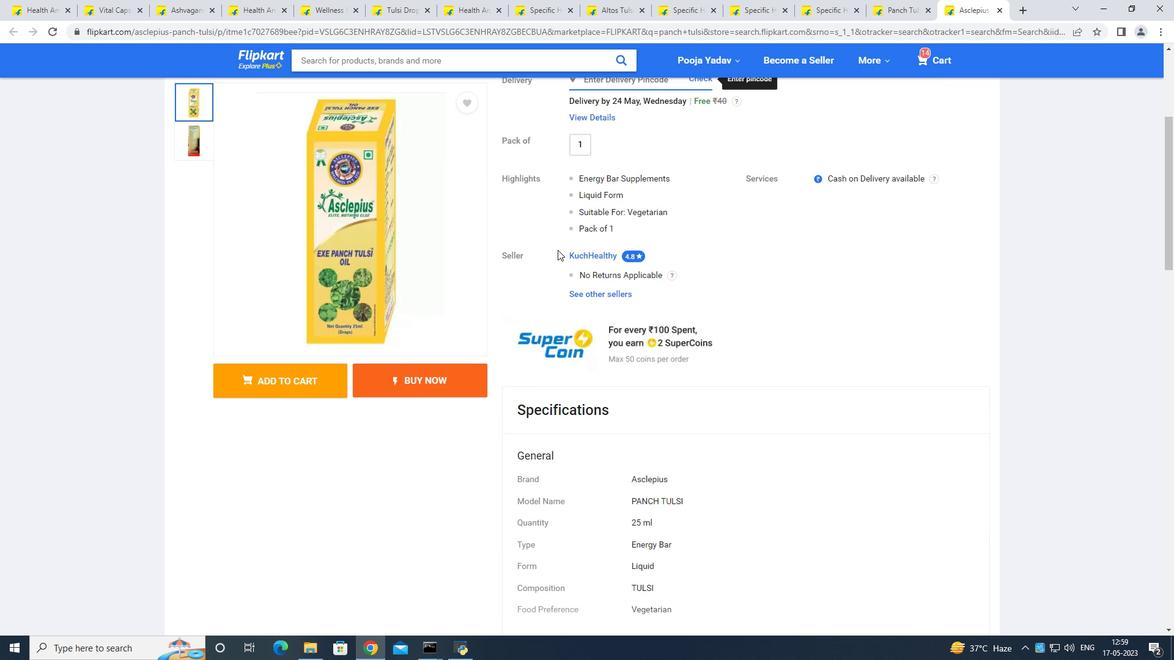
Action: Mouse scrolled (557, 249) with delta (0, 0)
Screenshot: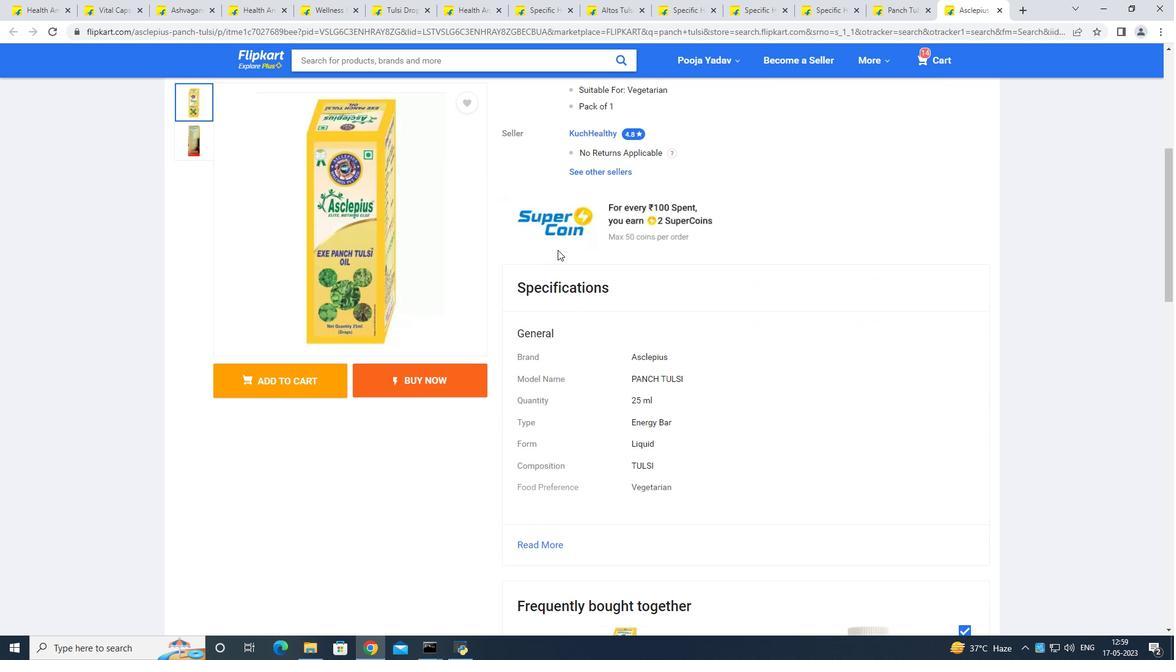 
Action: Mouse scrolled (557, 249) with delta (0, 0)
Screenshot: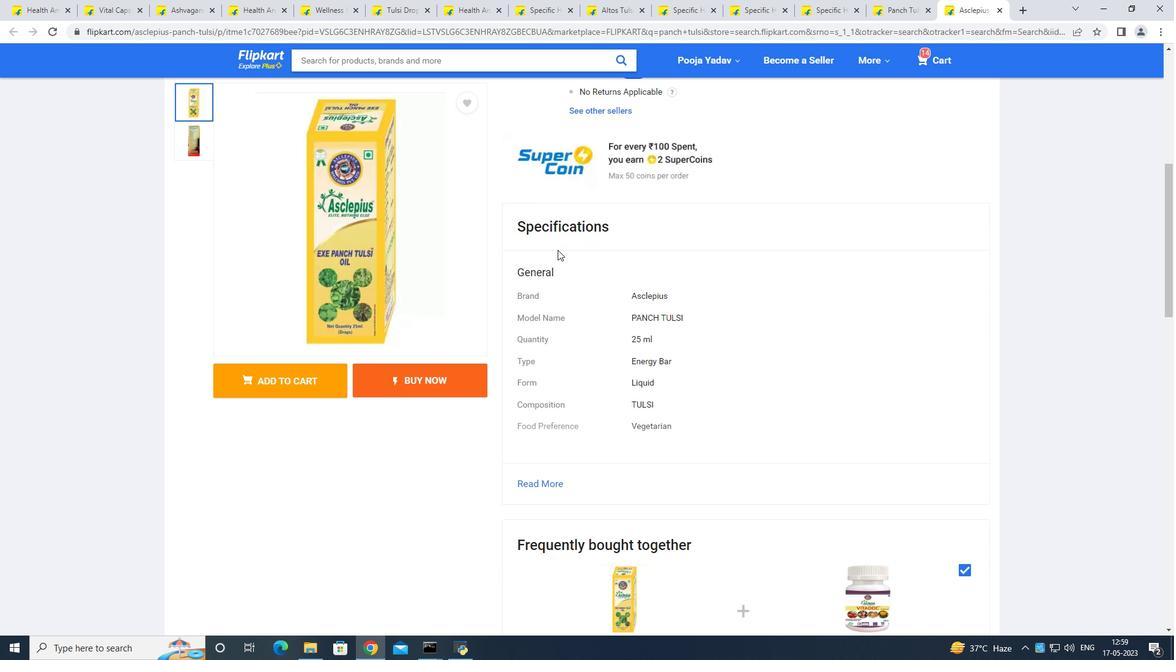 
Action: Mouse scrolled (557, 249) with delta (0, 0)
Screenshot: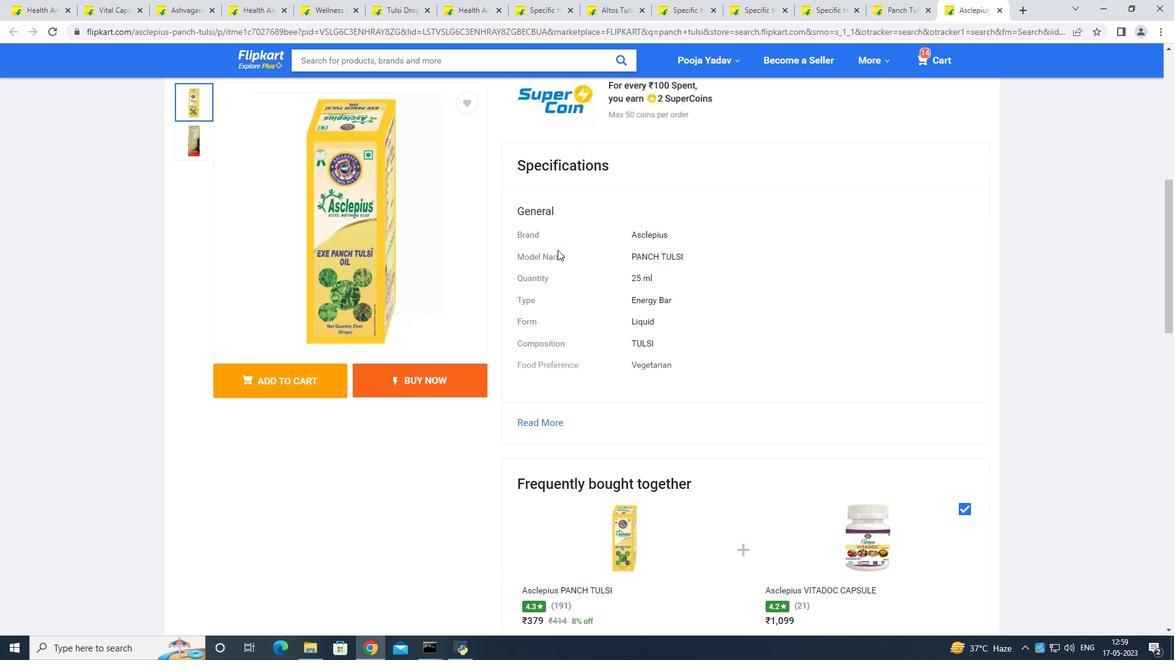 
Action: Mouse moved to (542, 357)
Screenshot: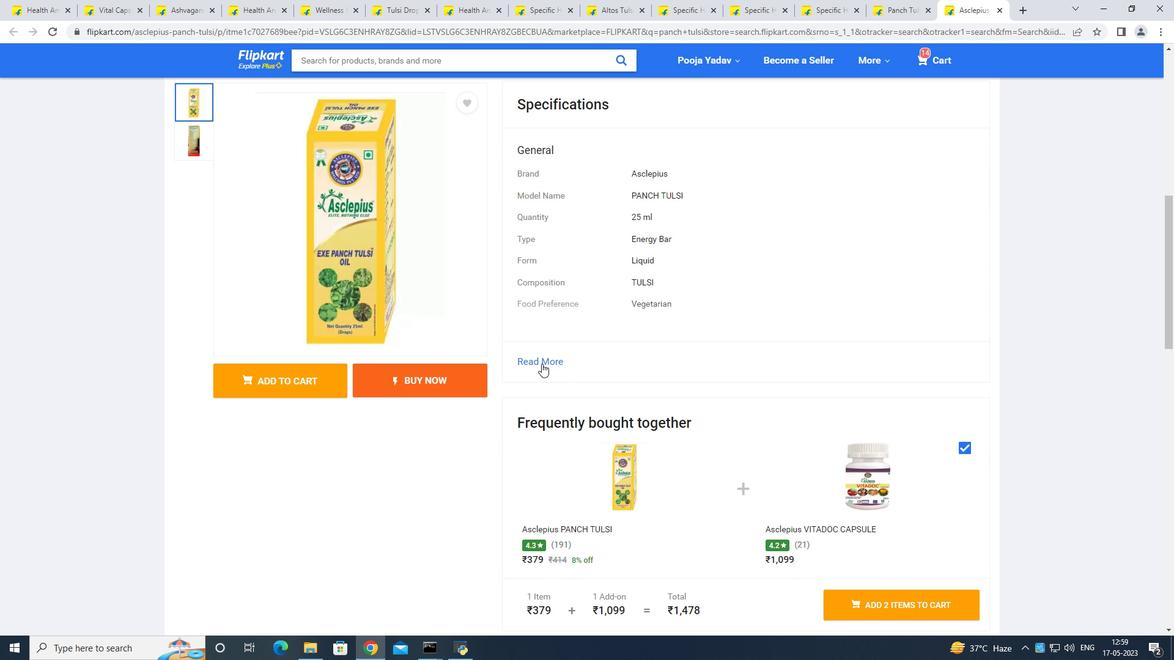 
Action: Mouse pressed left at (542, 357)
Screenshot: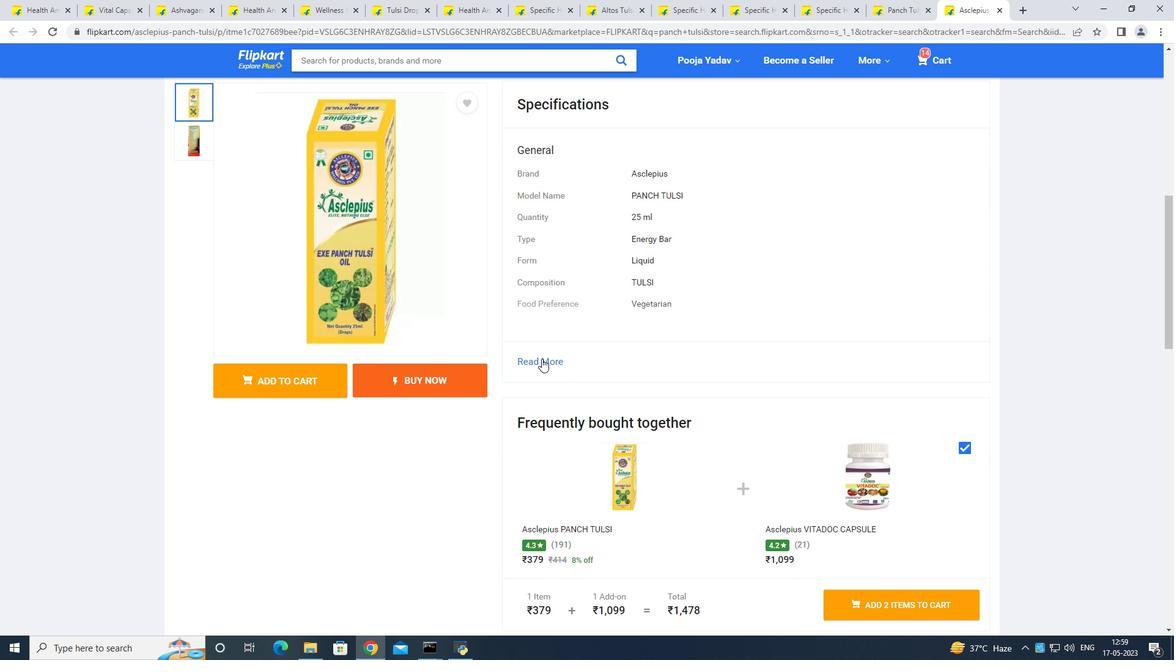 
Action: Mouse moved to (651, 373)
Screenshot: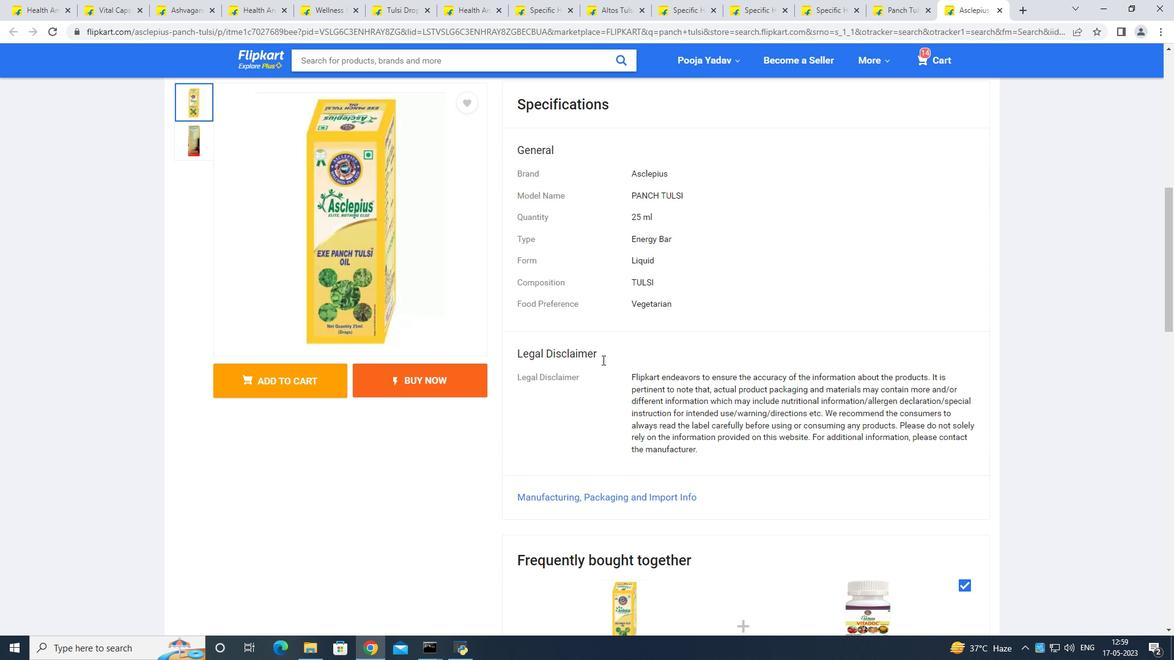 
Action: Mouse scrolled (651, 372) with delta (0, 0)
Screenshot: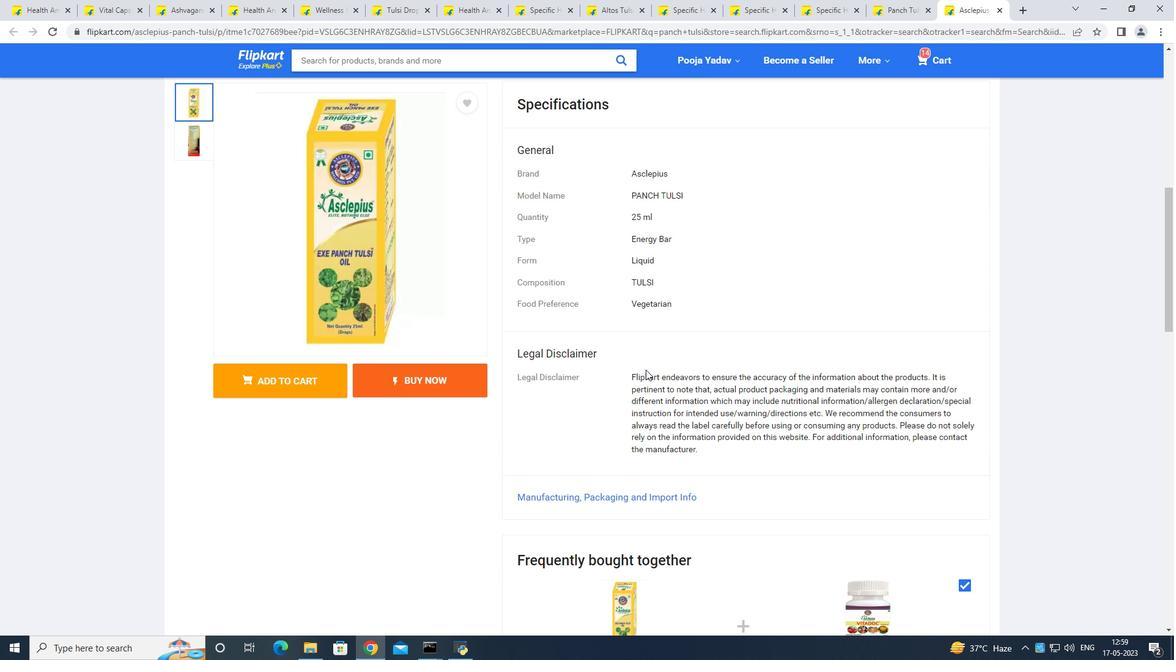
Action: Mouse moved to (673, 350)
Screenshot: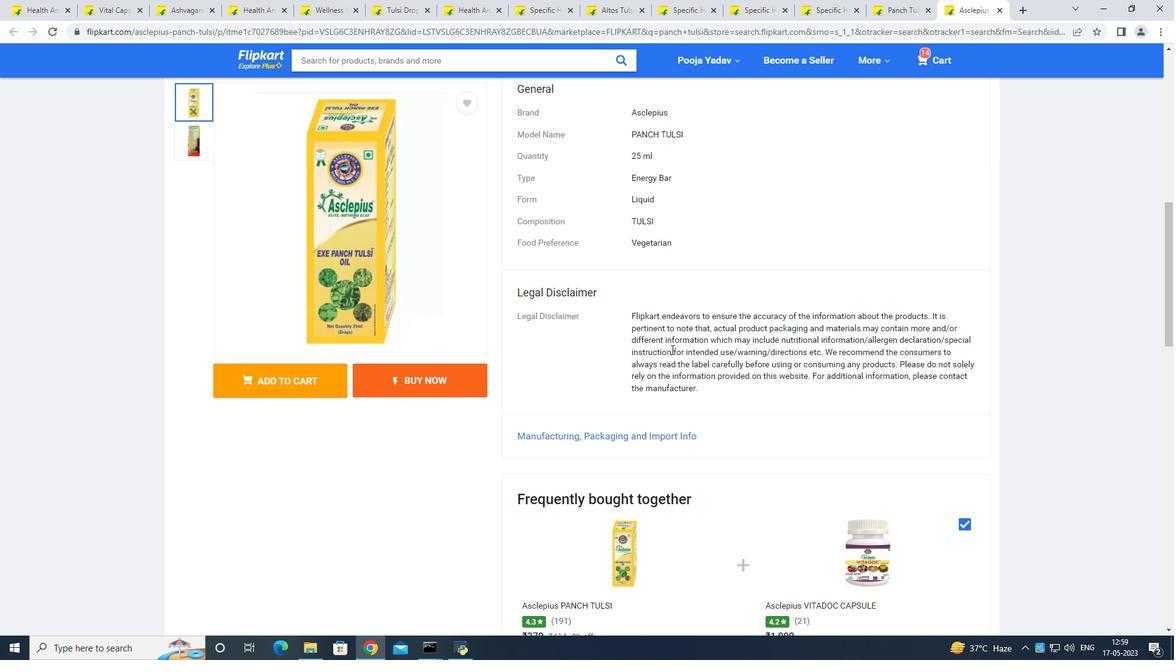 
Action: Mouse scrolled (673, 349) with delta (0, 0)
Screenshot: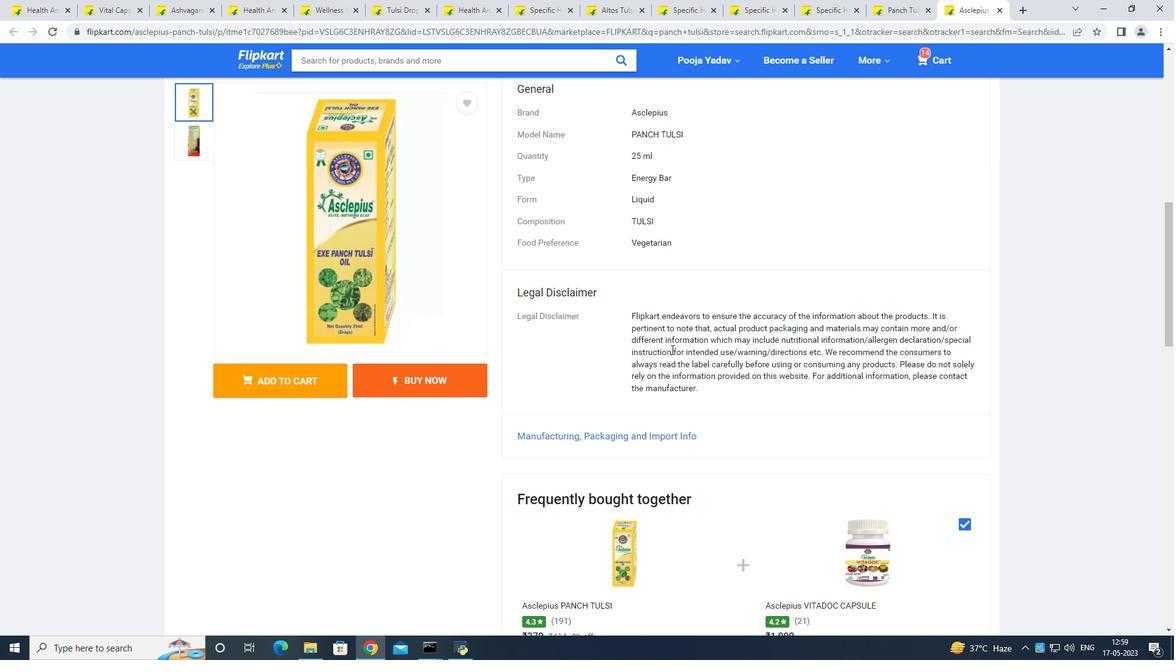 
Action: Mouse moved to (767, 335)
Screenshot: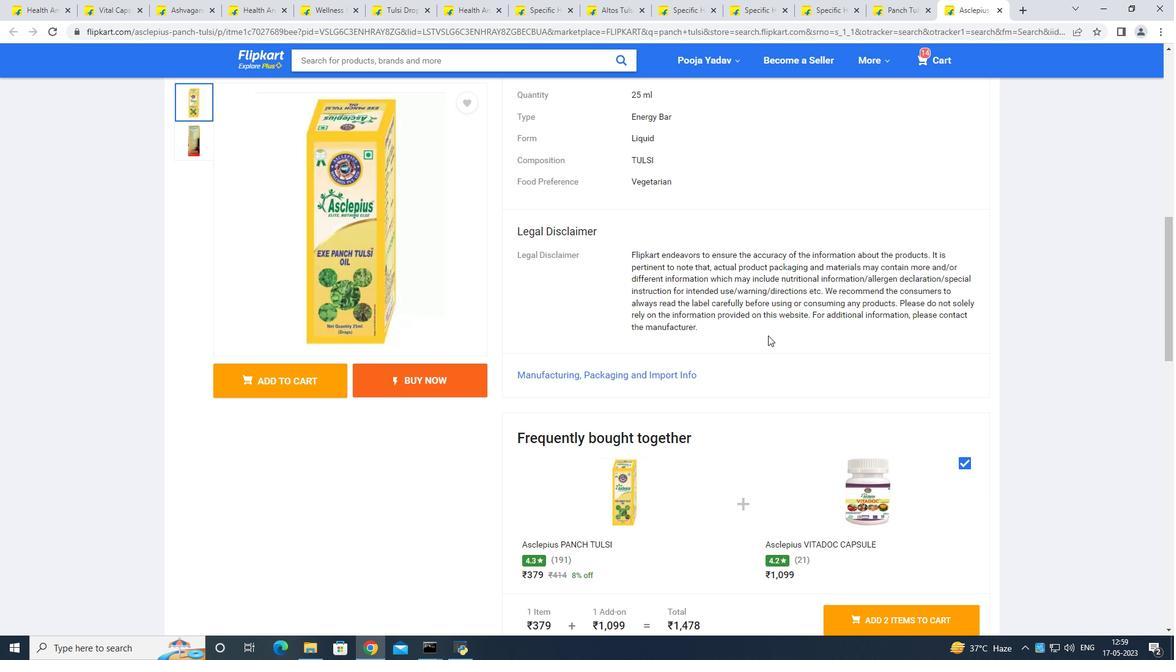 
Action: Mouse scrolled (767, 335) with delta (0, 0)
Screenshot: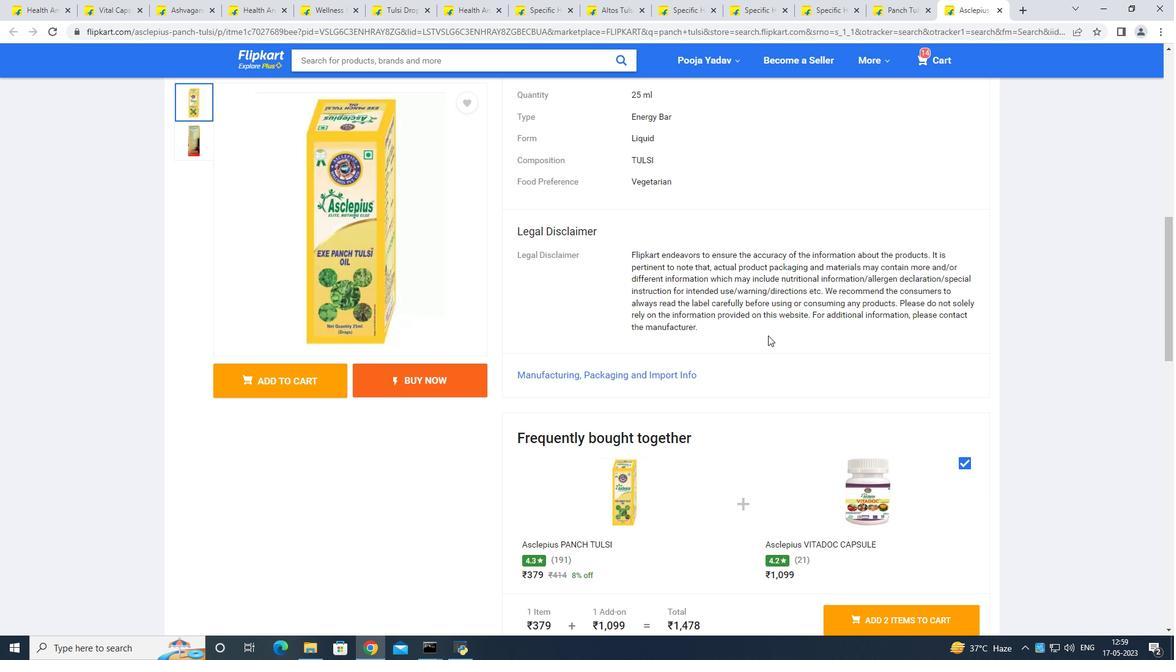 
Action: Mouse moved to (621, 313)
Screenshot: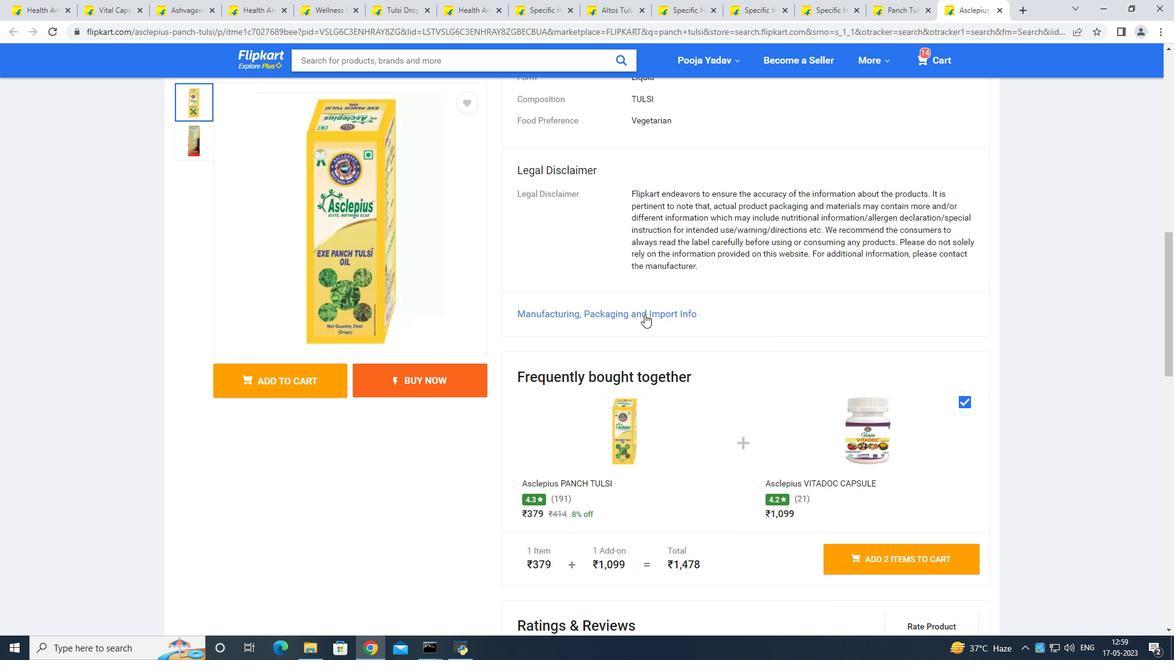 
Action: Mouse pressed left at (621, 313)
Screenshot: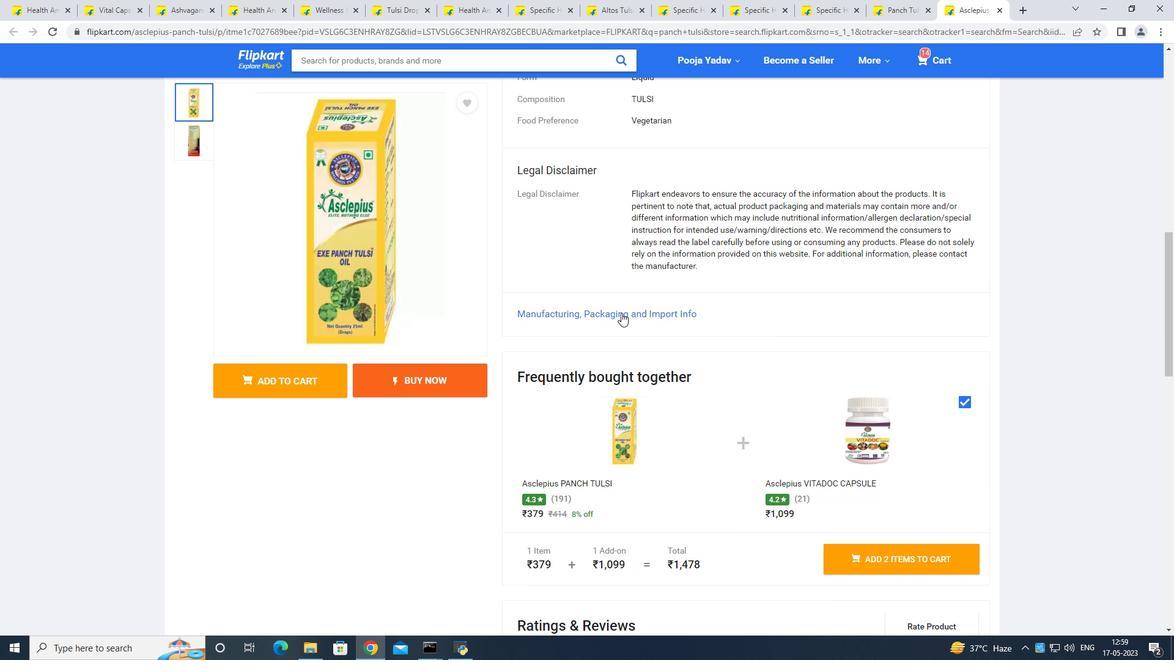 
Action: Mouse moved to (991, 340)
Screenshot: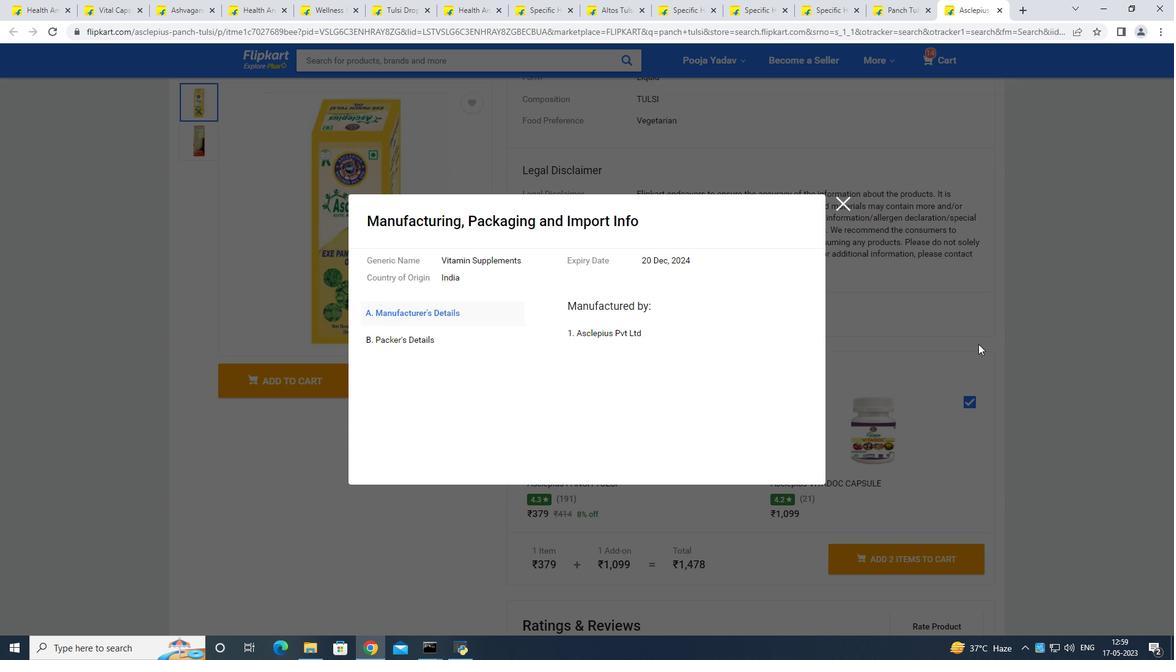 
Action: Mouse pressed left at (991, 340)
Screenshot: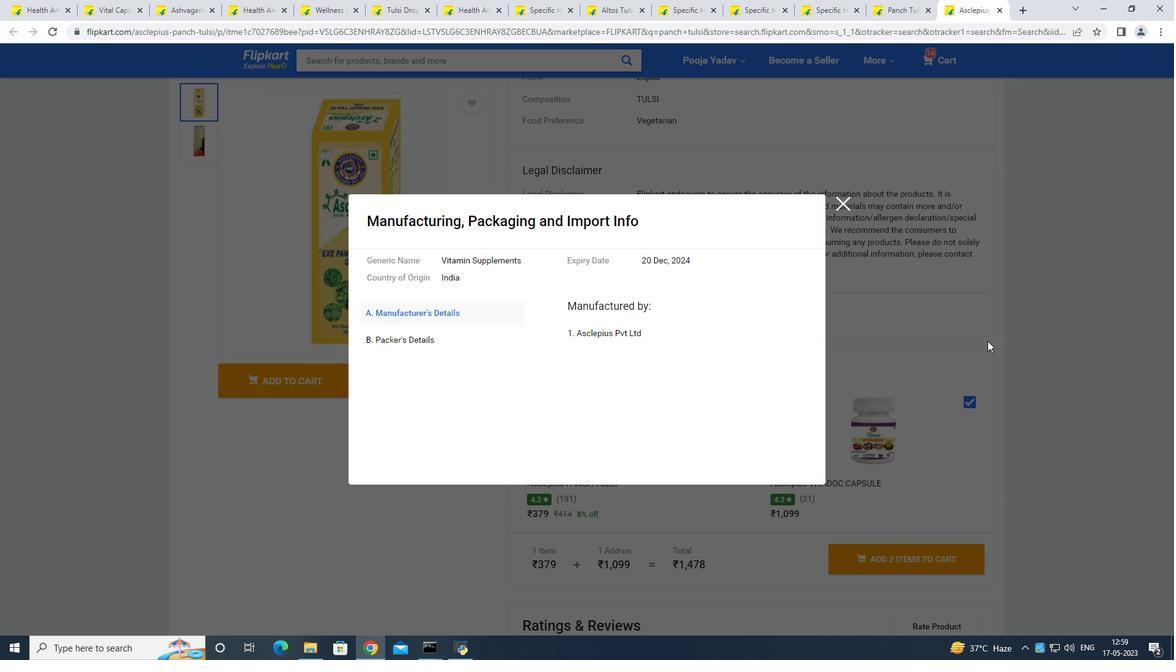 
Action: Mouse moved to (813, 312)
Screenshot: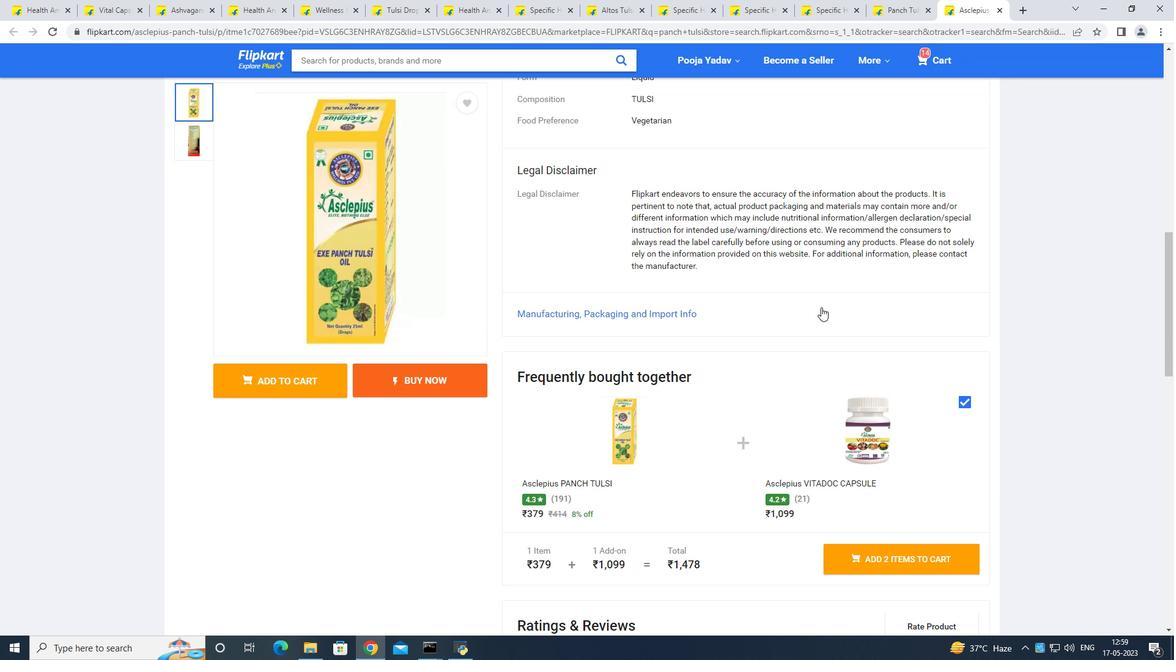 
Action: Mouse scrolled (813, 312) with delta (0, 0)
Screenshot: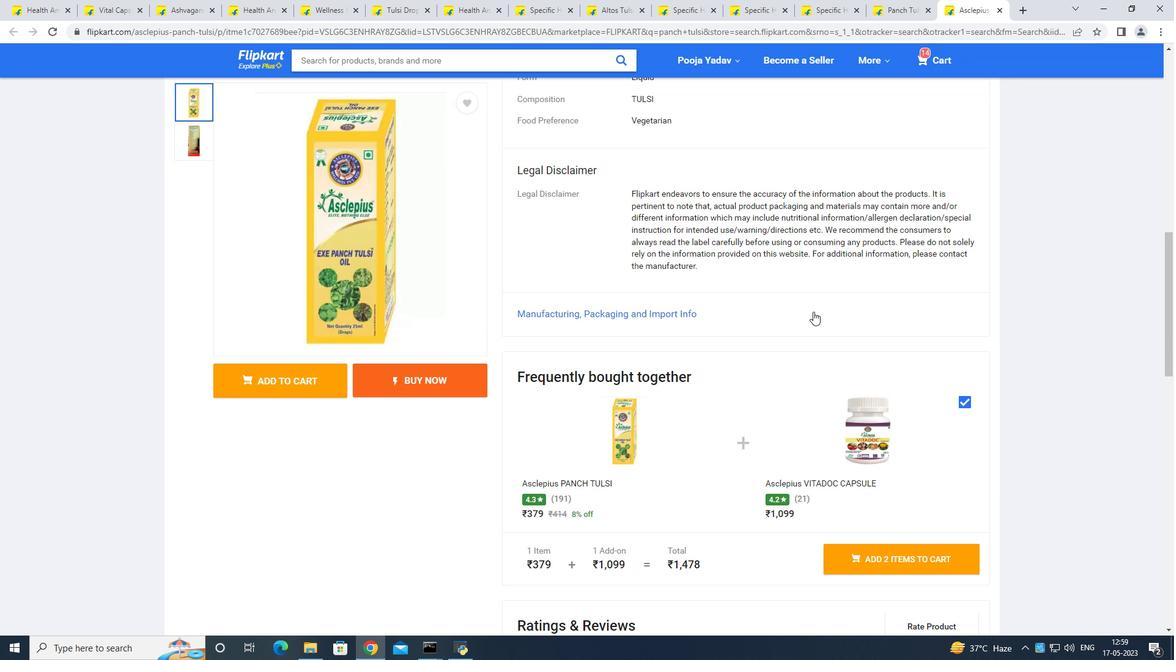 
Action: Mouse scrolled (813, 312) with delta (0, 0)
Screenshot: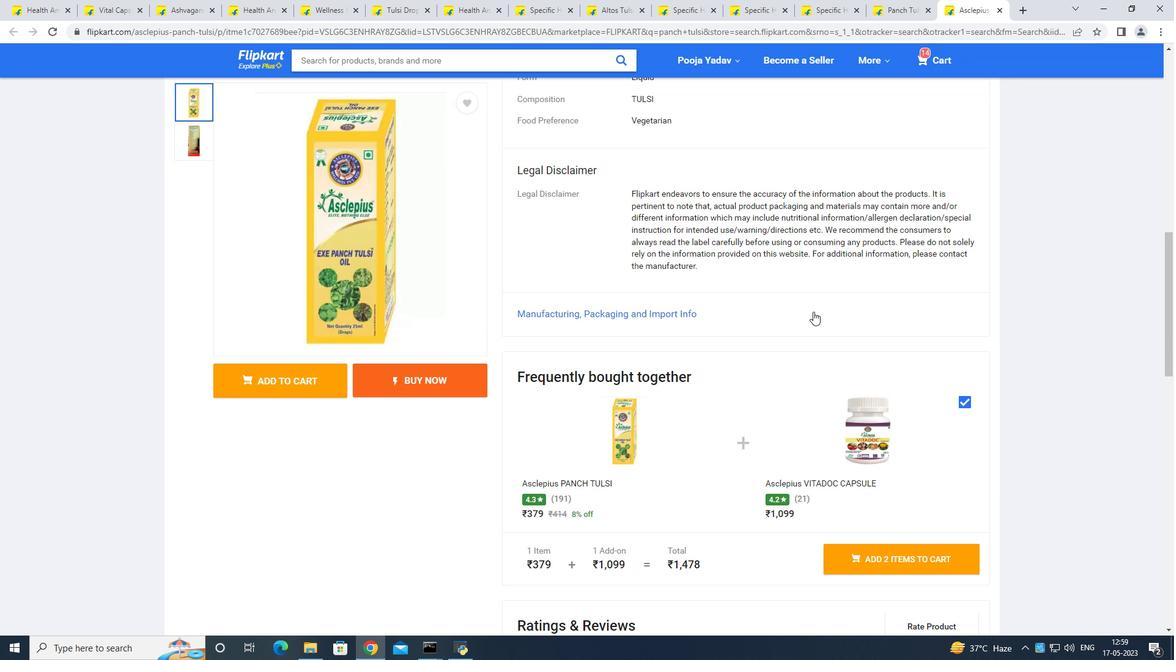 
Action: Mouse scrolled (813, 312) with delta (0, 0)
Screenshot: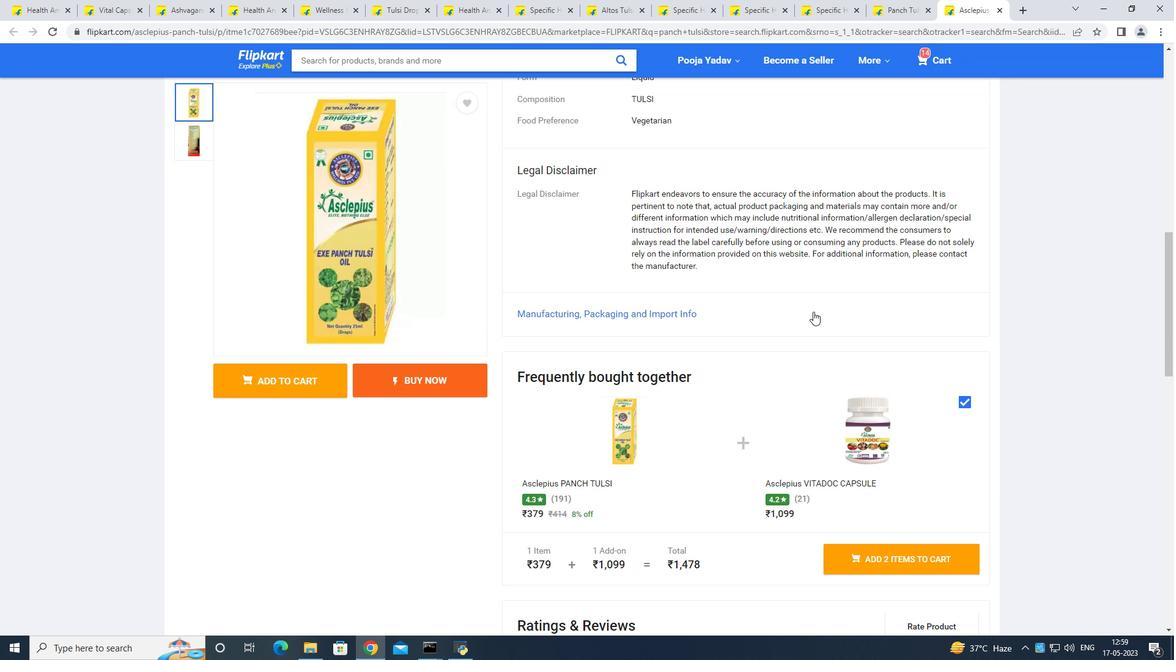 
Action: Mouse moved to (807, 315)
Screenshot: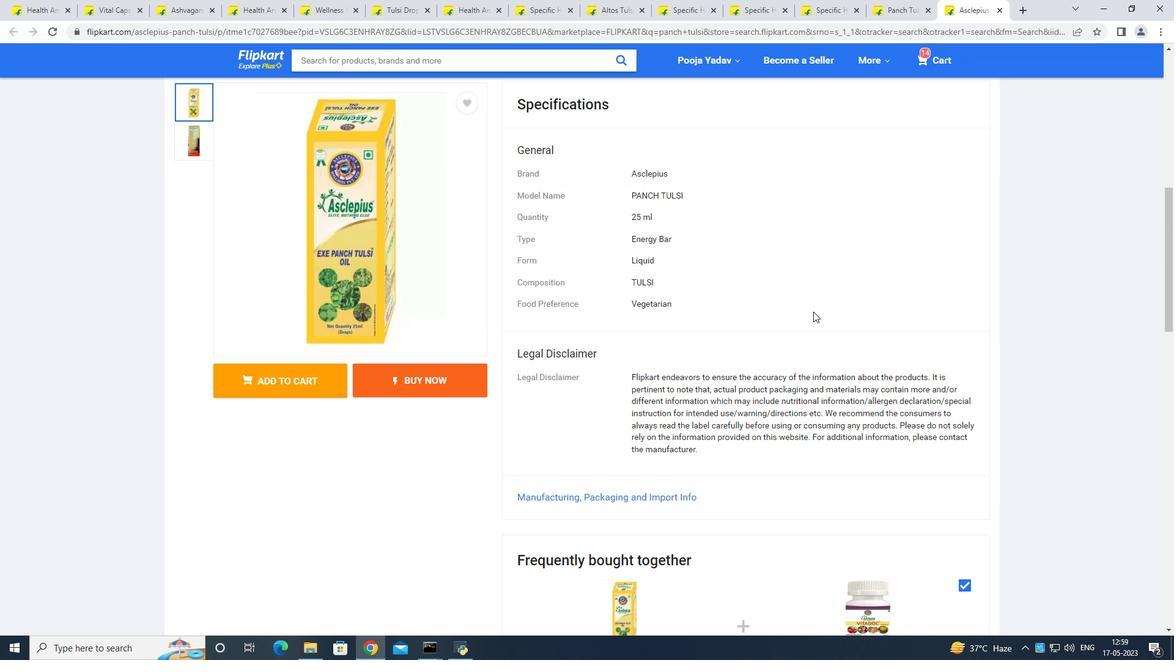 
Action: Mouse scrolled (807, 316) with delta (0, 0)
Screenshot: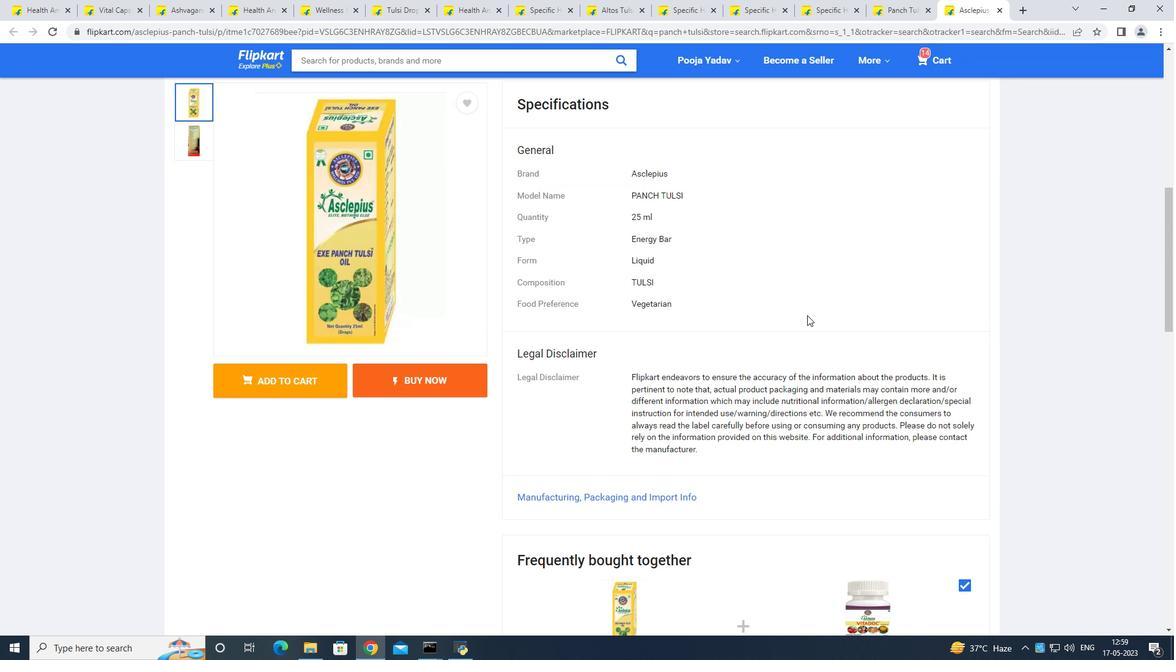
Action: Mouse scrolled (807, 316) with delta (0, 0)
Screenshot: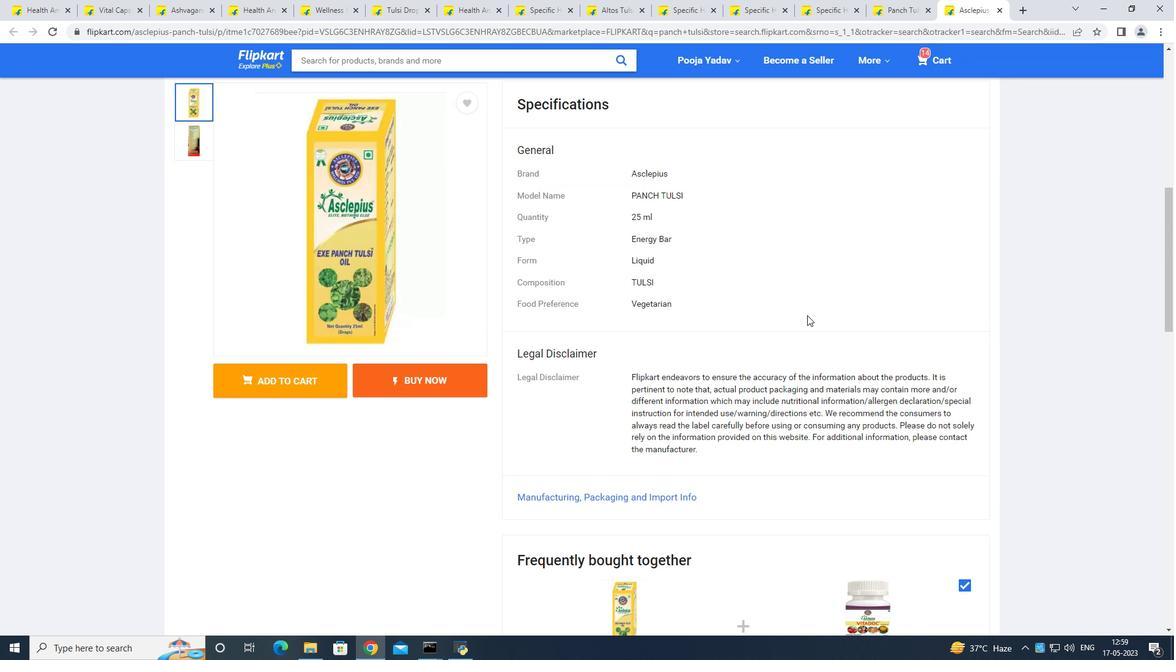 
Action: Mouse scrolled (807, 316) with delta (0, 0)
Screenshot: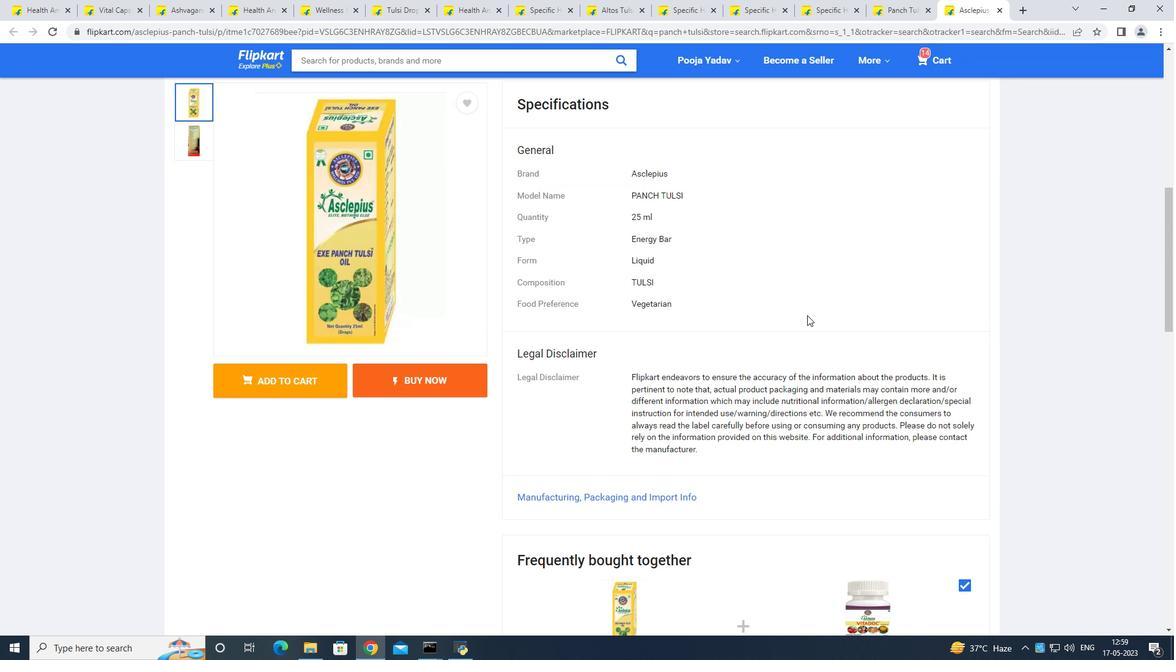 
Action: Mouse scrolled (807, 316) with delta (0, 0)
Screenshot: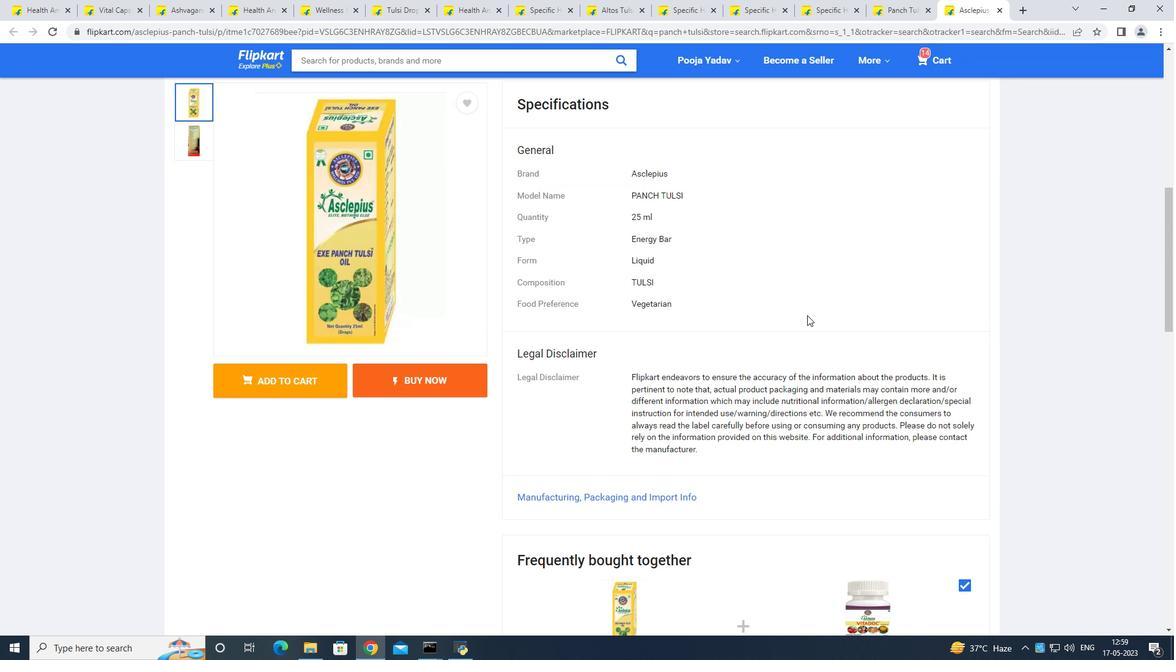 
Action: Mouse scrolled (807, 316) with delta (0, 0)
Screenshot: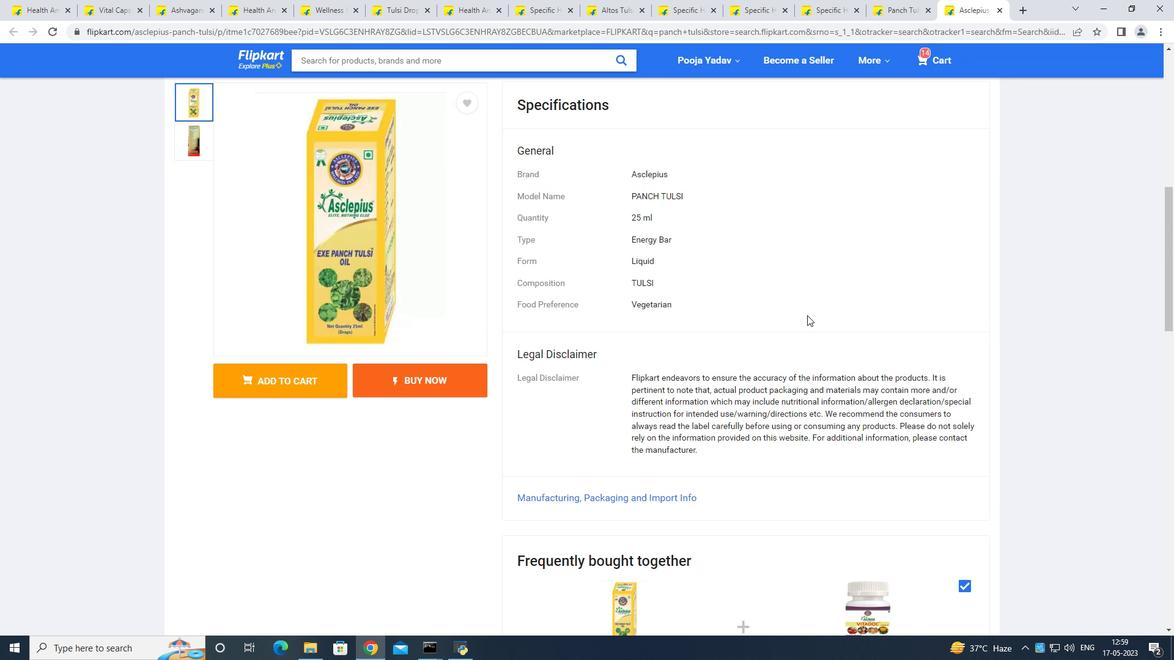 
Action: Mouse moved to (807, 315)
Screenshot: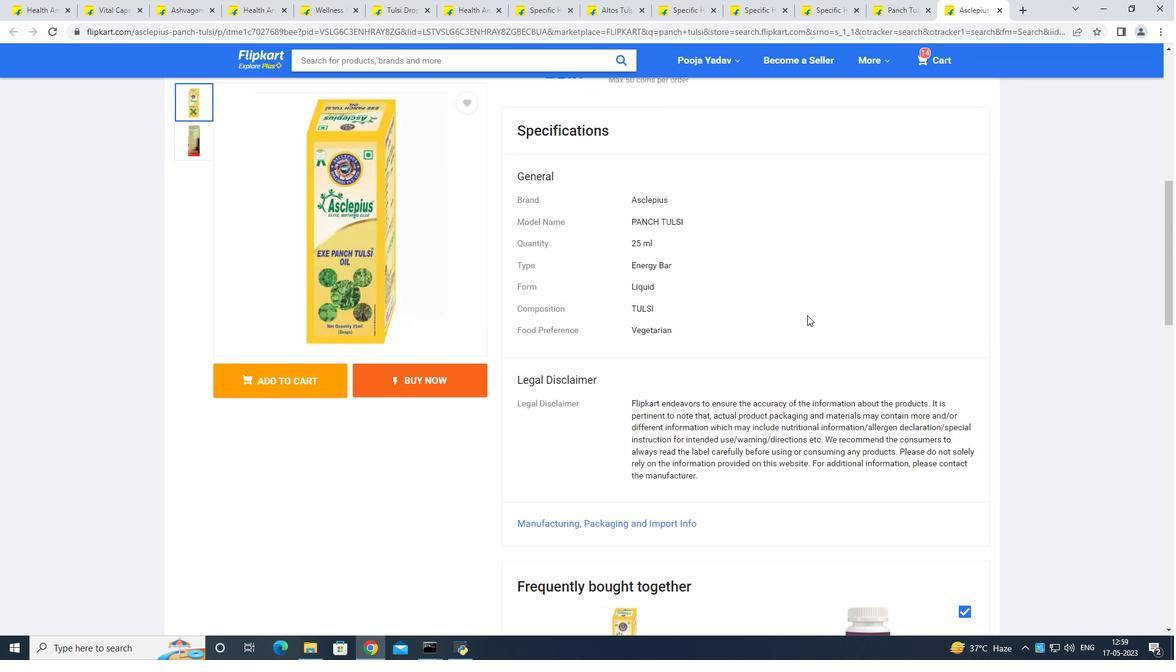 
Action: Mouse scrolled (807, 316) with delta (0, 0)
Screenshot: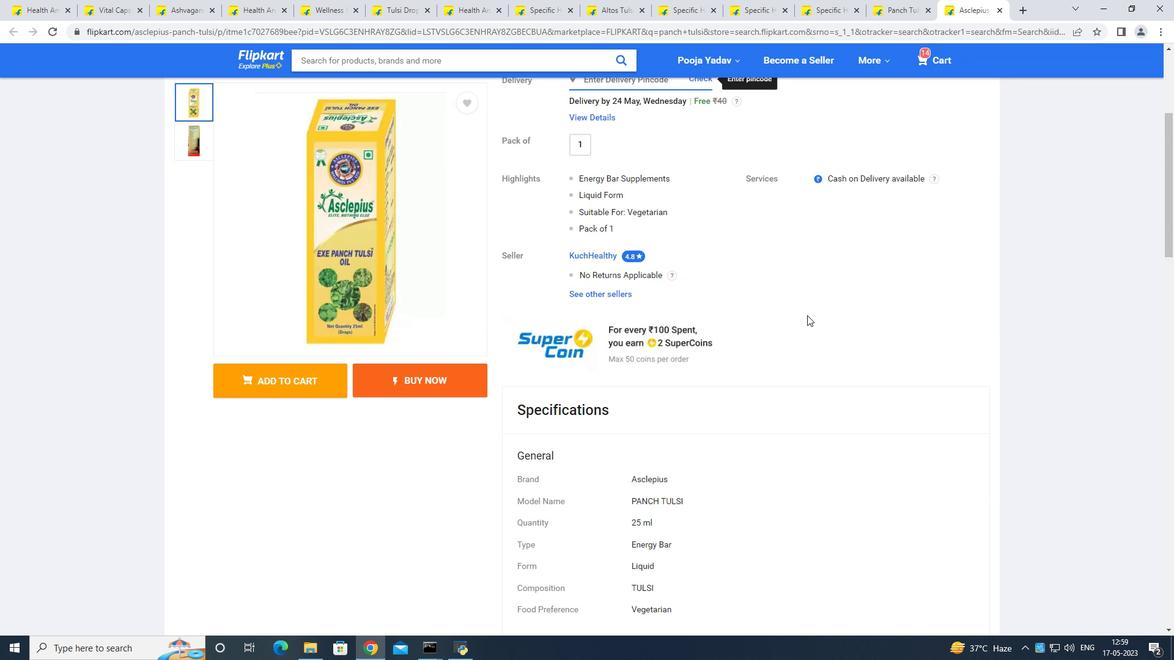
Action: Mouse scrolled (807, 316) with delta (0, 0)
Screenshot: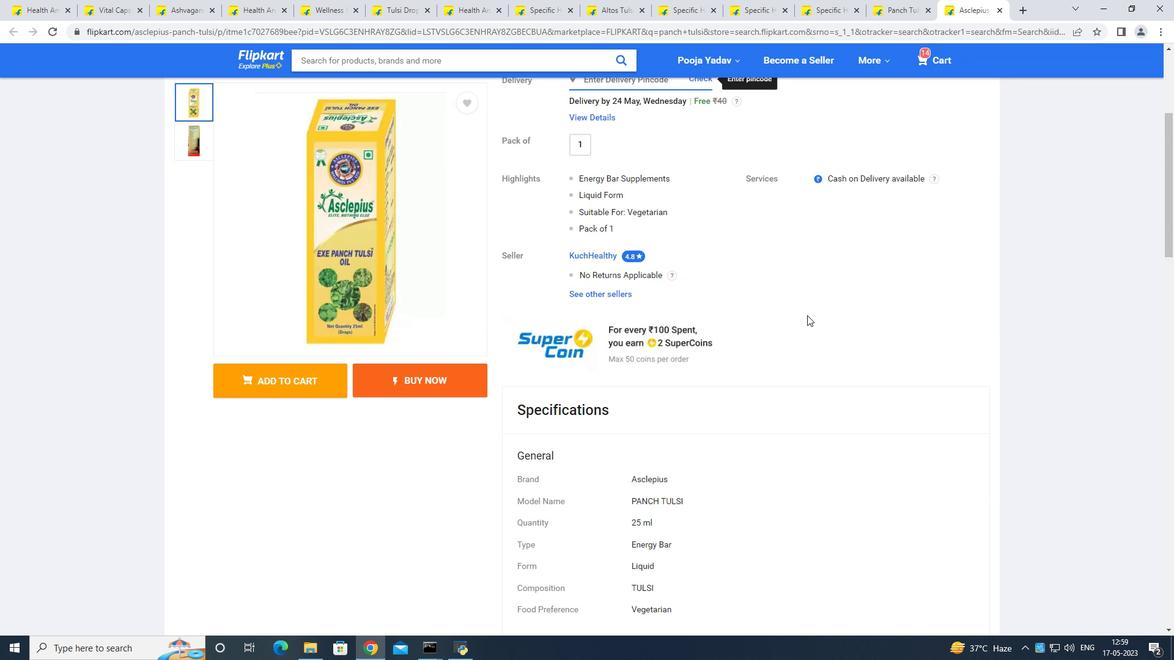 
Action: Mouse scrolled (807, 316) with delta (0, 0)
Screenshot: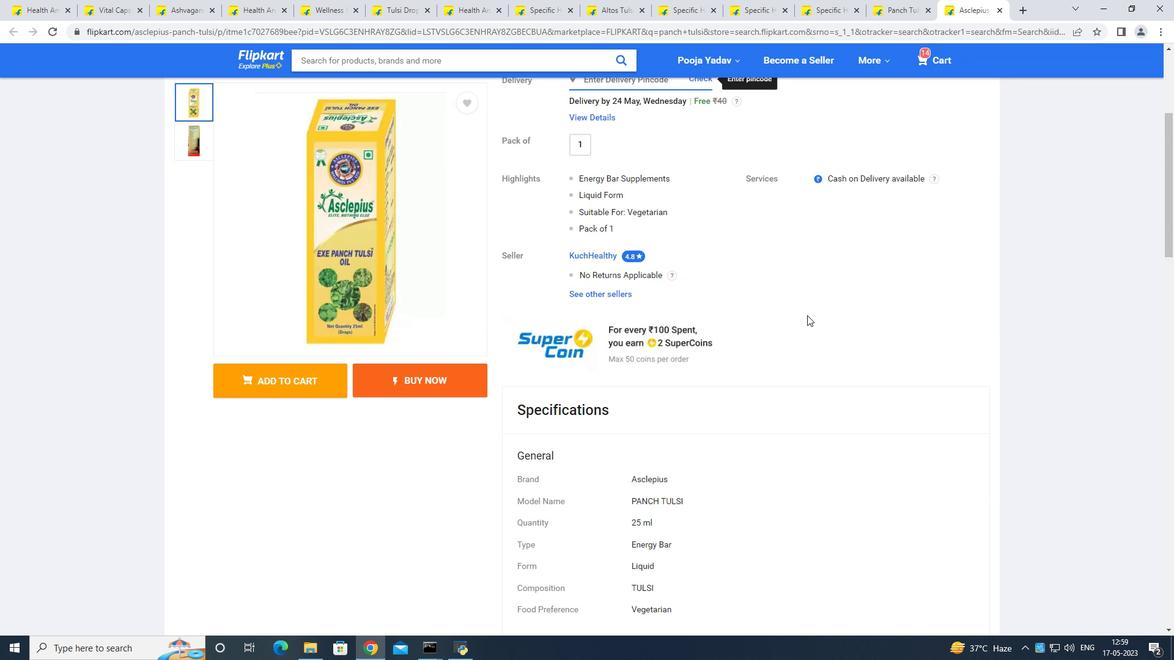 
Action: Mouse scrolled (807, 316) with delta (0, 0)
Screenshot: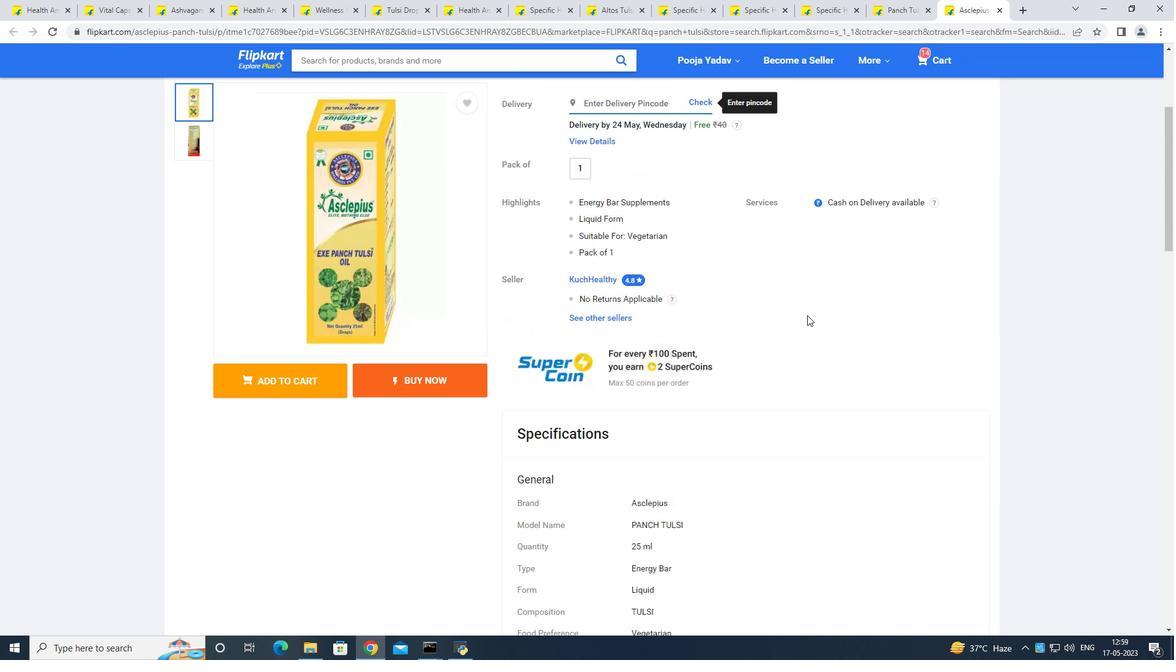 
Action: Mouse scrolled (807, 316) with delta (0, 0)
Screenshot: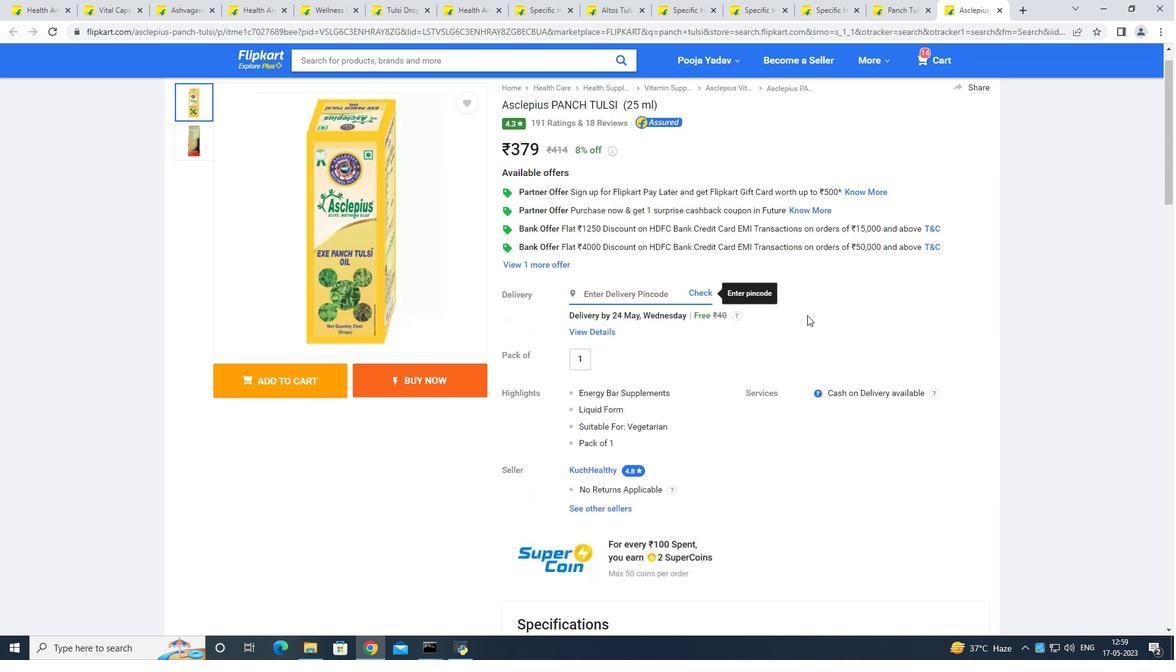 
Action: Mouse scrolled (807, 316) with delta (0, 0)
Screenshot: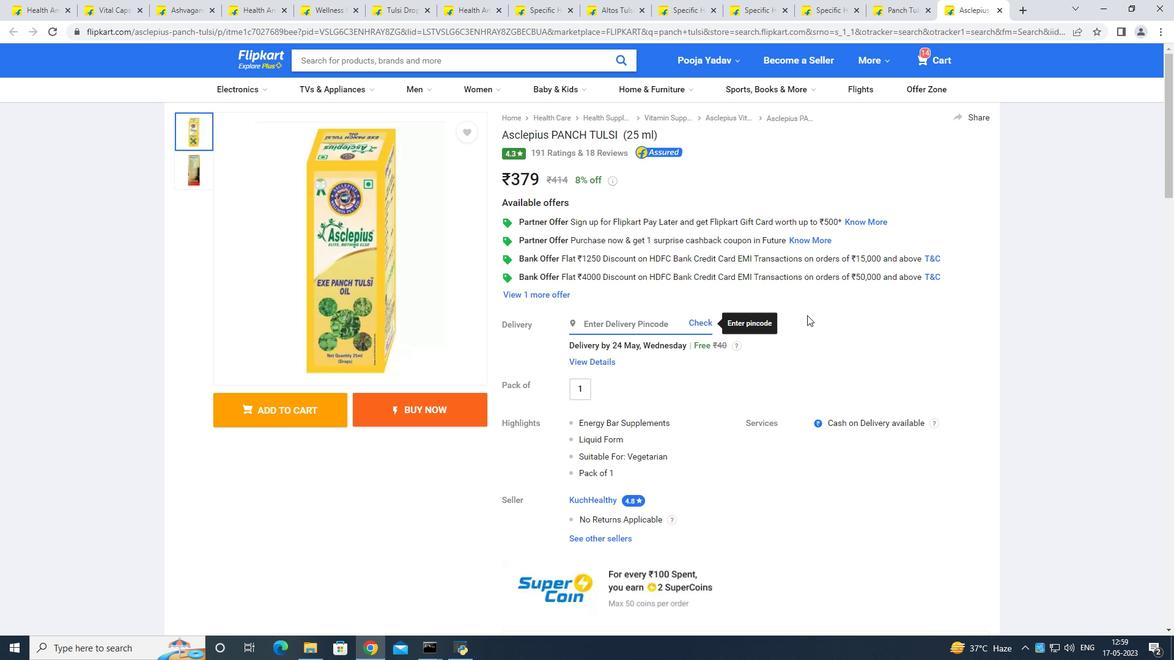 
Action: Mouse scrolled (807, 316) with delta (0, 0)
Screenshot: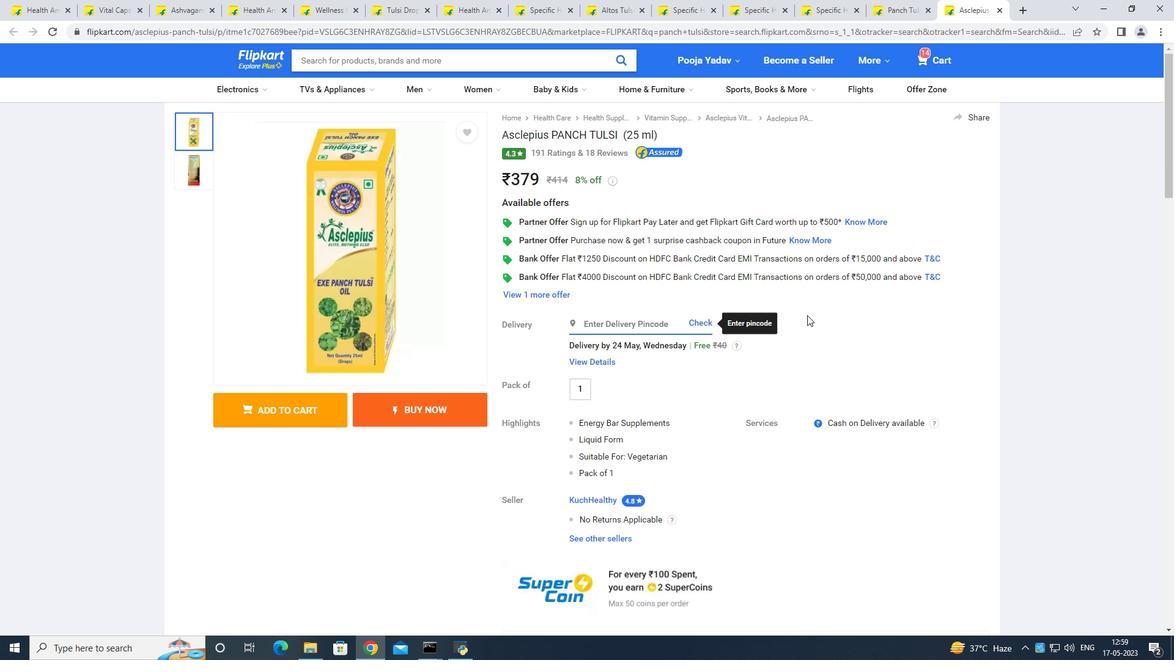 
Action: Mouse moved to (310, 407)
Screenshot: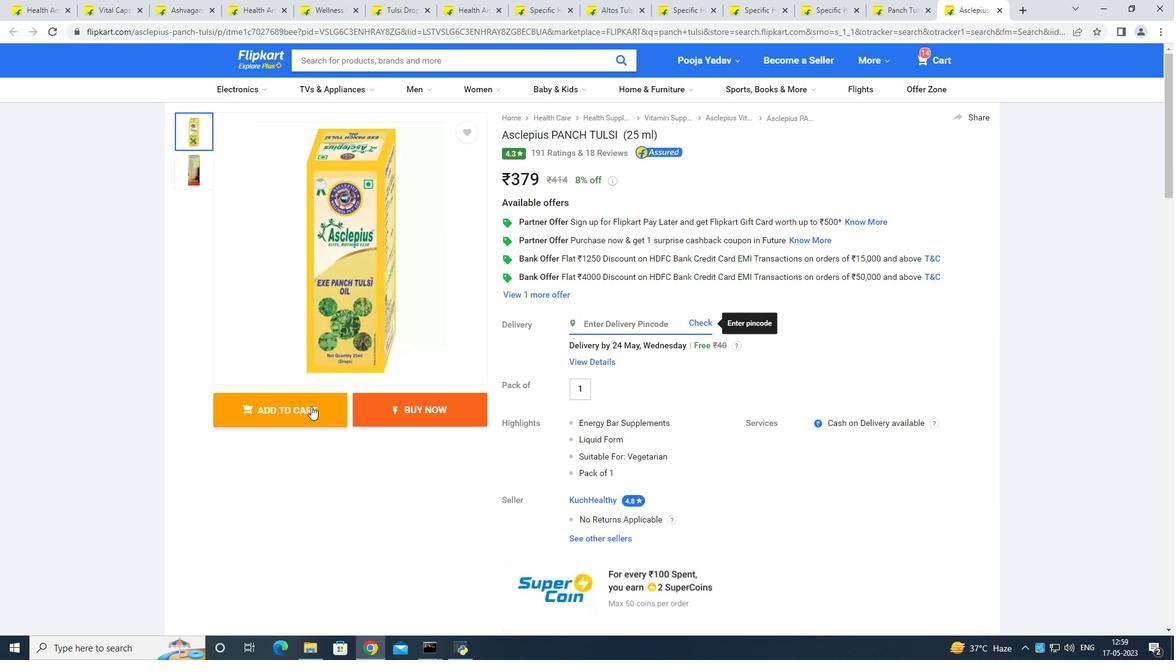 
Action: Mouse pressed left at (310, 407)
Screenshot: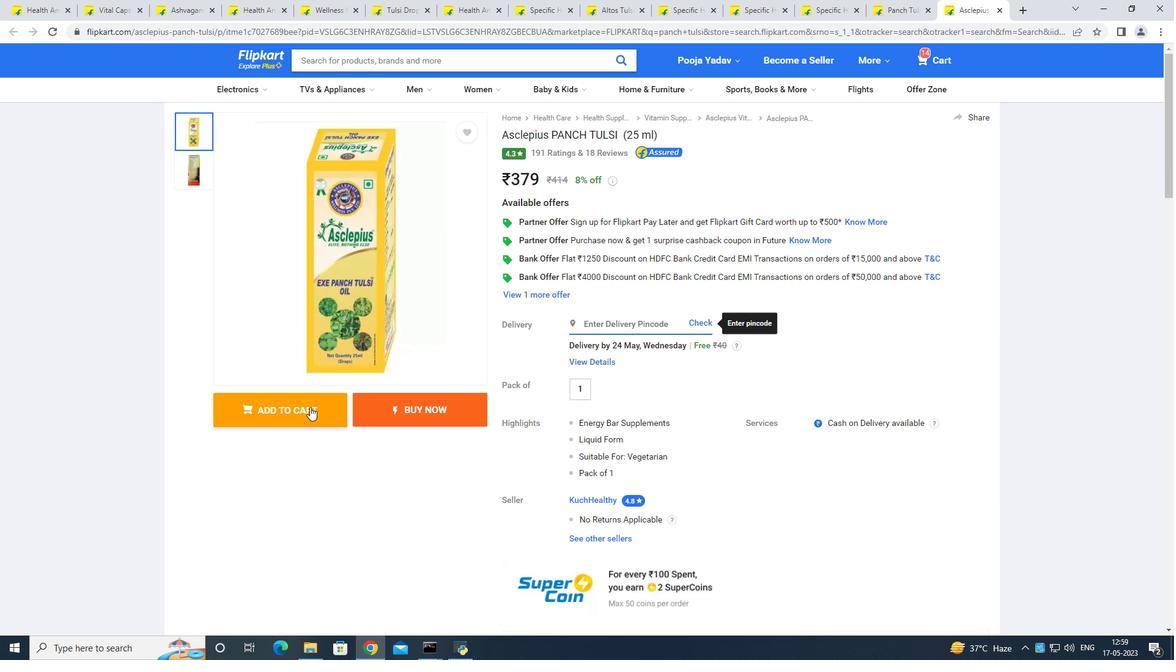
Action: Mouse moved to (619, 239)
Screenshot: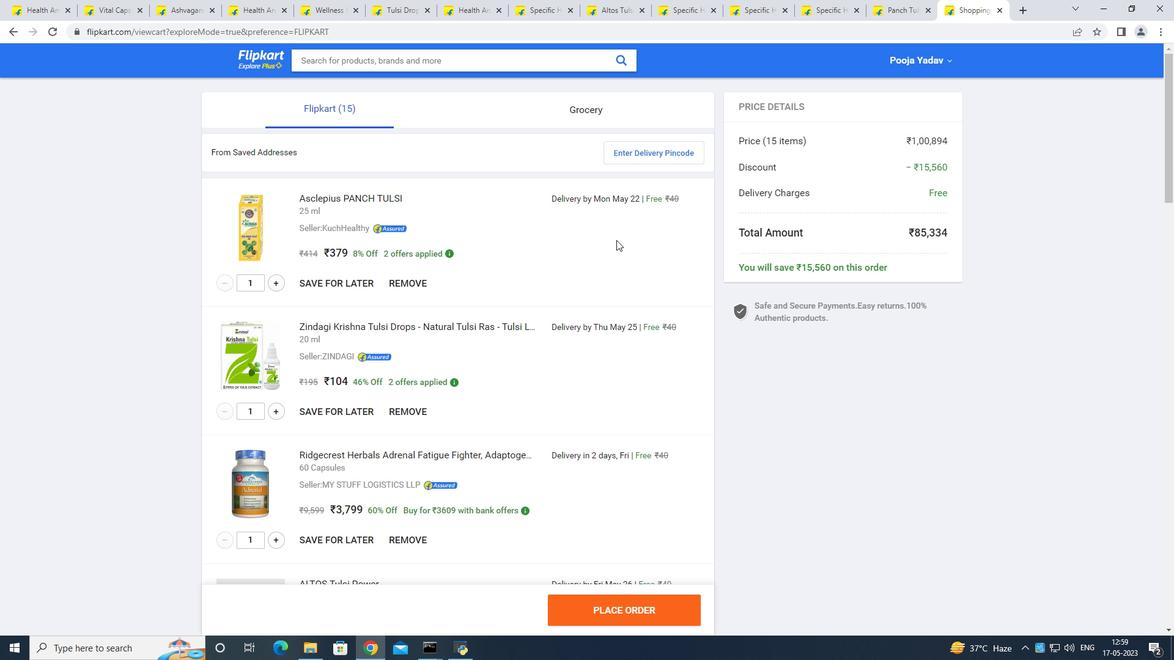 
